 Task: Develop a checklist for onboarding new clients in a virtual setting.
Action: Mouse moved to (108, 527)
Screenshot: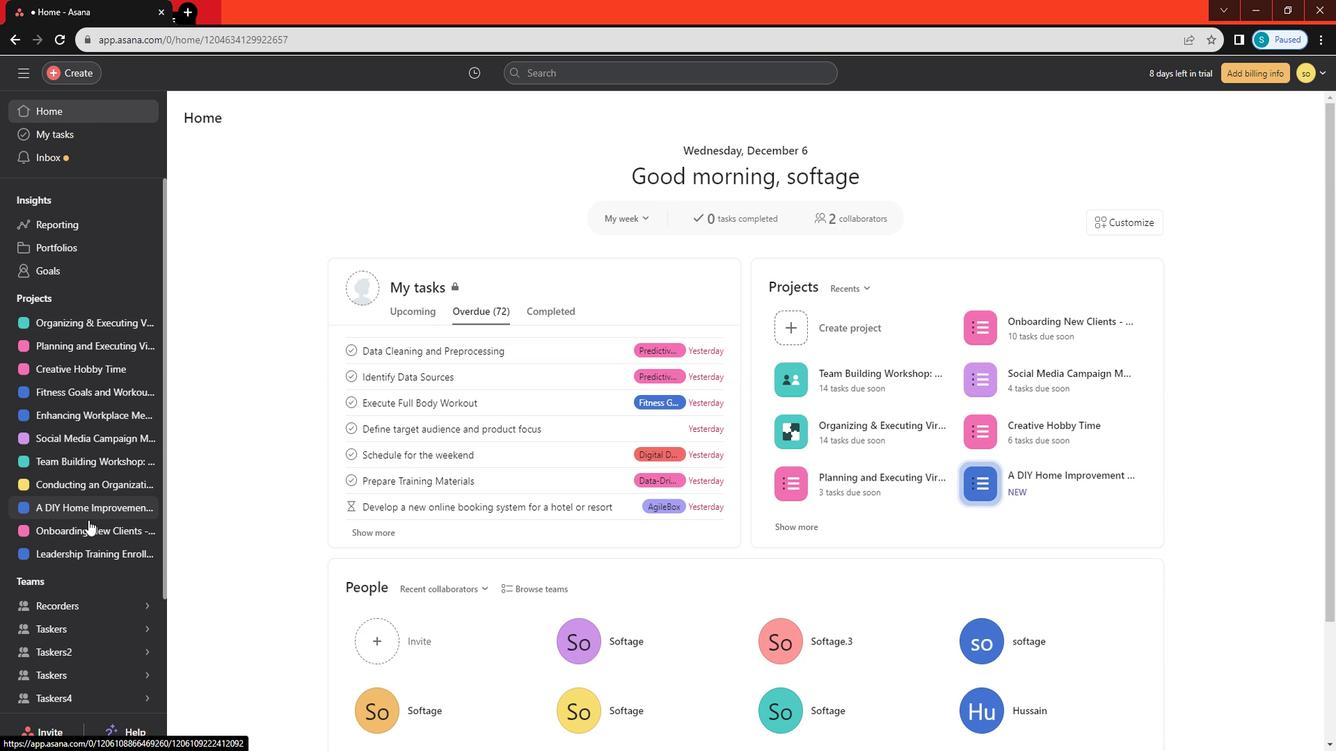 
Action: Mouse pressed left at (108, 527)
Screenshot: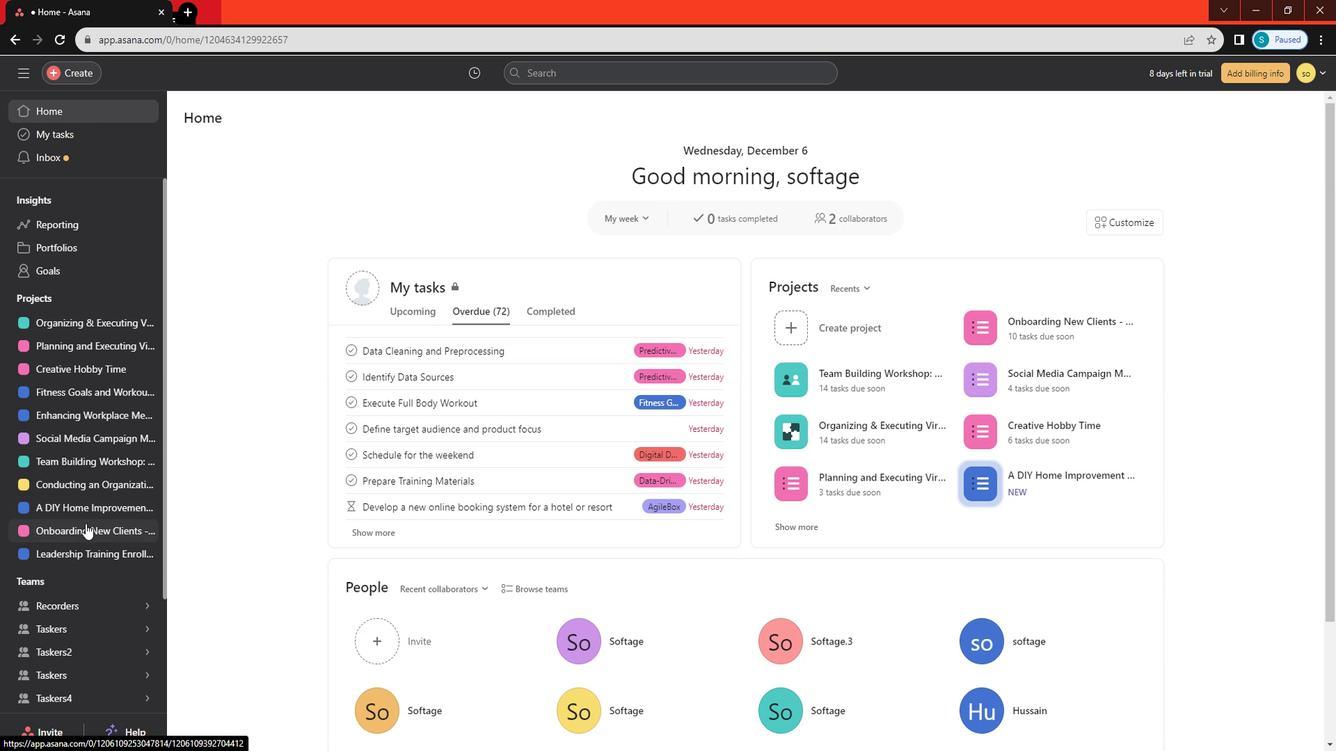 
Action: Mouse moved to (905, 236)
Screenshot: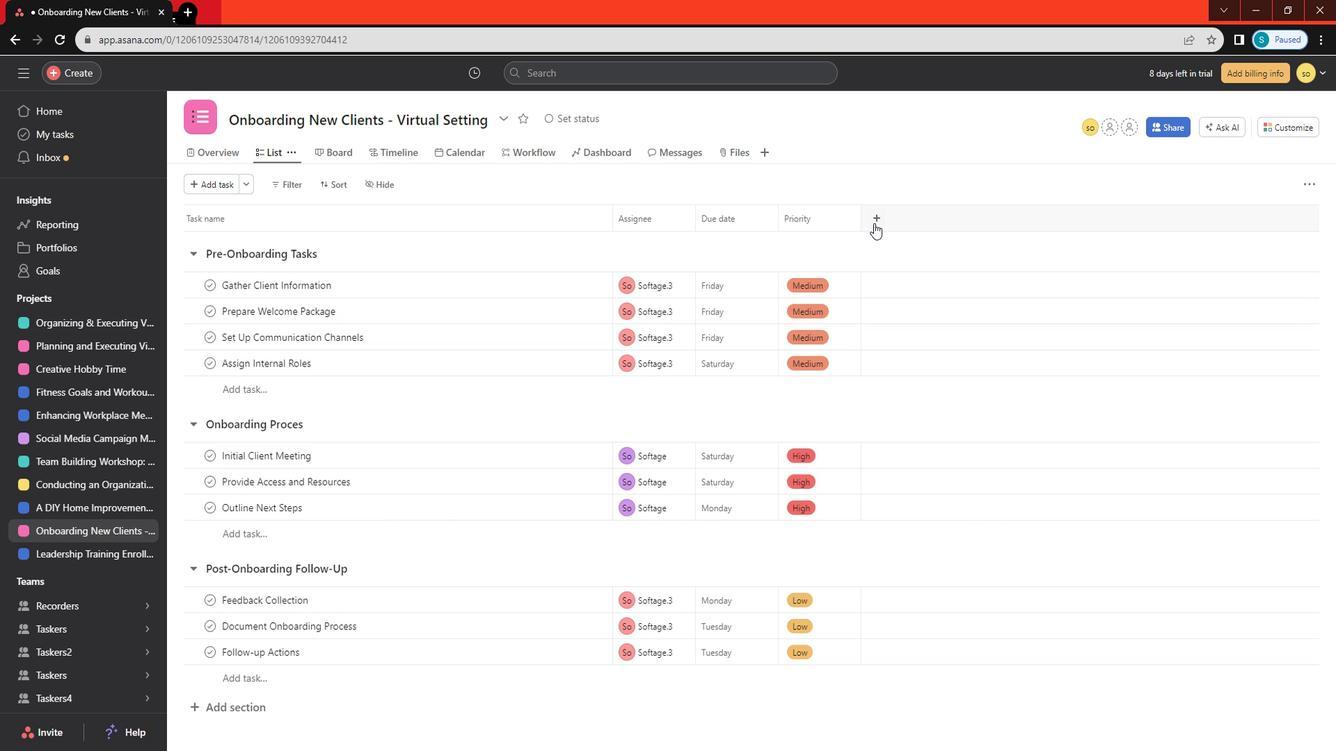 
Action: Mouse pressed left at (905, 236)
Screenshot: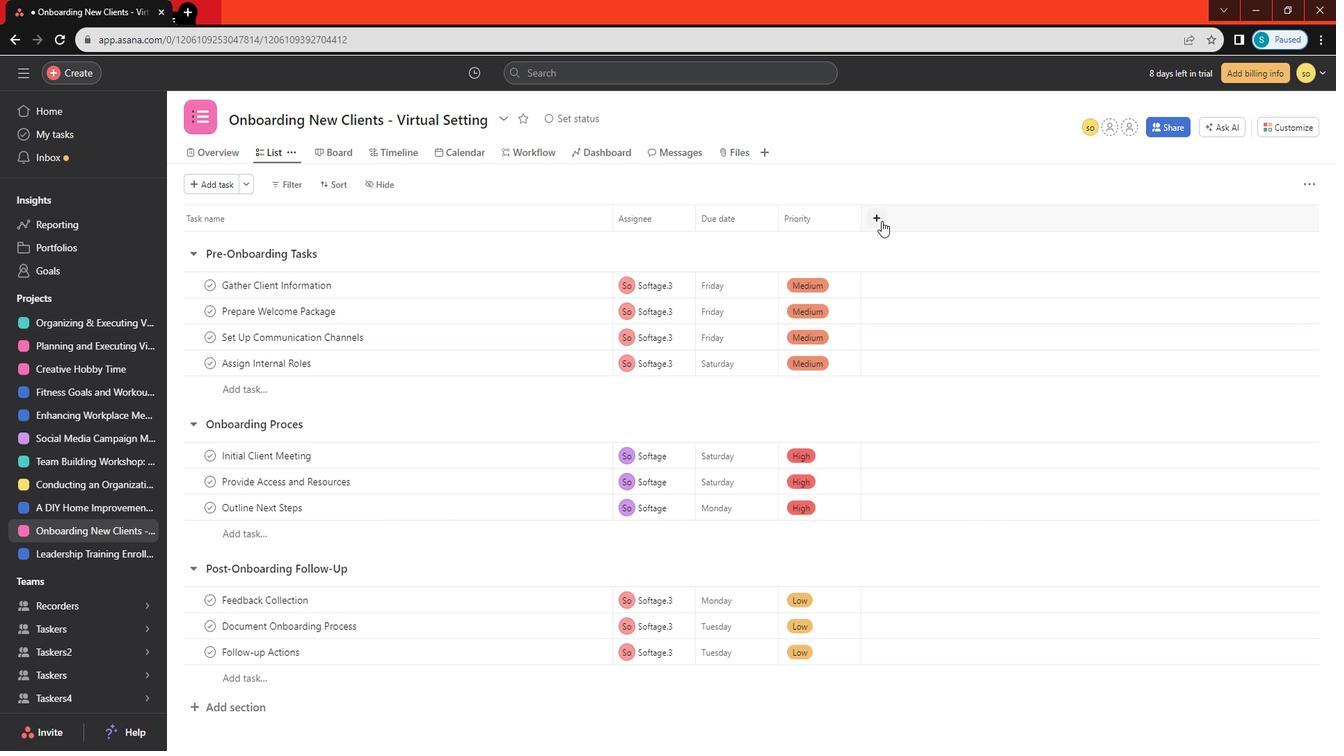 
Action: Mouse moved to (920, 409)
Screenshot: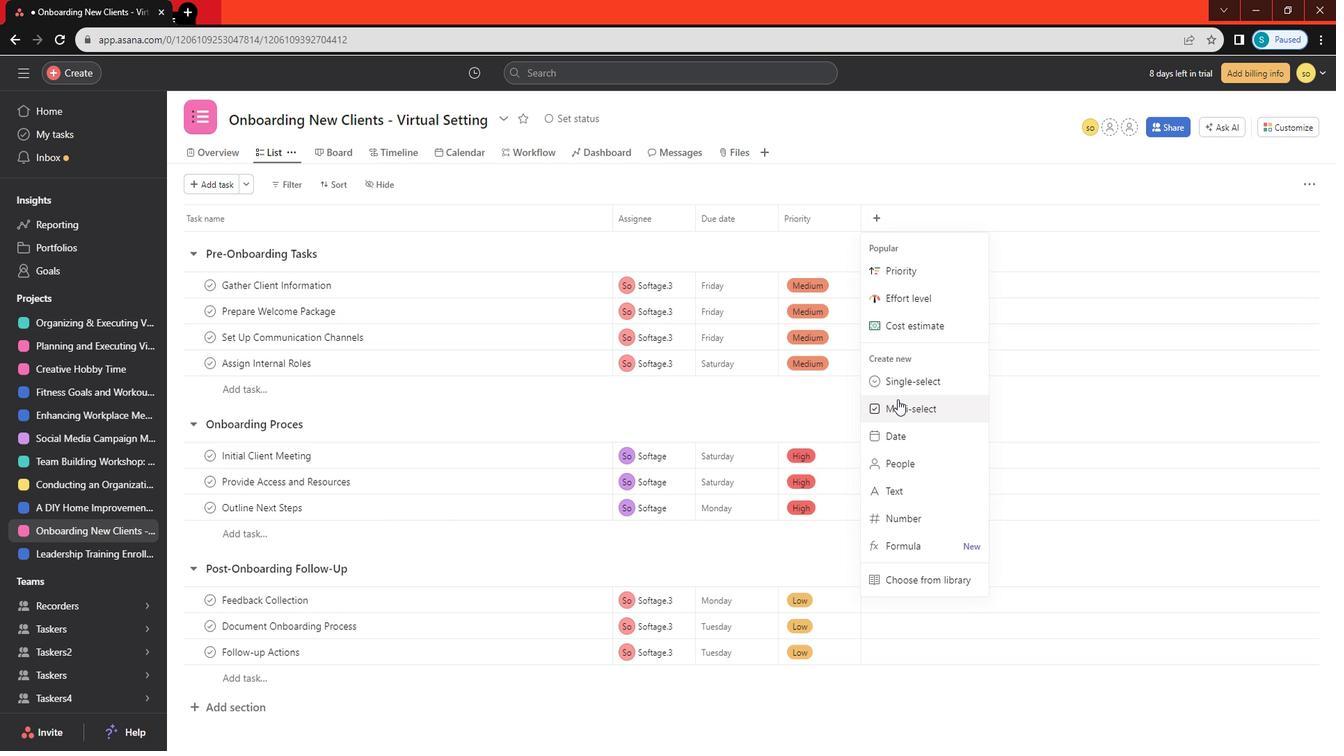 
Action: Mouse pressed left at (920, 409)
Screenshot: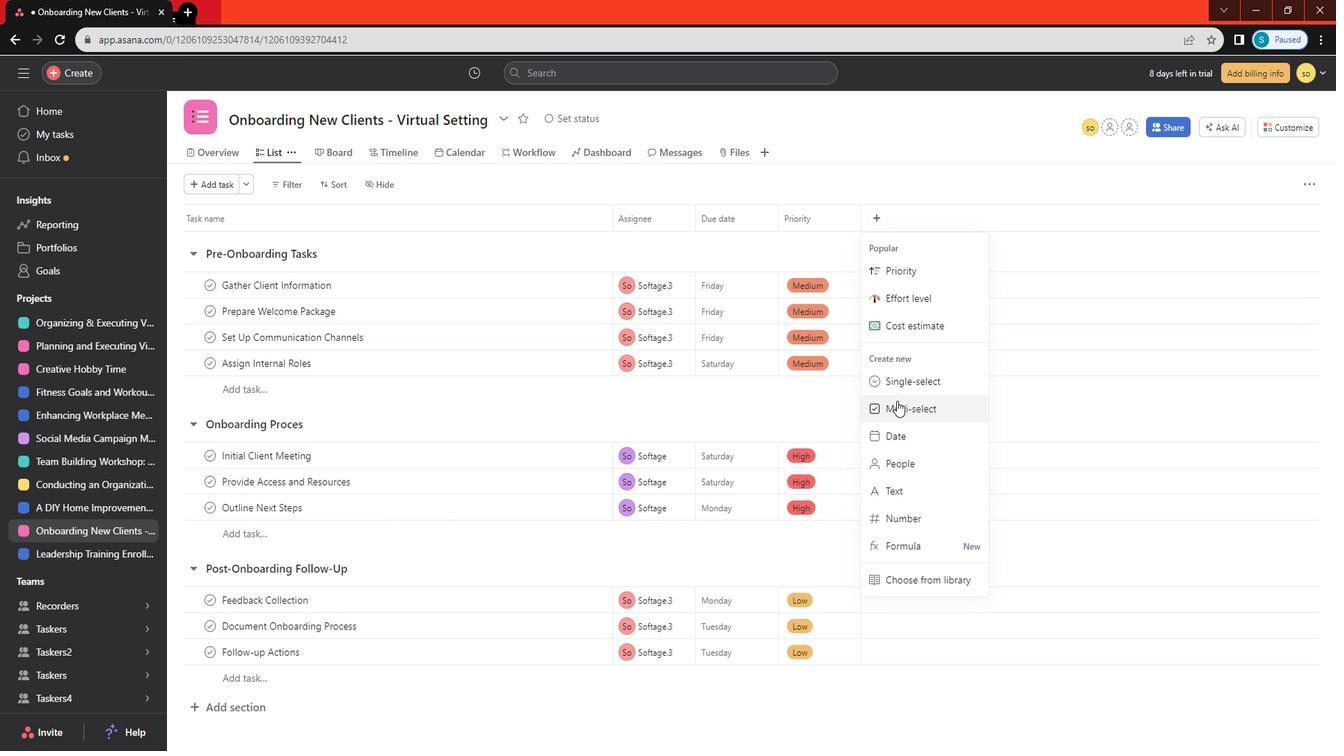 
Action: Mouse moved to (682, 306)
Screenshot: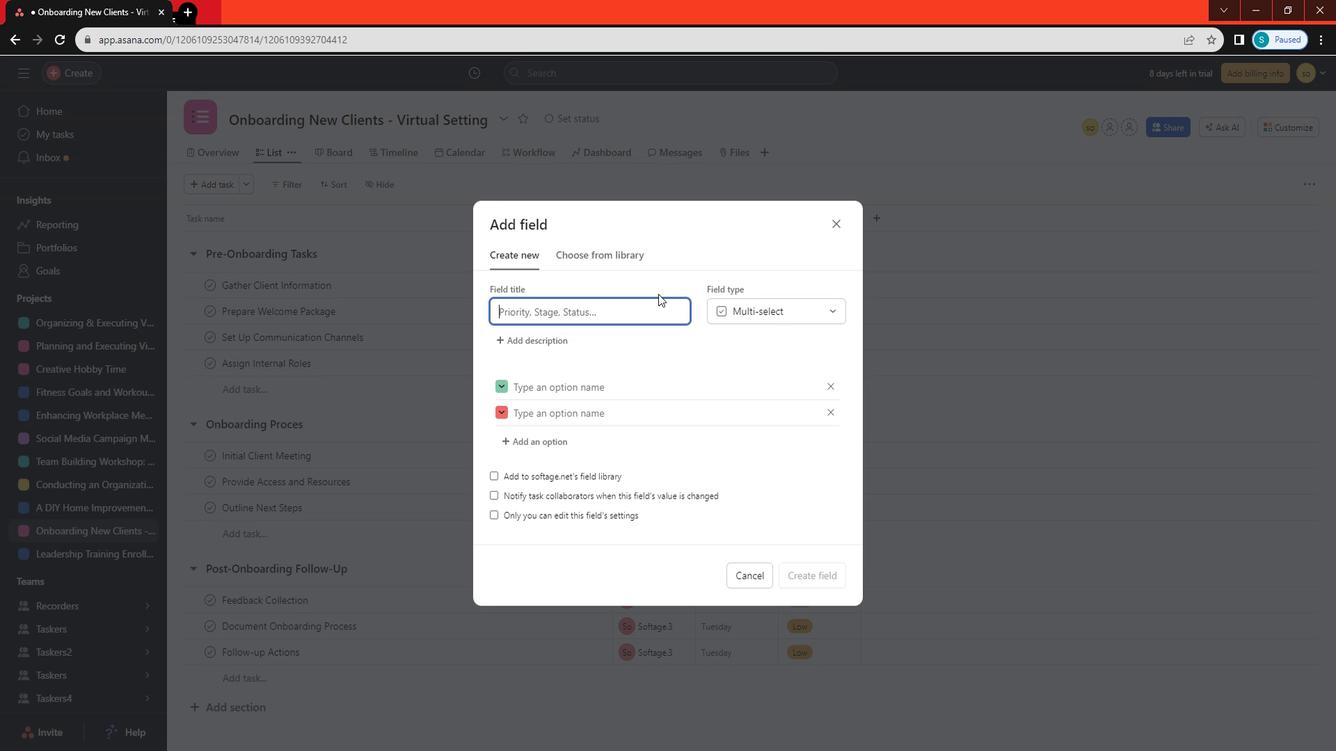 
Action: Key pressed <Key.caps_lock>O<Key.caps_lock>nboarding<Key.space>
Screenshot: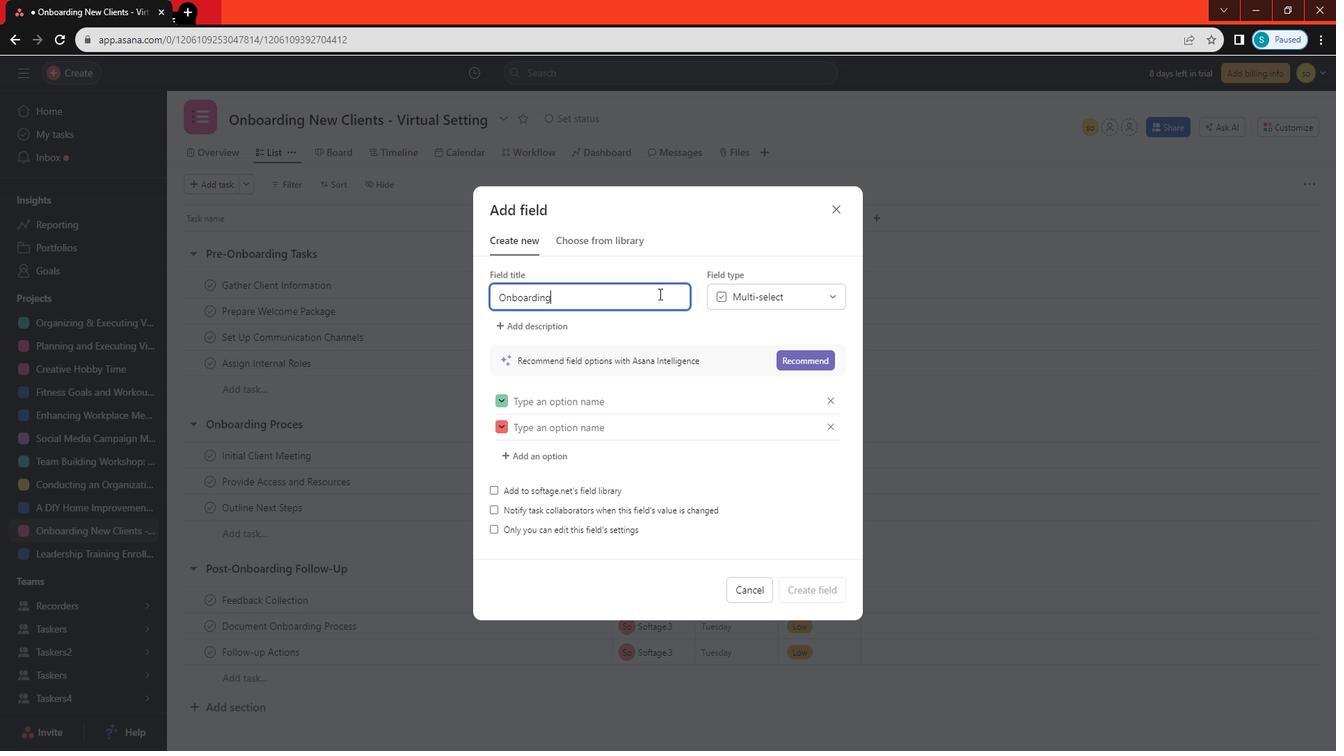 
Action: Mouse moved to (596, 312)
Screenshot: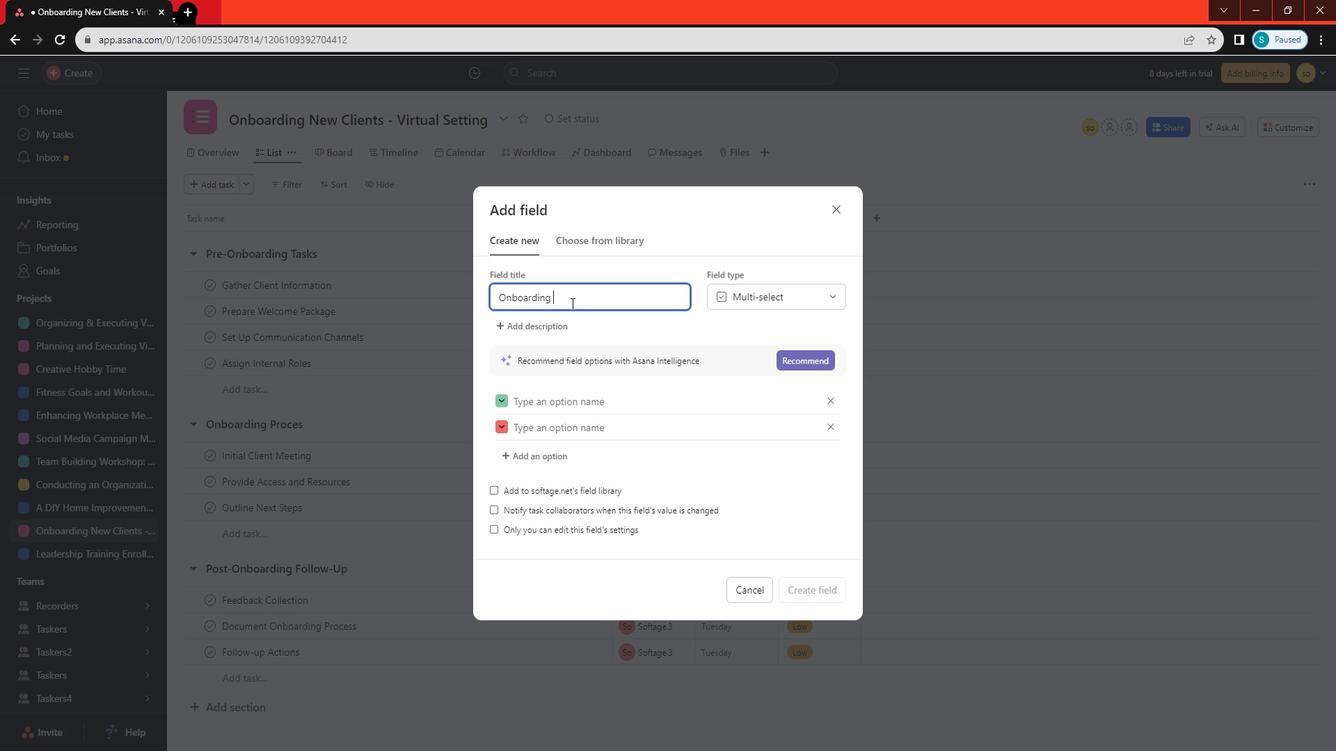 
Action: Key pressed of<Key.space>nw<Key.backspace>ew<Key.space>clients
Screenshot: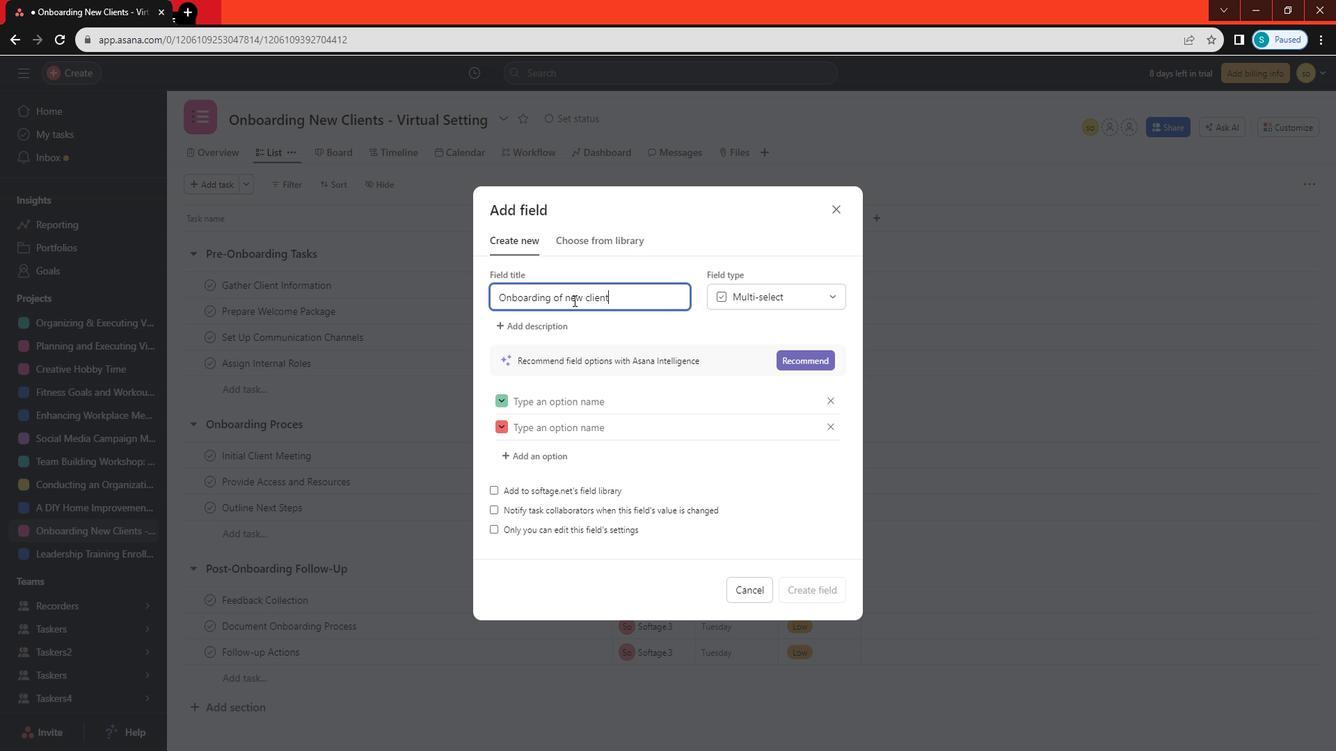 
Action: Mouse moved to (563, 408)
Screenshot: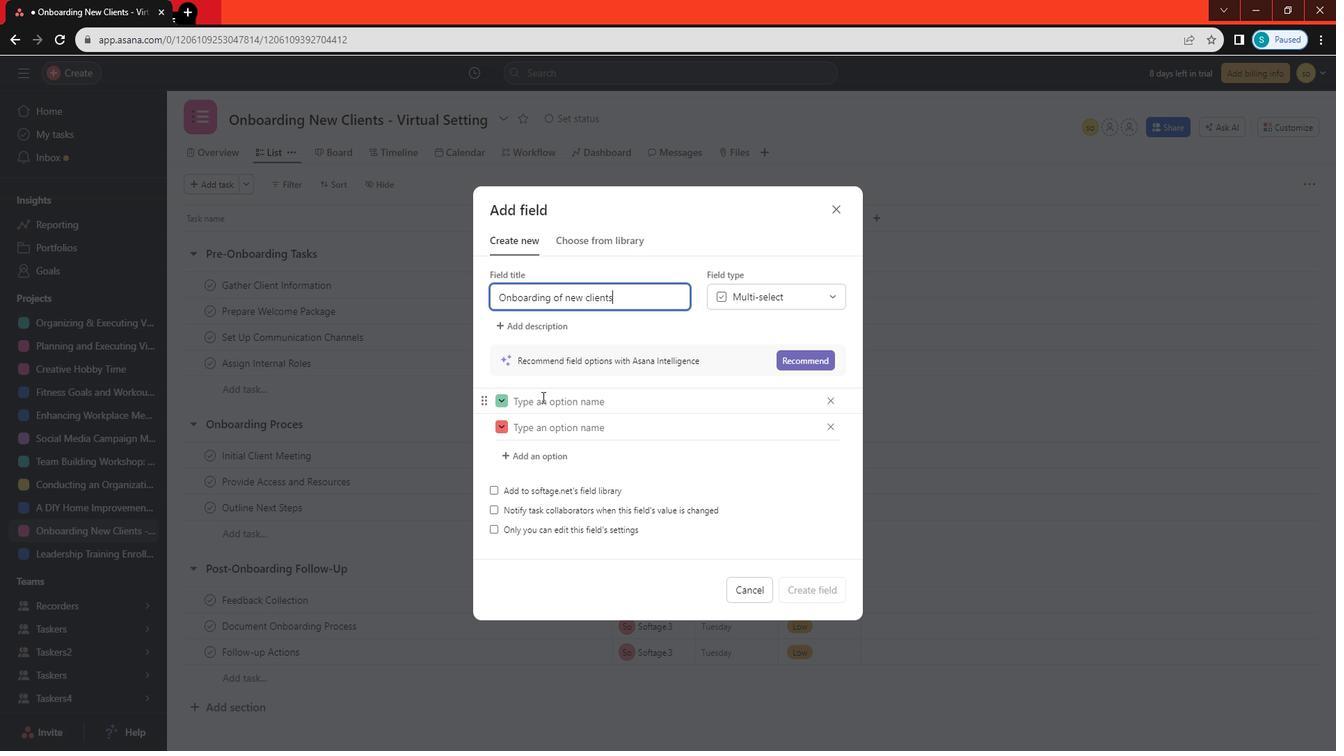 
Action: Mouse pressed left at (563, 408)
Screenshot: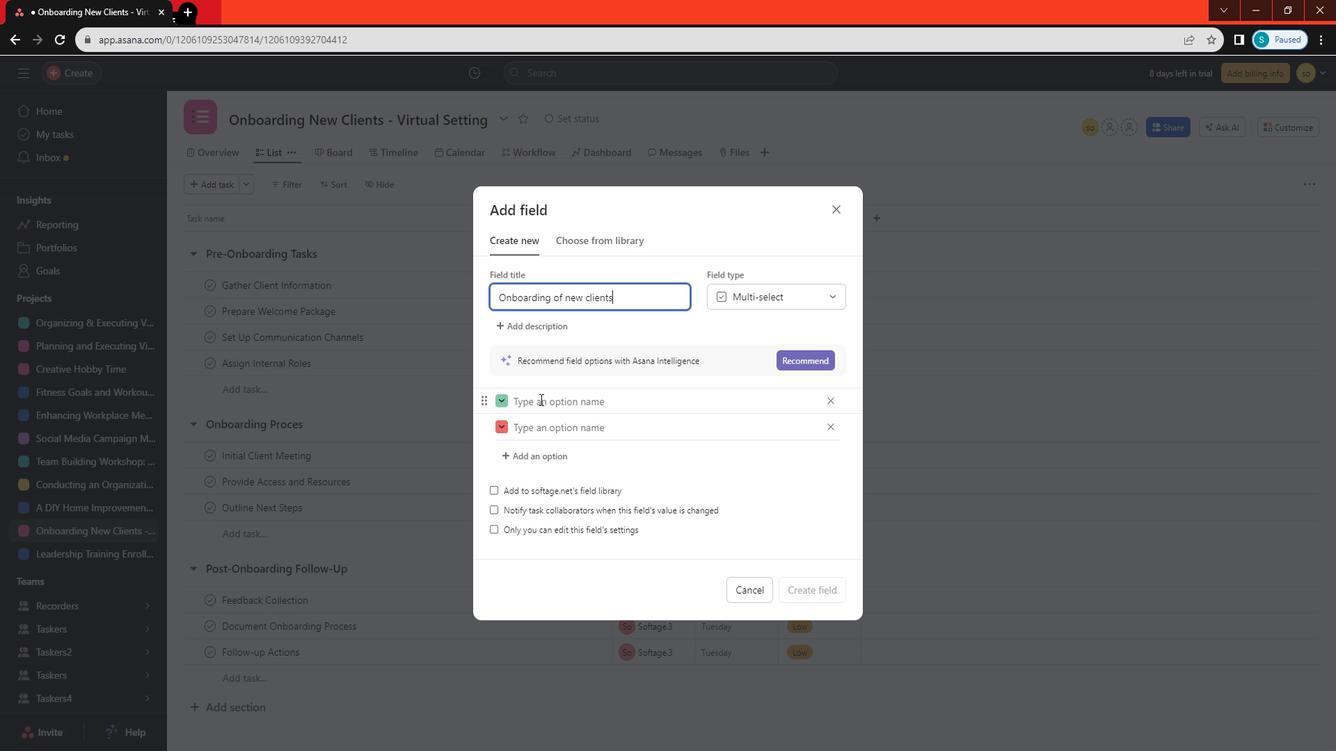 
Action: Key pressed <Key.caps_lock>Y<Key.caps_lock>es,<Key.space><Key.caps_lock>D<Key.caps_lock>one
Screenshot: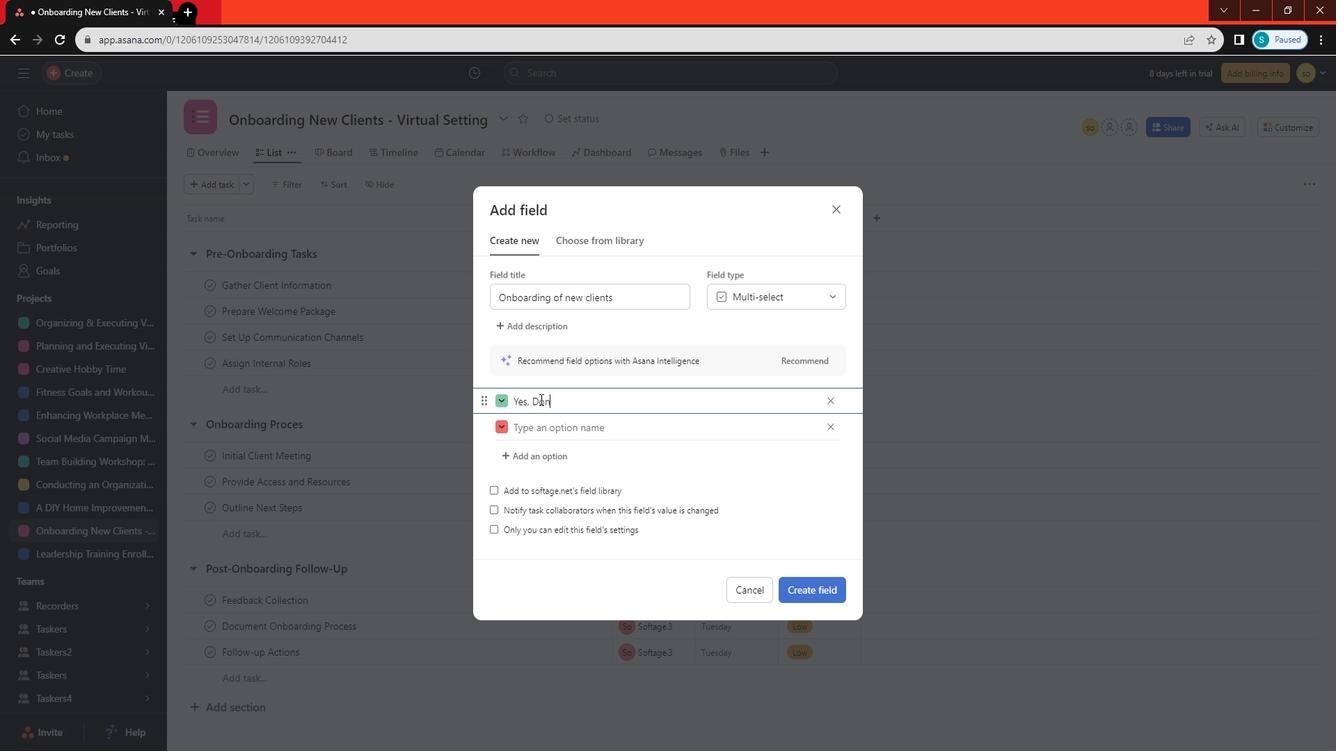 
Action: Mouse moved to (552, 434)
Screenshot: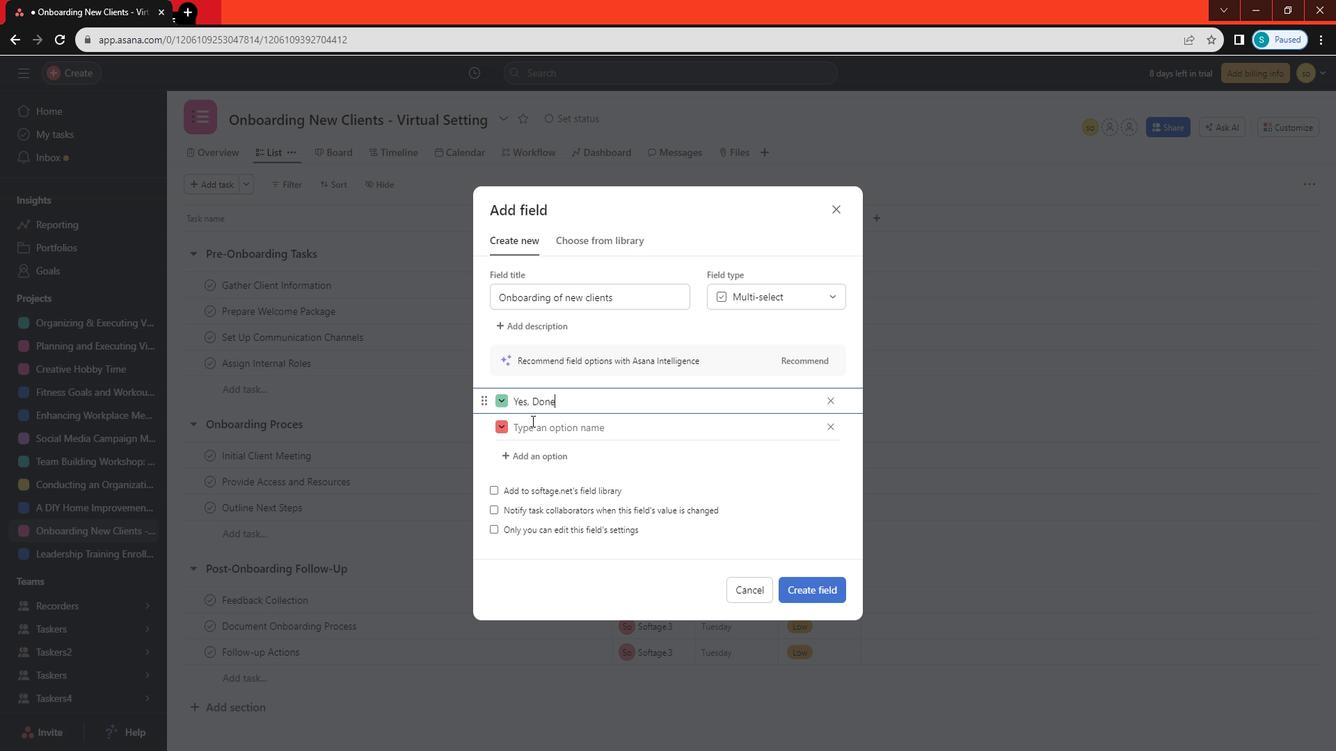 
Action: Mouse pressed left at (552, 434)
Screenshot: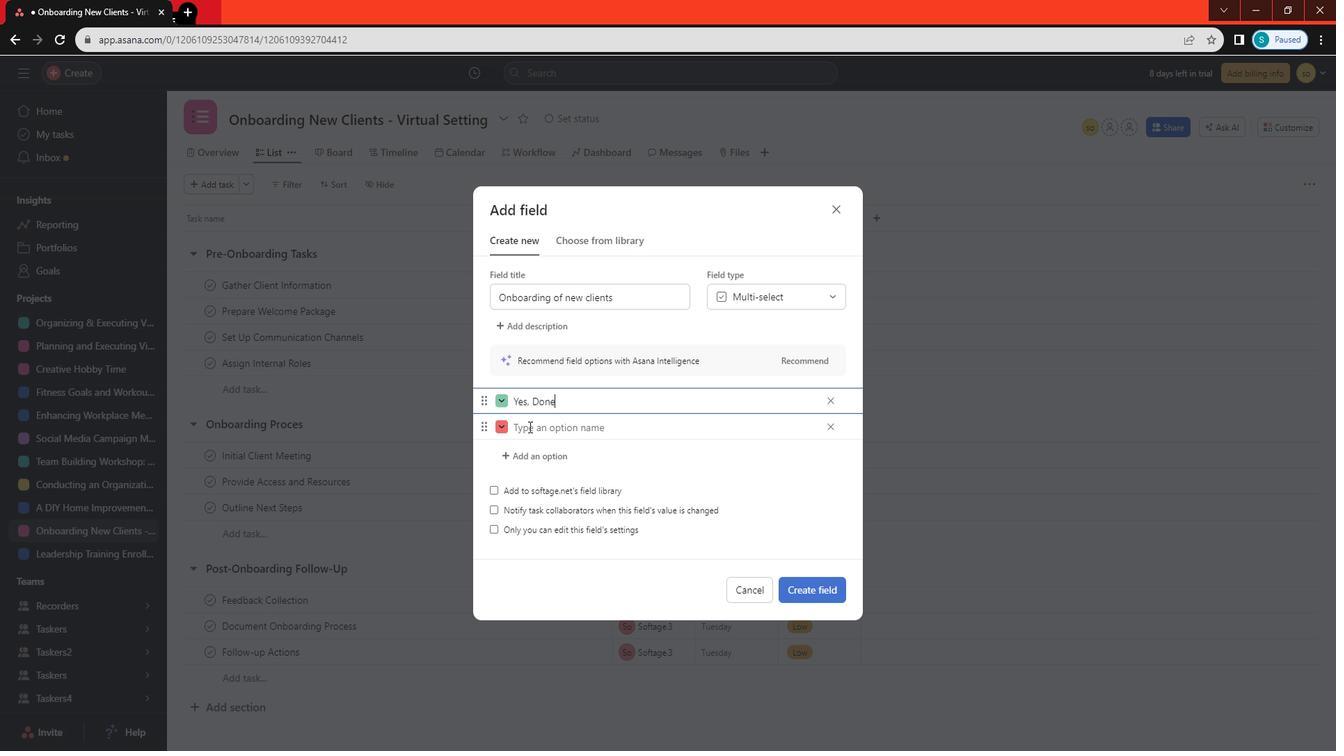 
Action: Key pressed <Key.caps_lock>N<Key.caps_lock>o,<Key.space><Key.caps_lock>N<Key.caps_lock>ot<Key.space><Key.caps_lock>D<Key.caps_lock>one
Screenshot: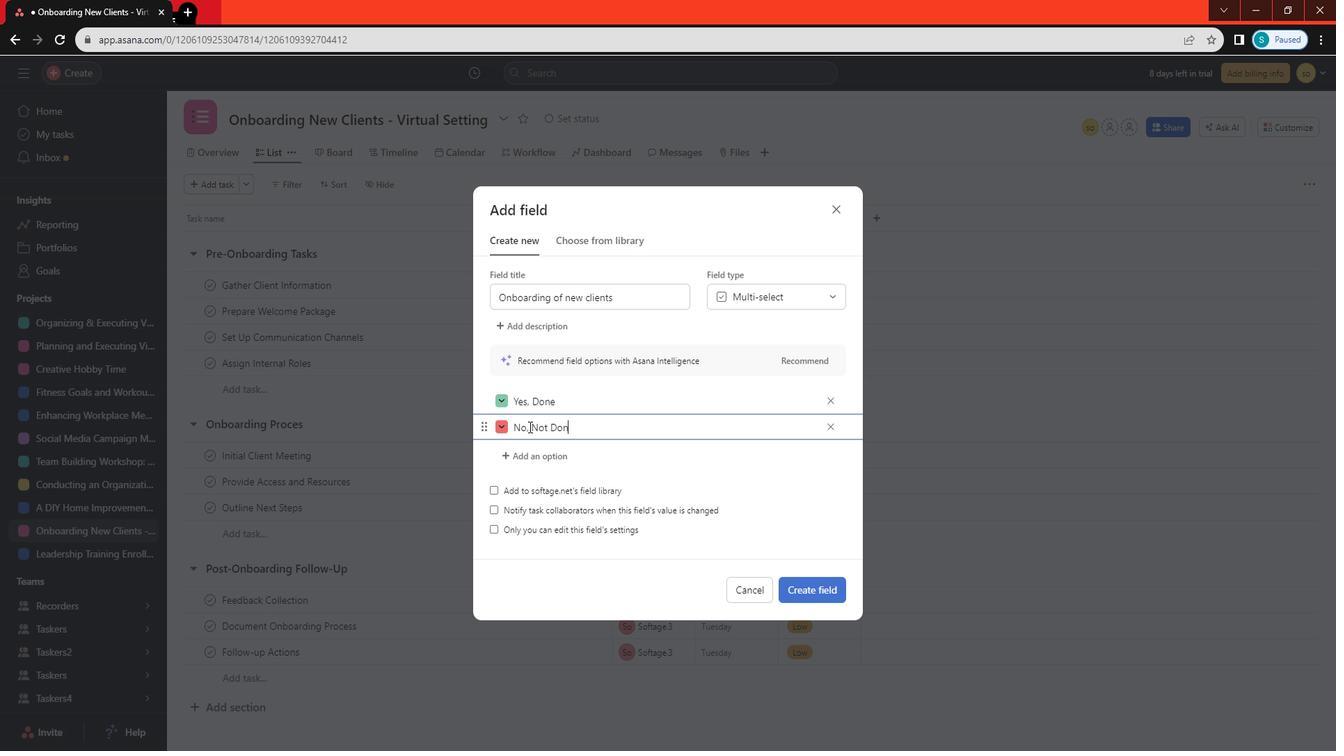 
Action: Mouse moved to (554, 435)
Screenshot: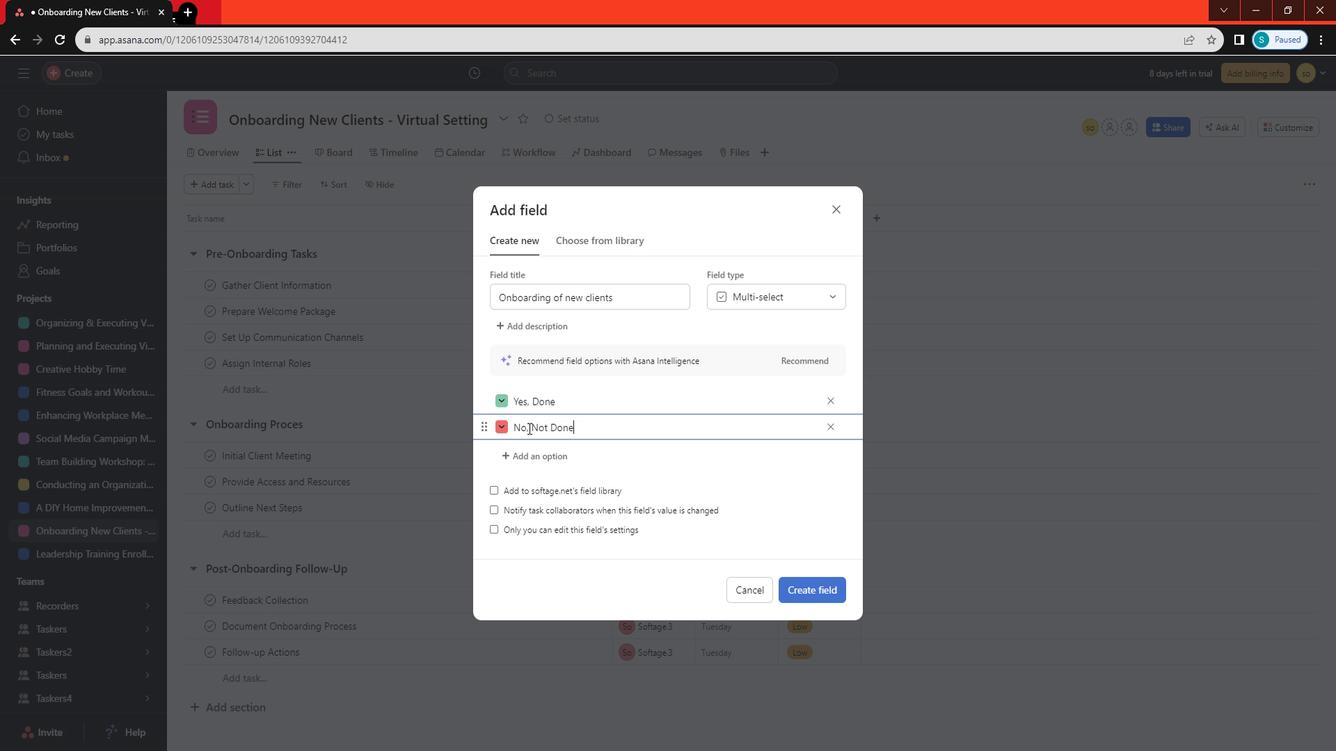 
Action: Key pressed <Key.space><Key.caps_lock>Y<Key.caps_lock>et
Screenshot: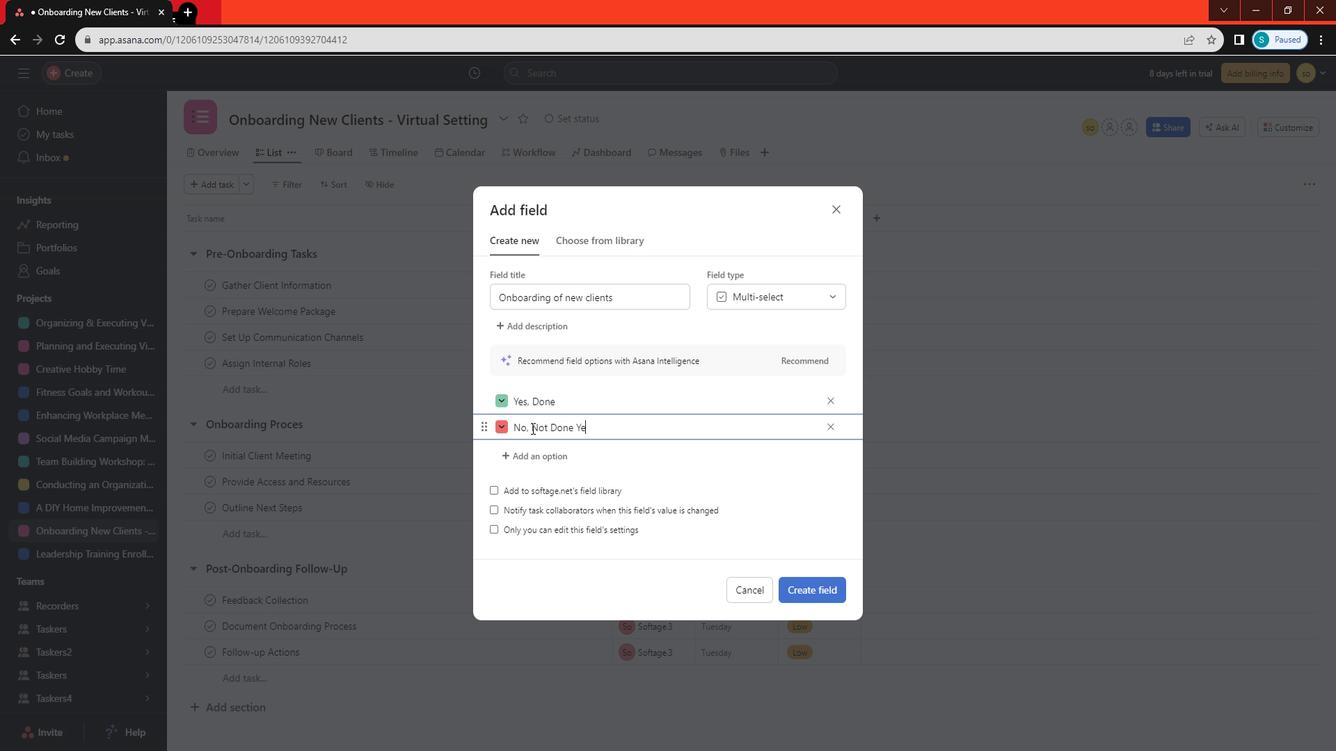 
Action: Mouse moved to (662, 465)
Screenshot: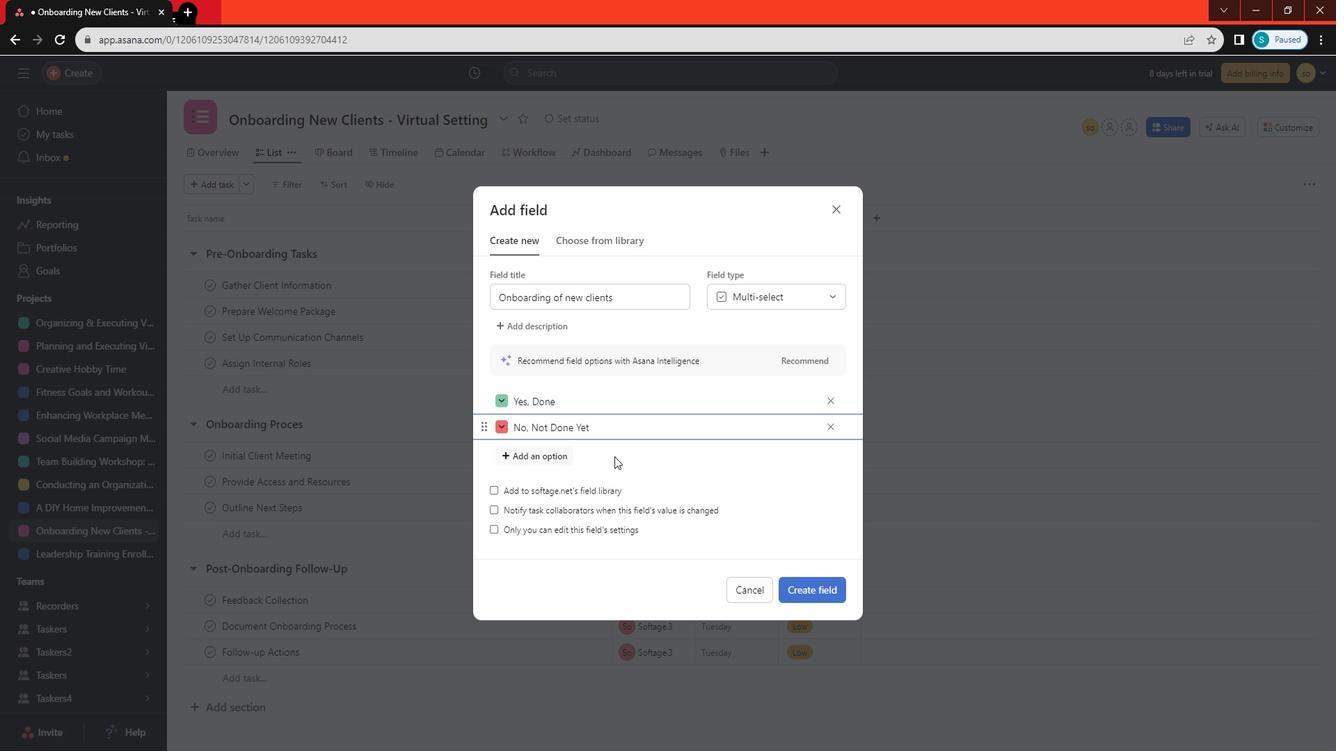 
Action: Mouse pressed left at (662, 465)
Screenshot: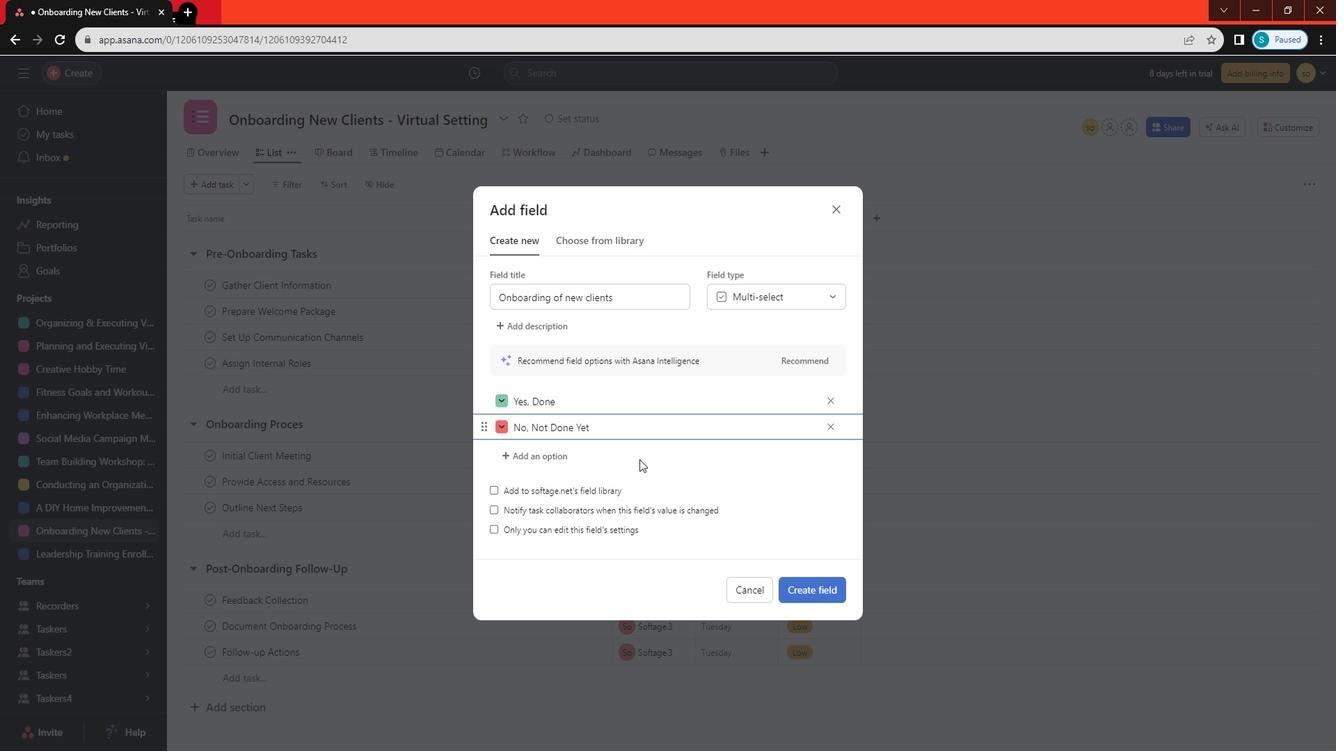 
Action: Mouse moved to (576, 461)
Screenshot: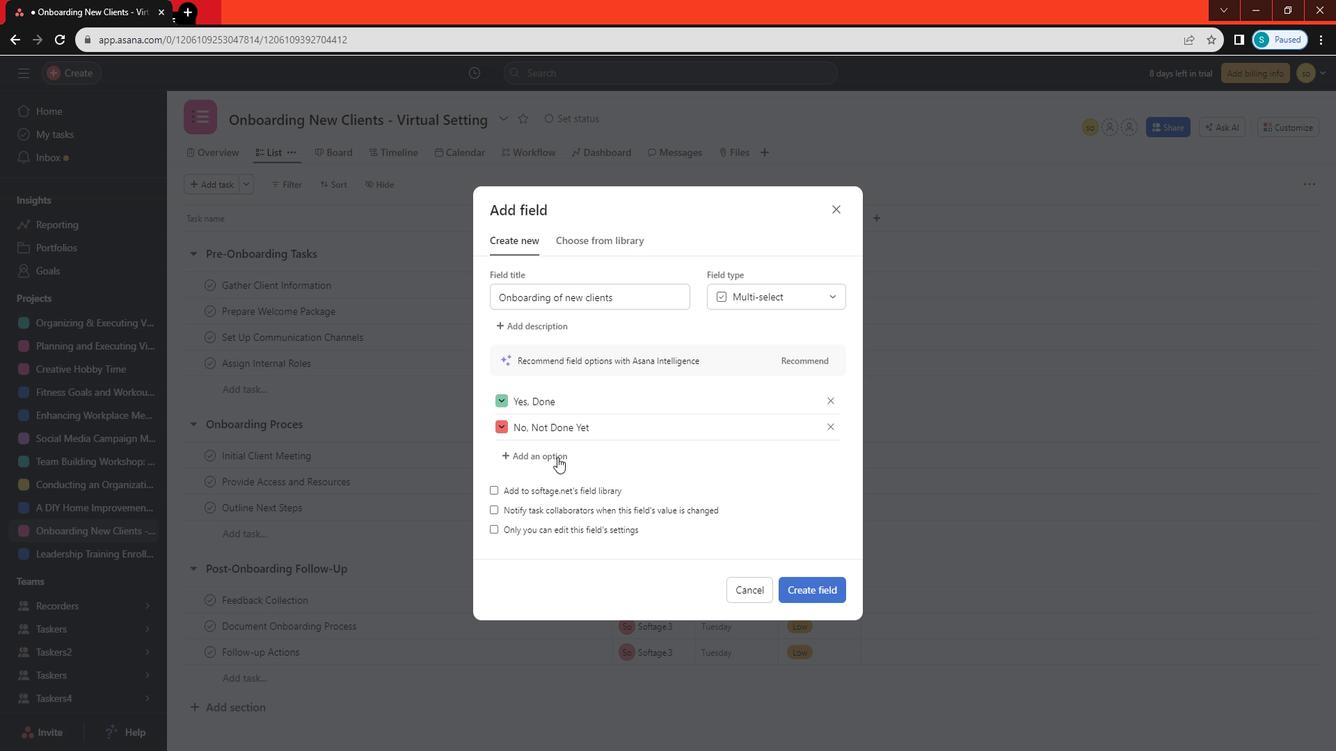 
Action: Mouse pressed left at (576, 461)
Screenshot: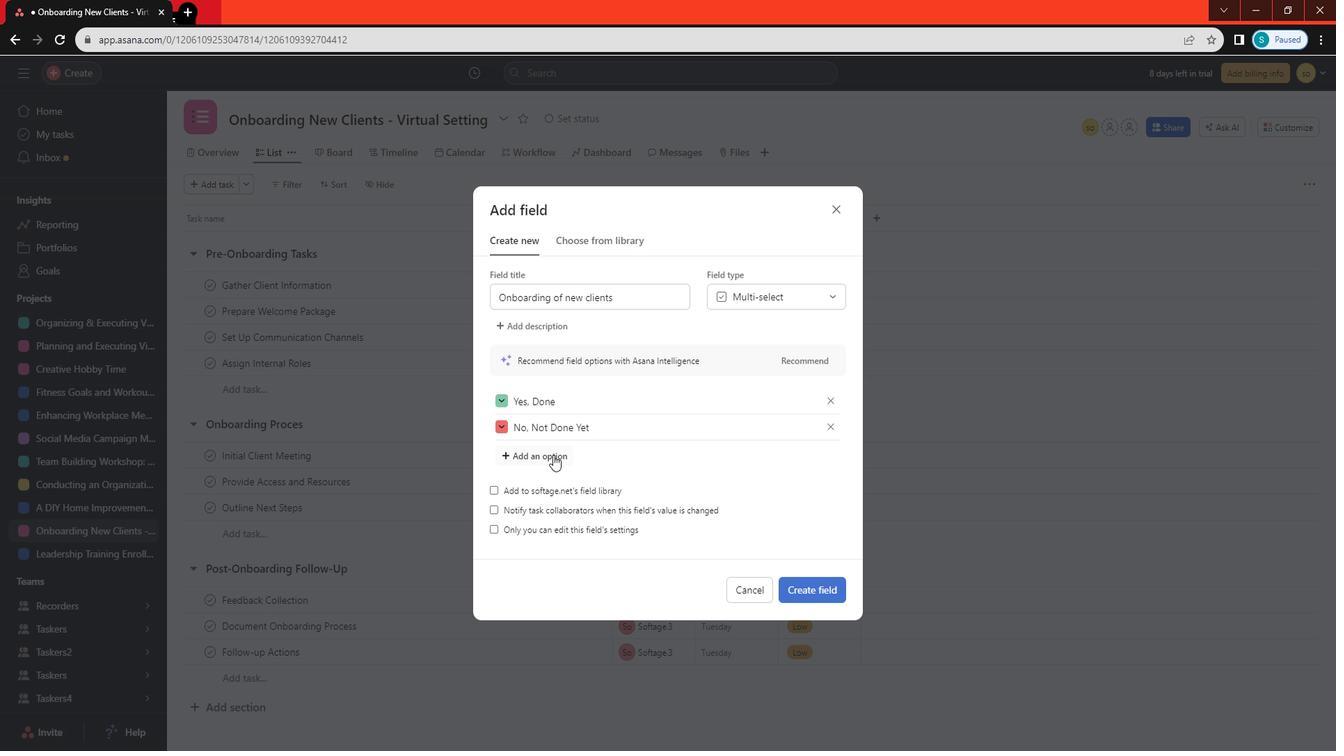 
Action: Mouse moved to (577, 449)
Screenshot: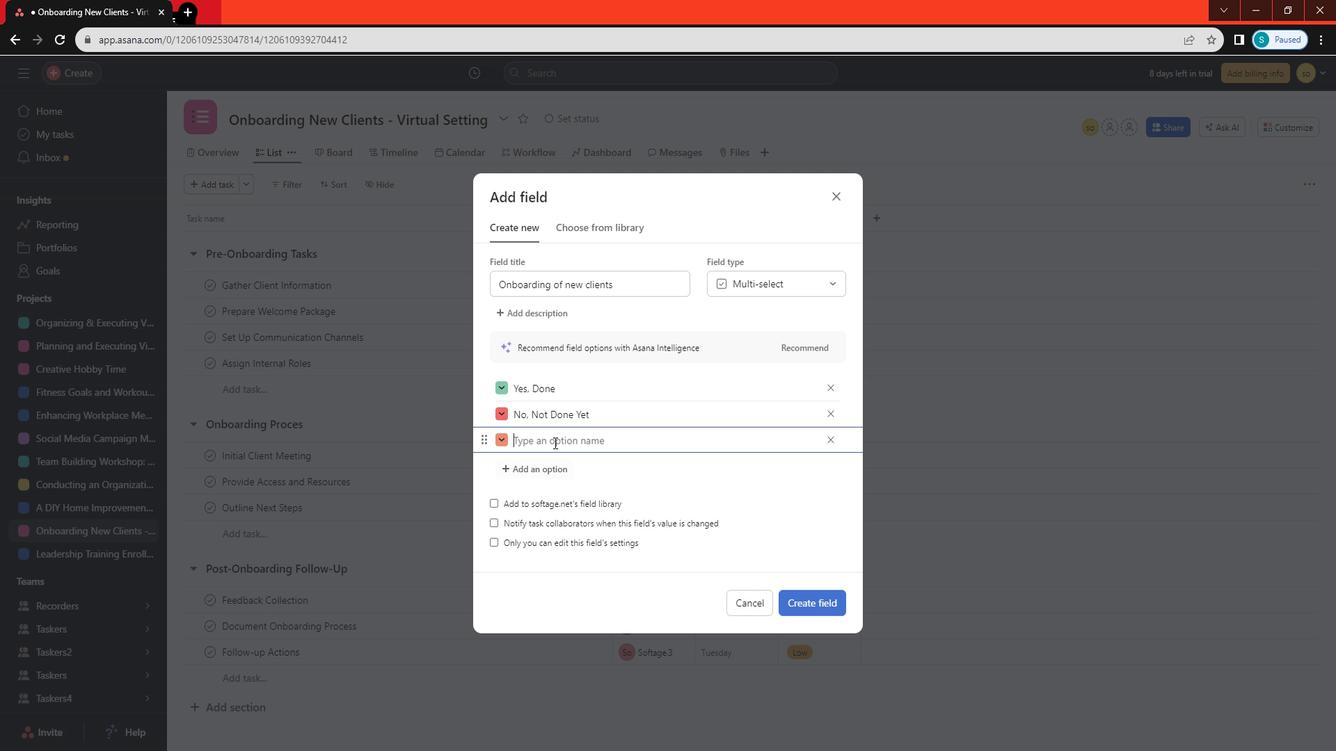 
Action: Key pressed <Key.caps_lock>I<Key.caps_lock>n<Key.space><Key.caps_lock>P<Key.caps_lock>roh<Key.backspace>gress
Screenshot: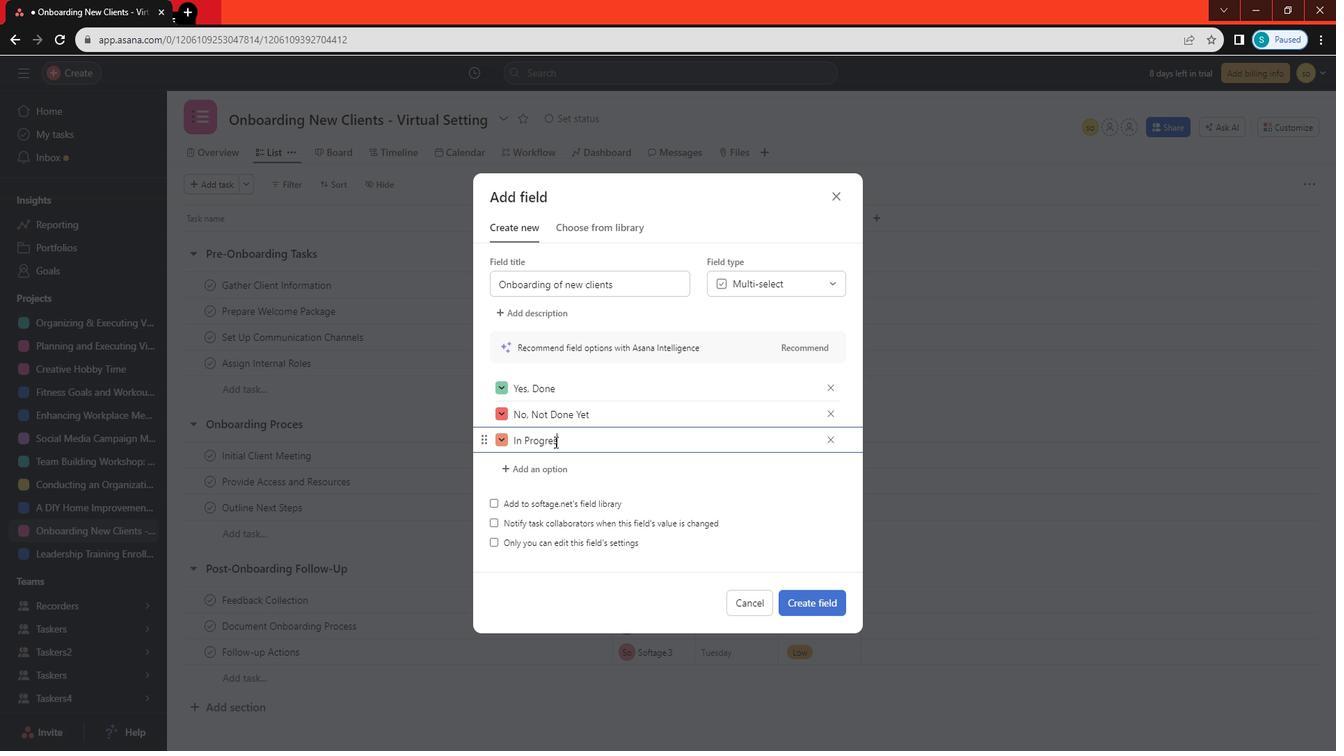 
Action: Mouse moved to (825, 603)
Screenshot: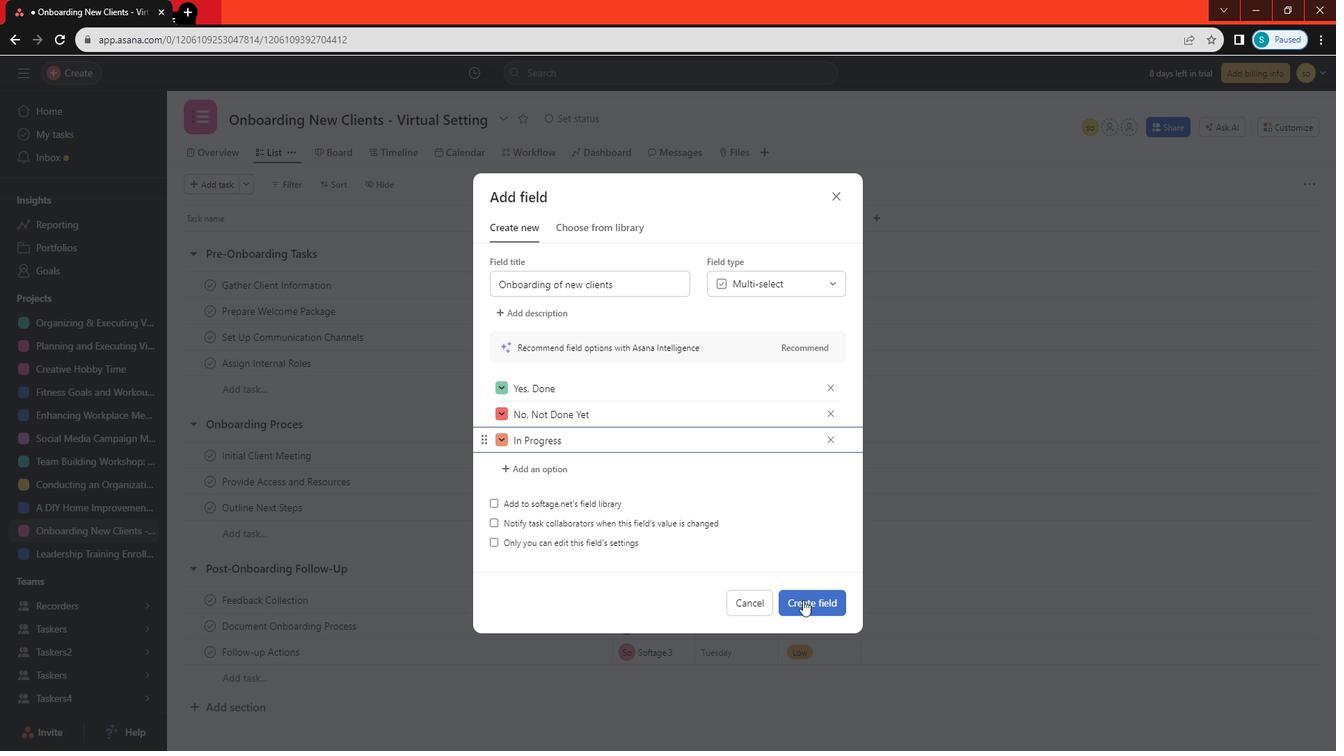
Action: Mouse pressed left at (825, 603)
Screenshot: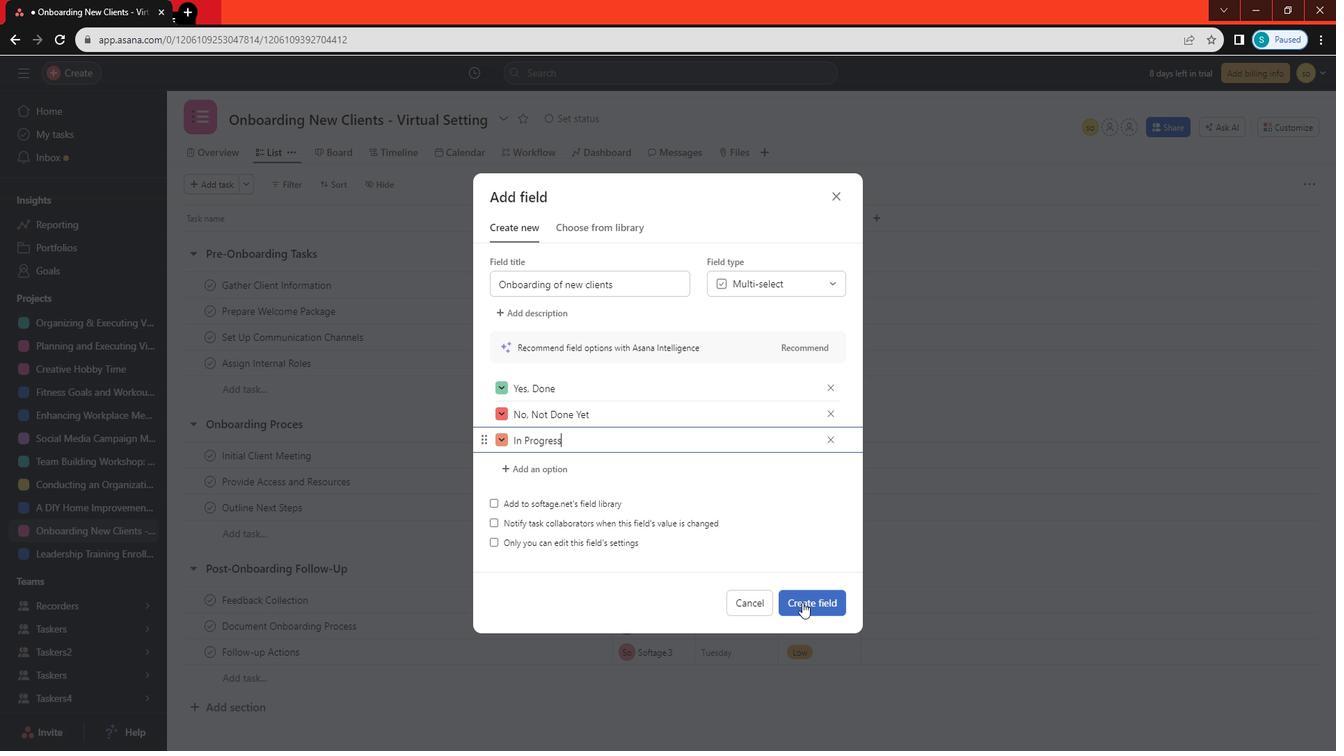 
Action: Mouse moved to (913, 286)
Screenshot: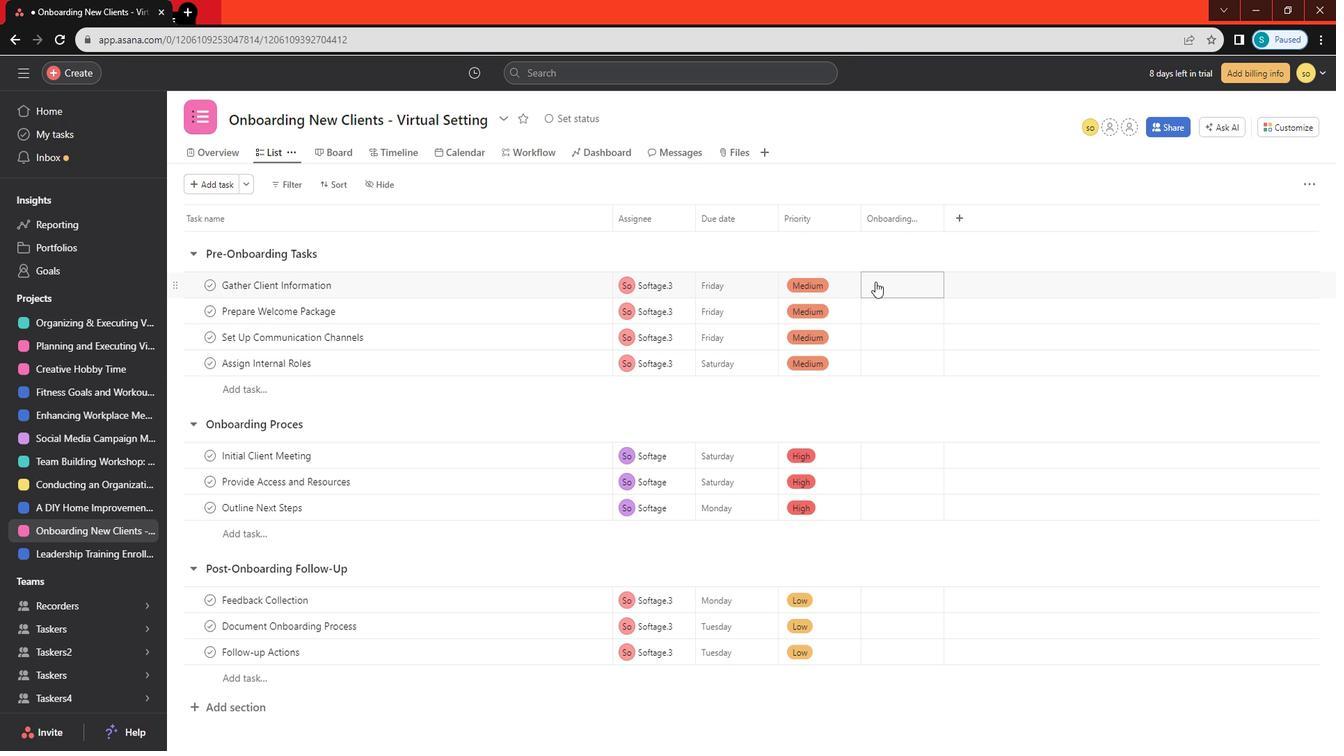 
Action: Mouse pressed left at (913, 286)
Screenshot: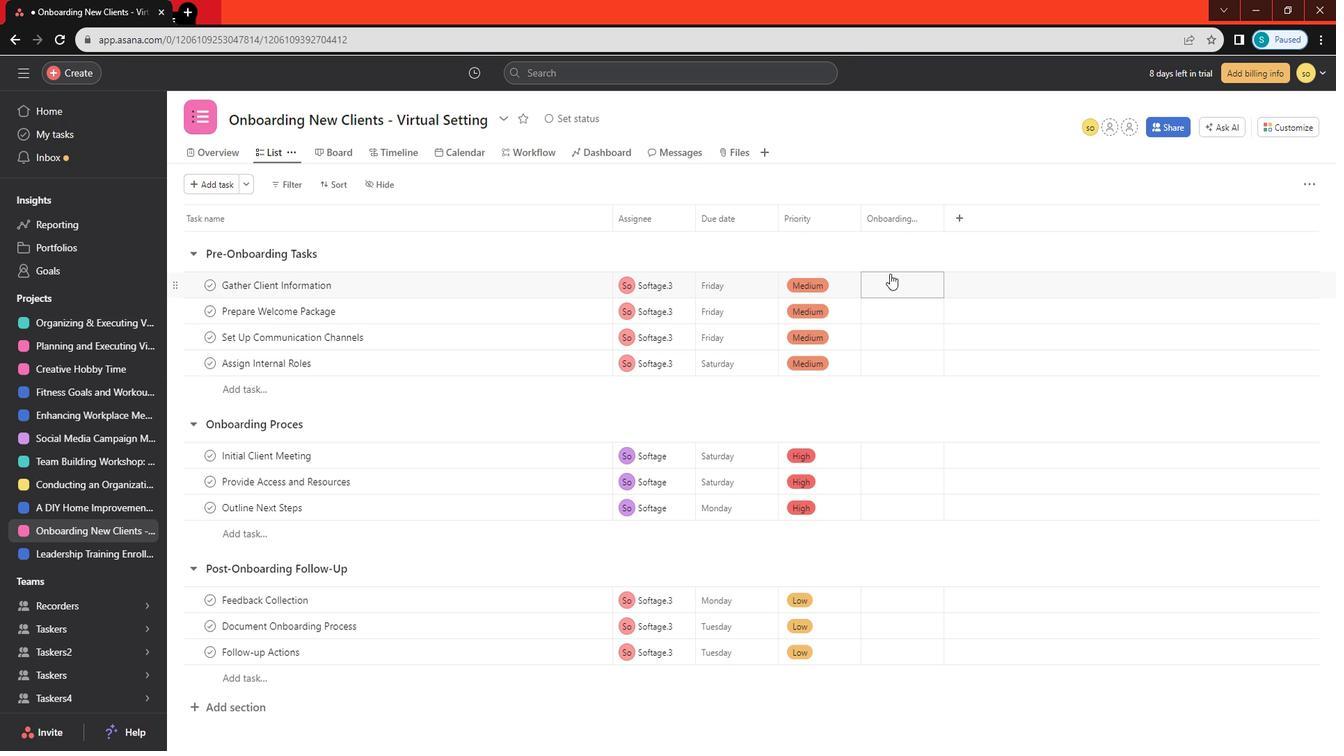 
Action: Mouse moved to (922, 346)
Screenshot: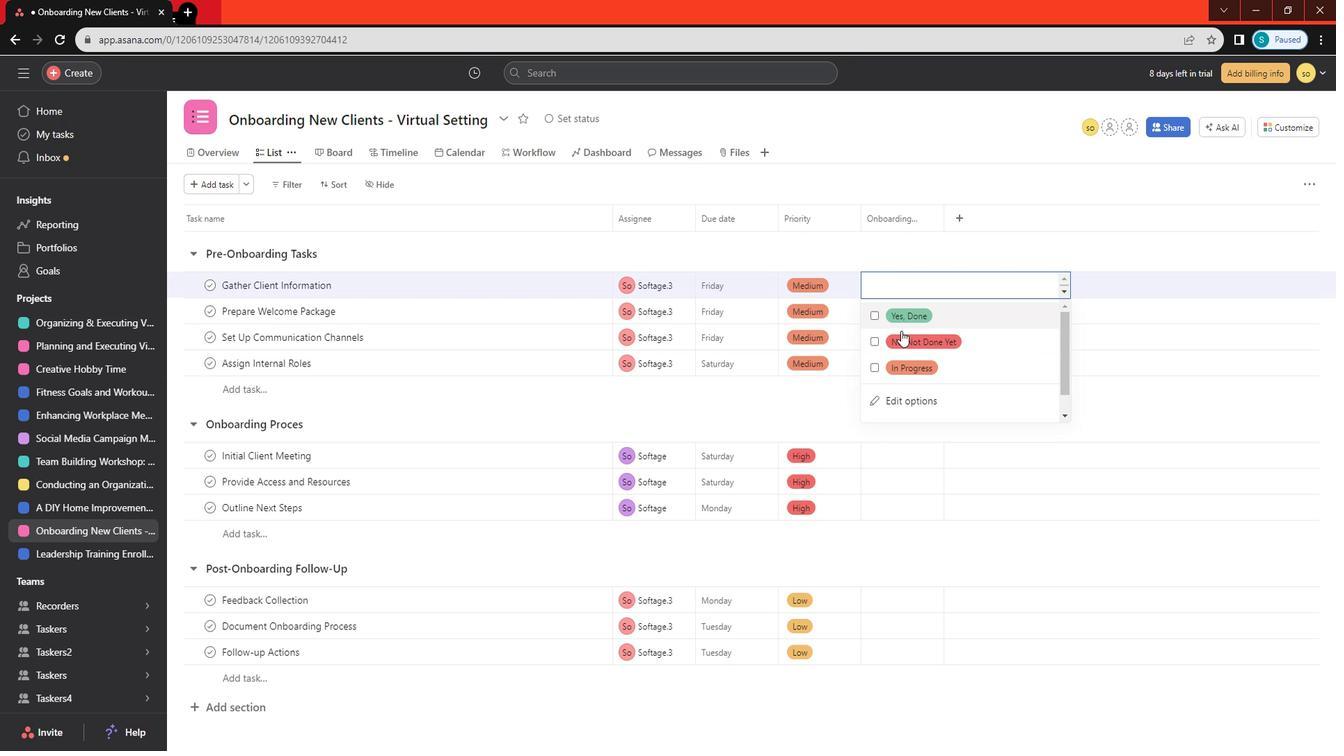 
Action: Mouse pressed left at (922, 346)
Screenshot: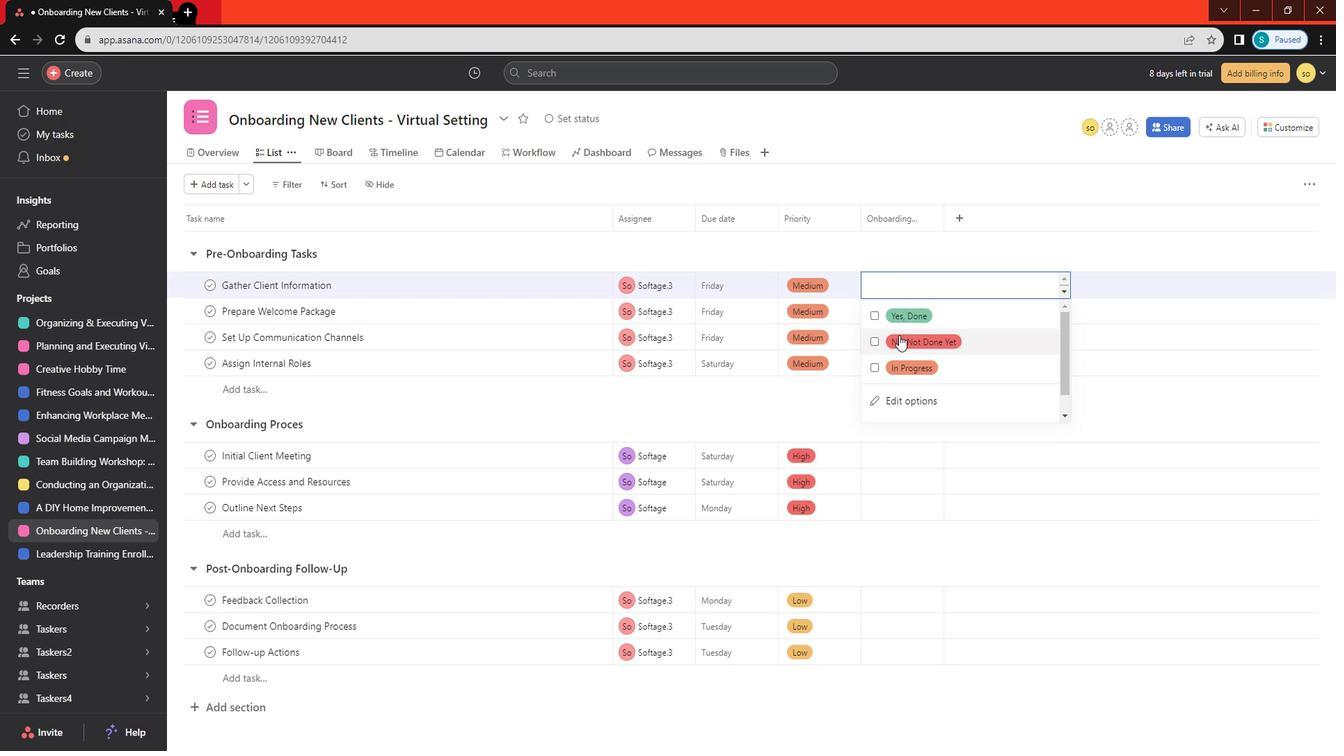 
Action: Mouse moved to (896, 273)
Screenshot: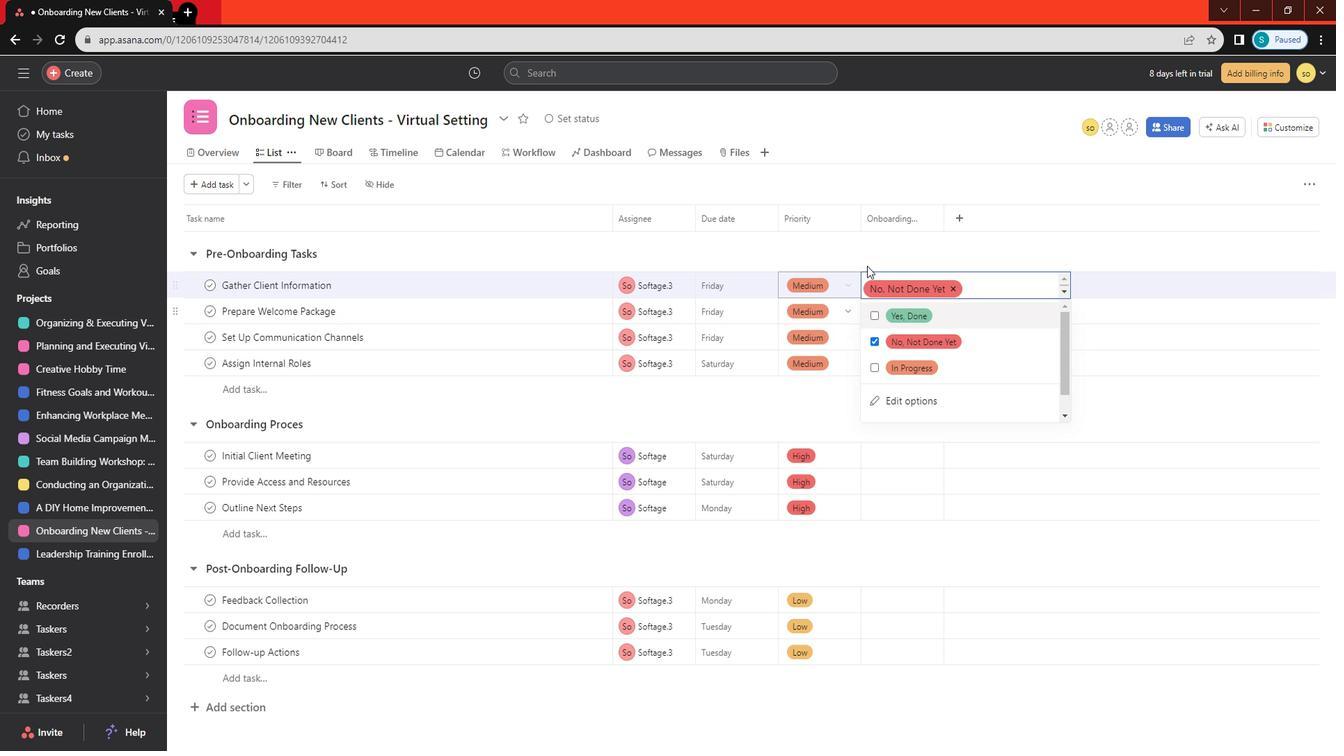 
Action: Mouse pressed left at (896, 273)
Screenshot: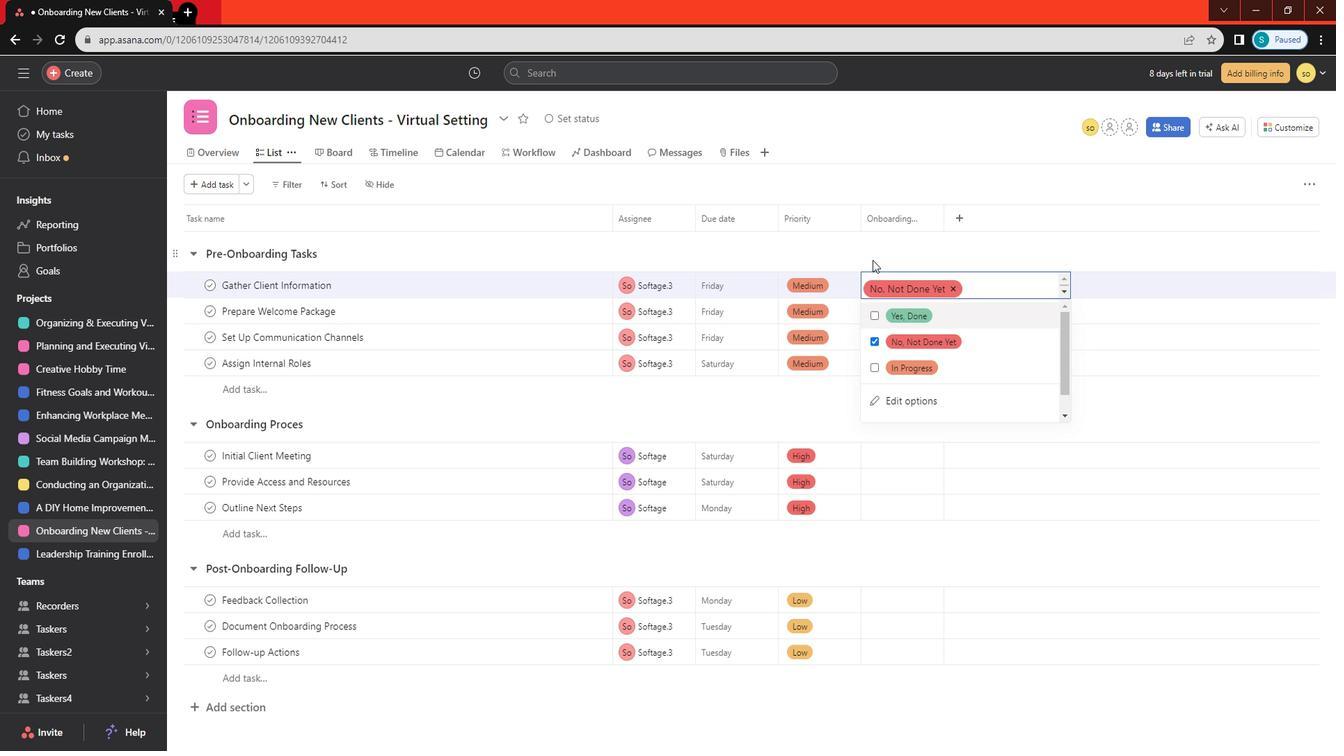 
Action: Mouse moved to (902, 318)
Screenshot: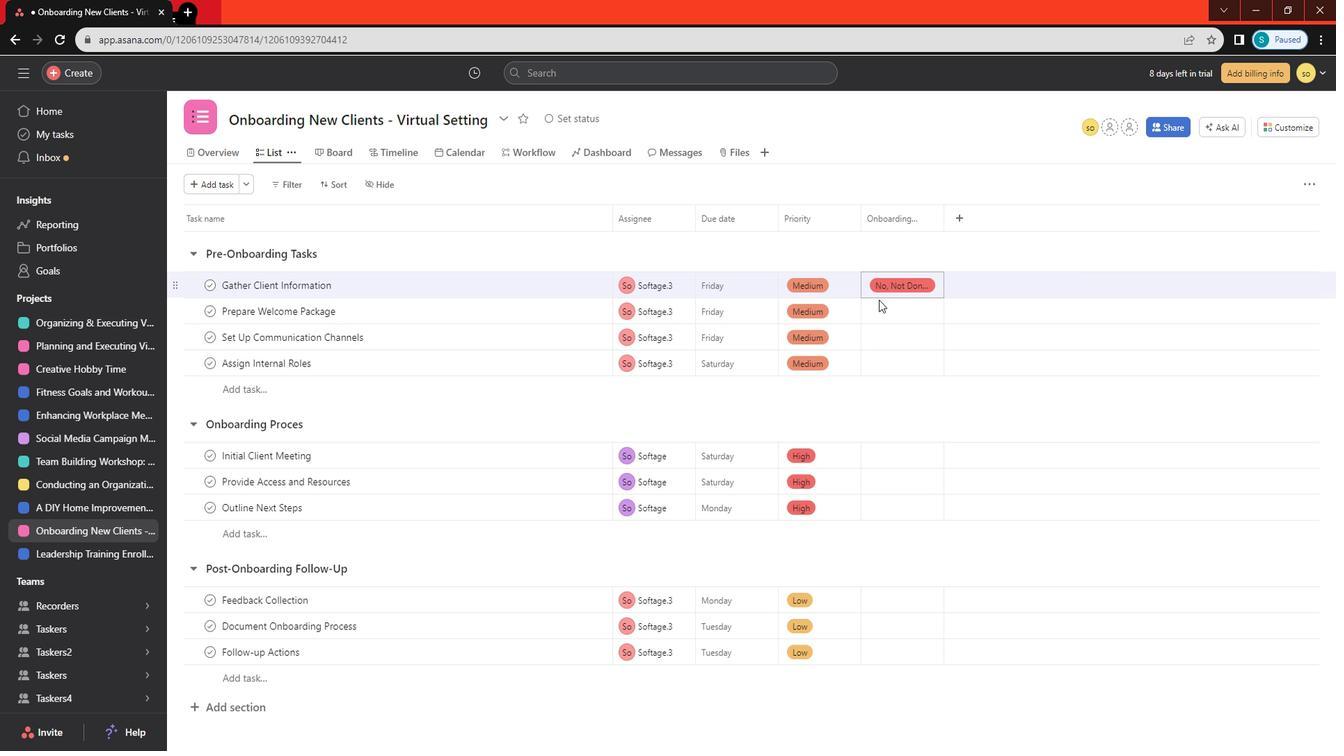 
Action: Mouse pressed left at (902, 318)
Screenshot: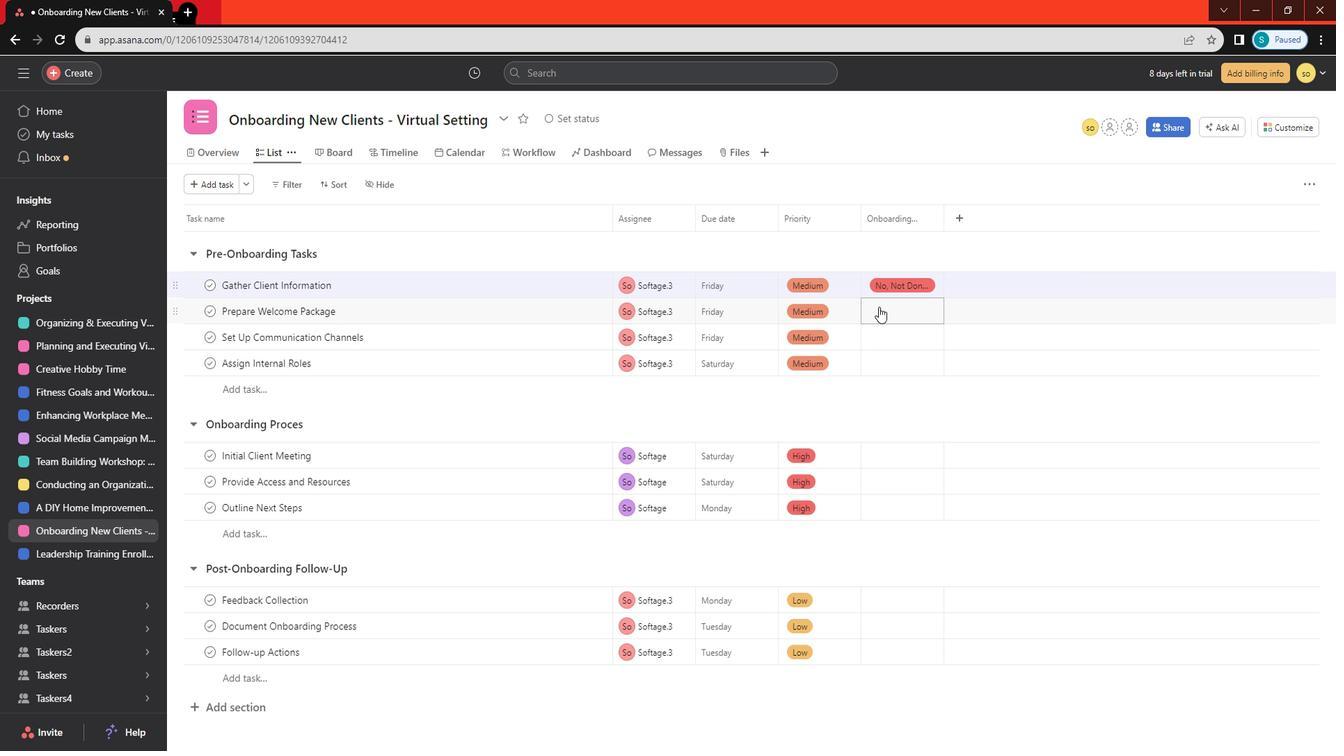 
Action: Mouse moved to (919, 403)
Screenshot: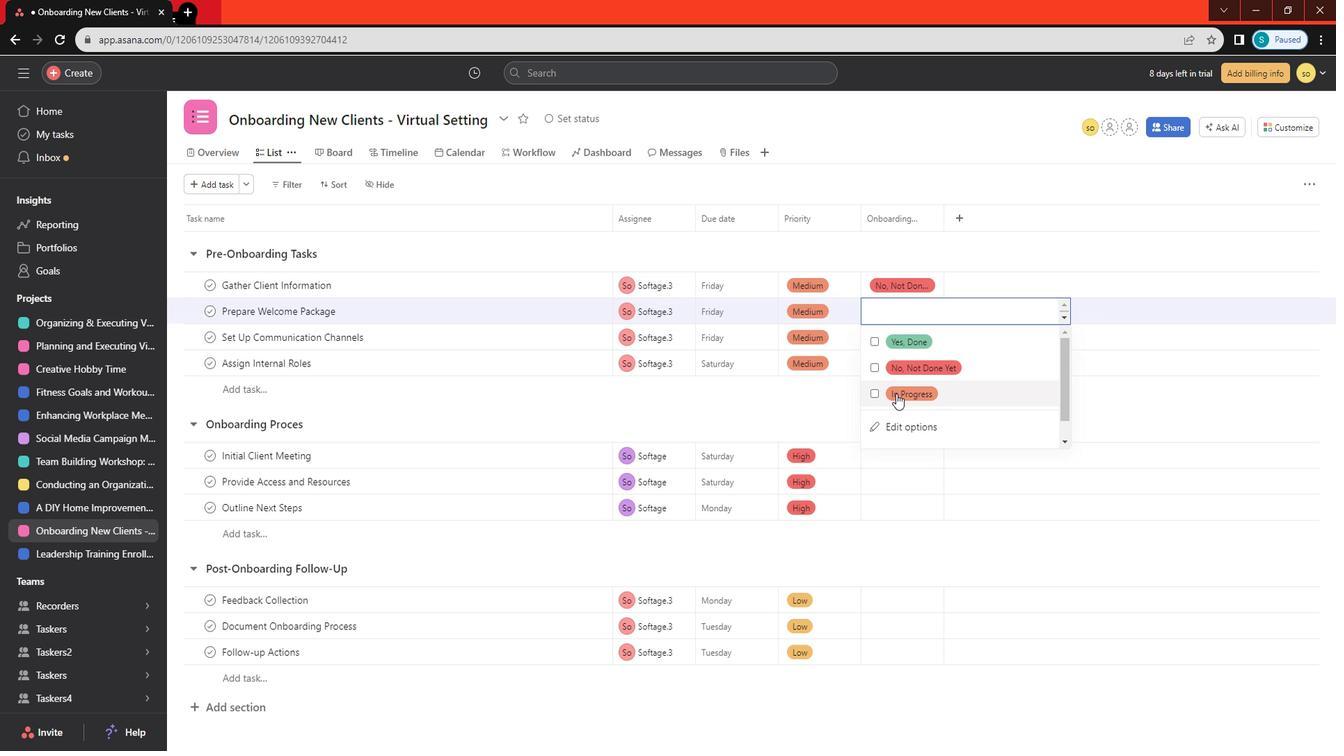 
Action: Mouse pressed left at (919, 403)
Screenshot: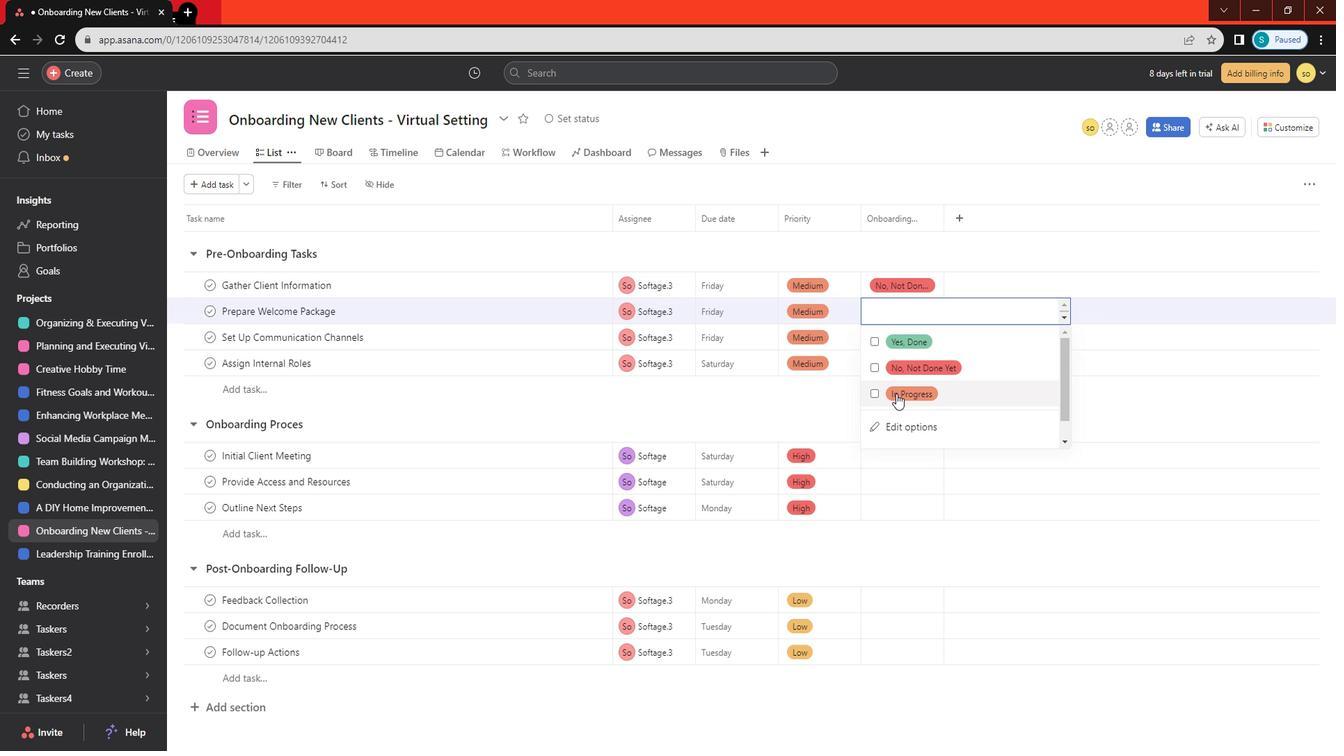 
Action: Mouse moved to (922, 259)
Screenshot: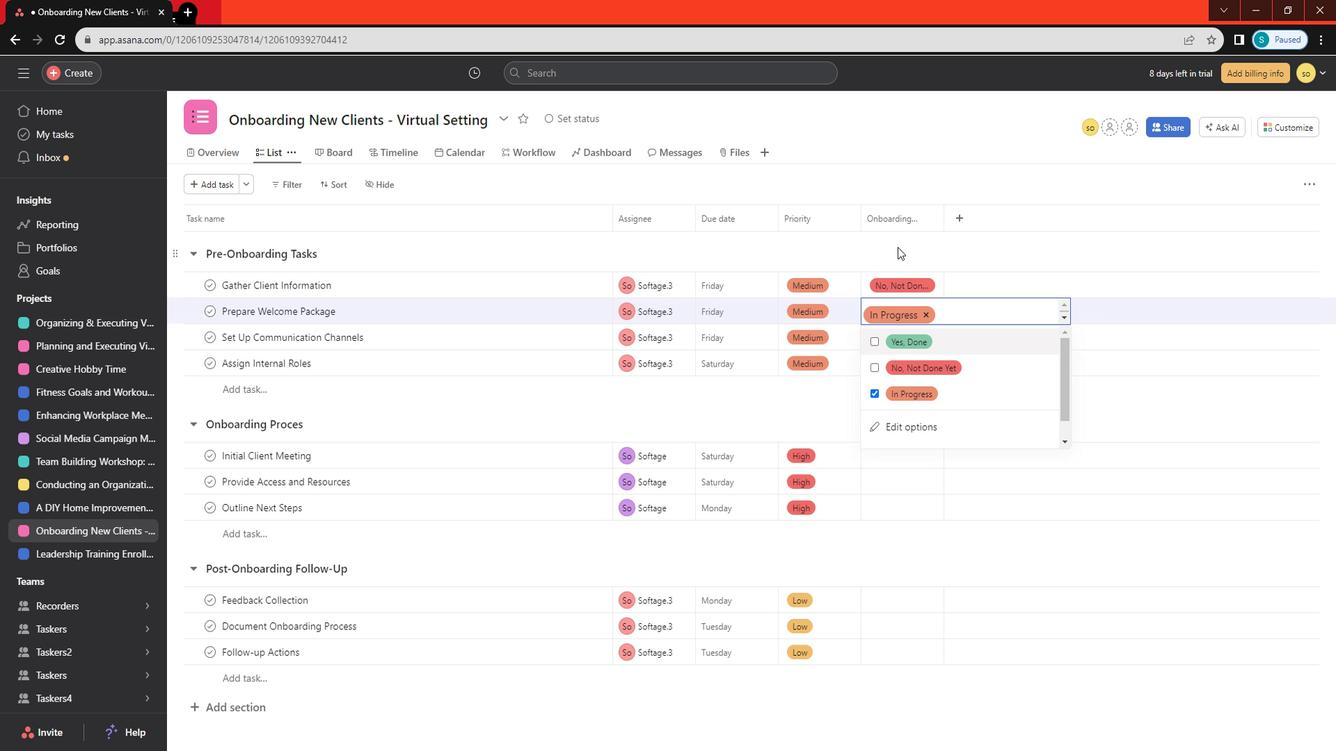 
Action: Mouse pressed left at (922, 259)
Screenshot: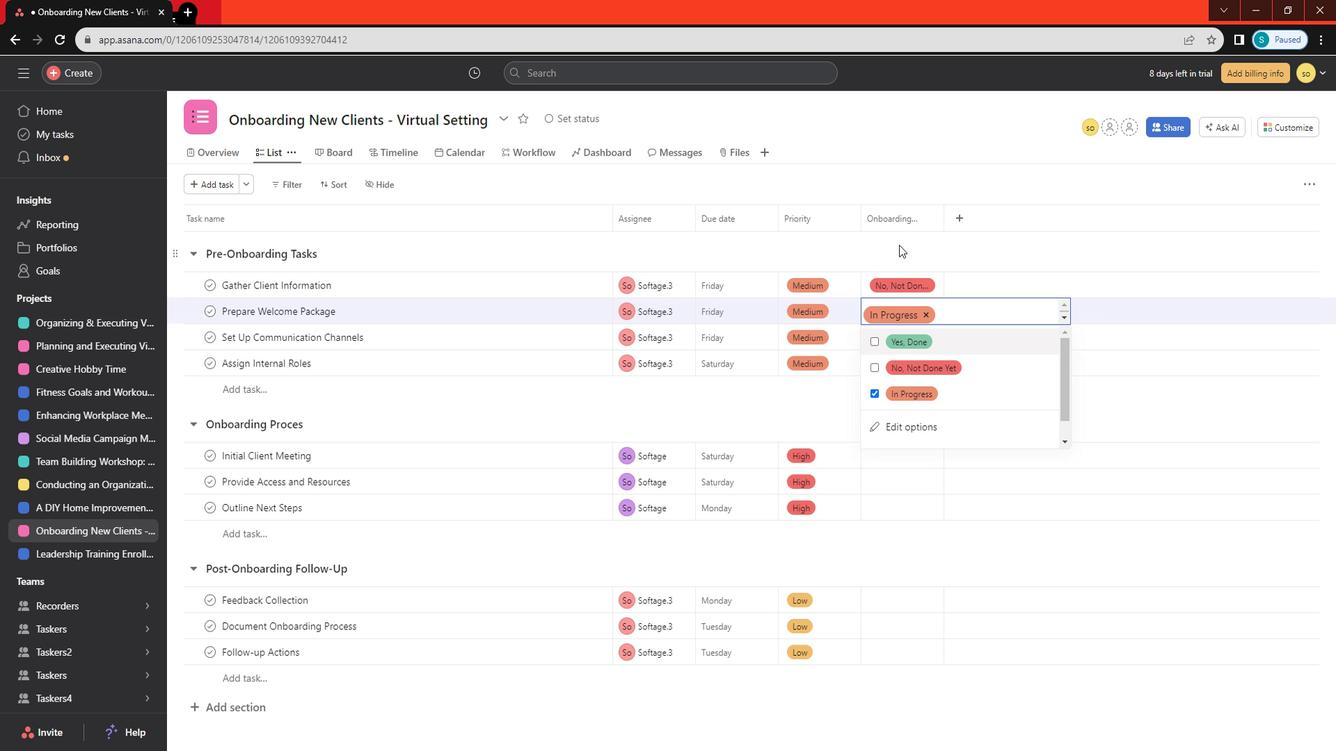 
Action: Mouse moved to (921, 343)
Screenshot: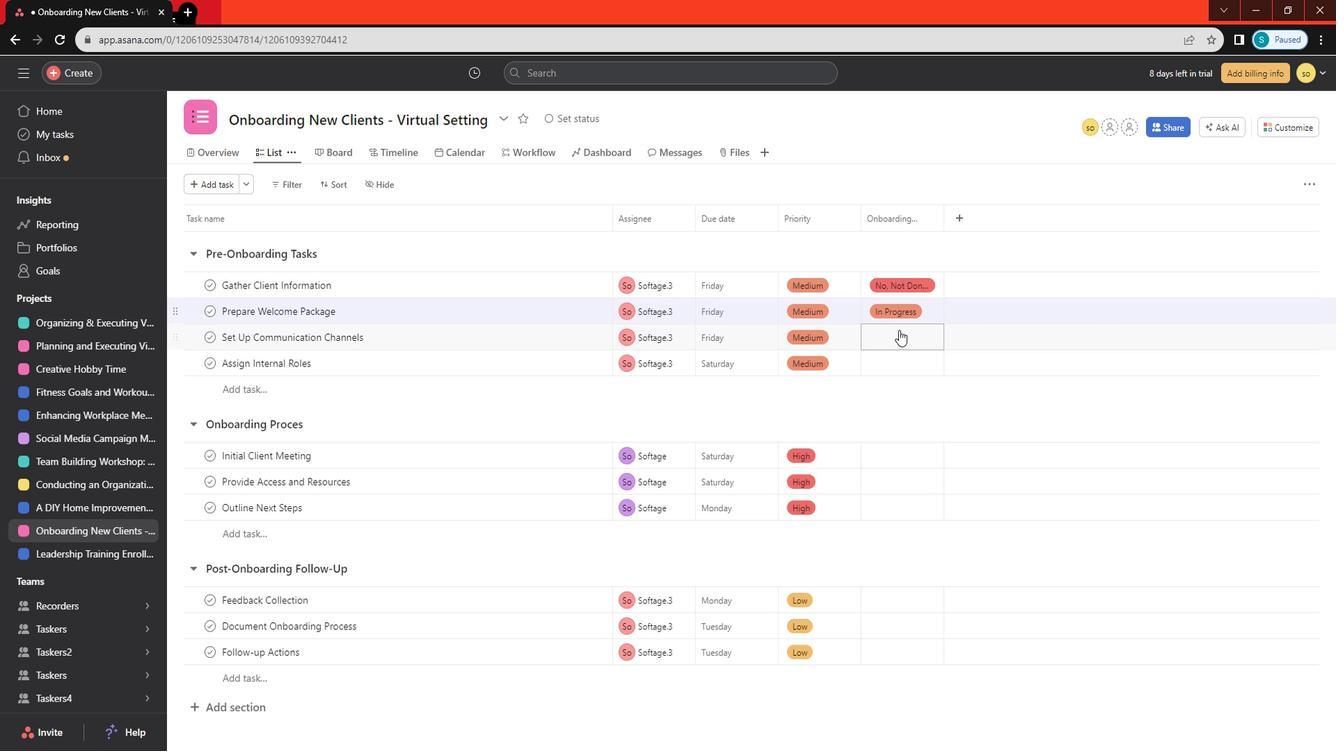 
Action: Mouse pressed left at (921, 343)
Screenshot: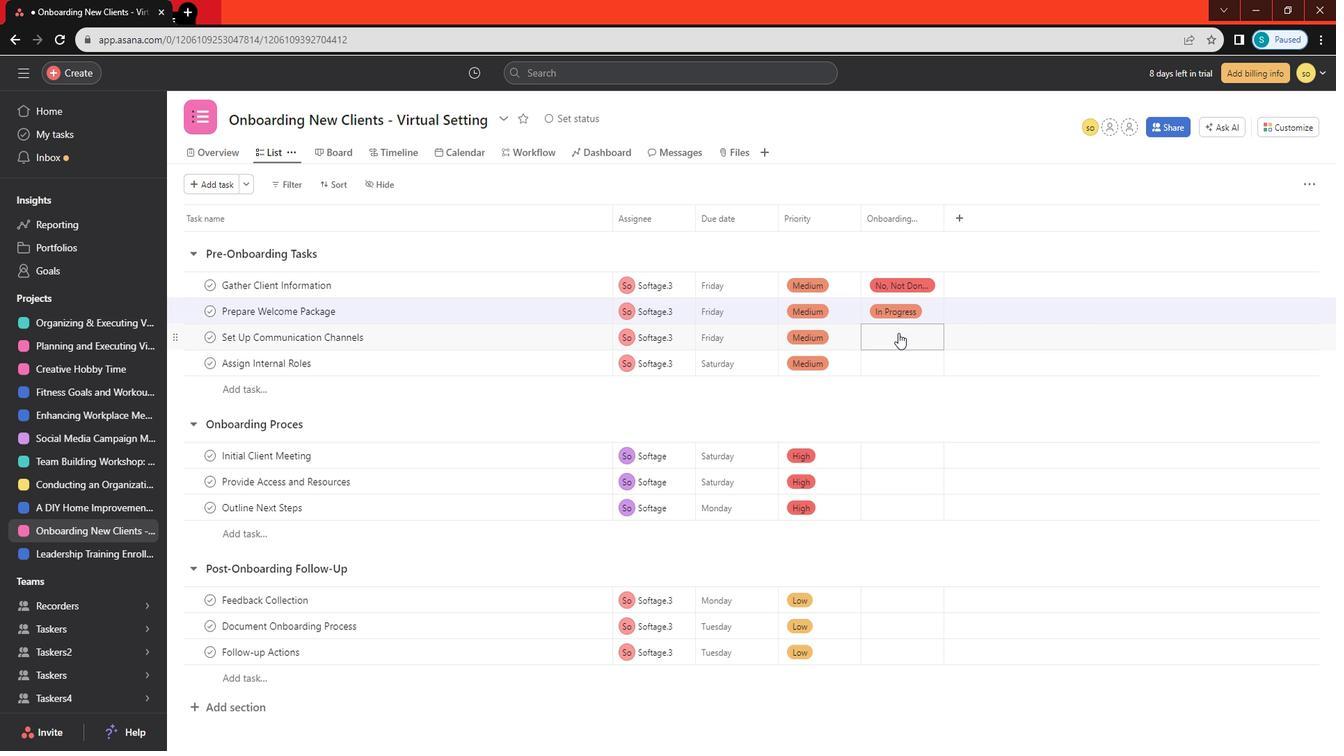 
Action: Mouse moved to (930, 379)
Screenshot: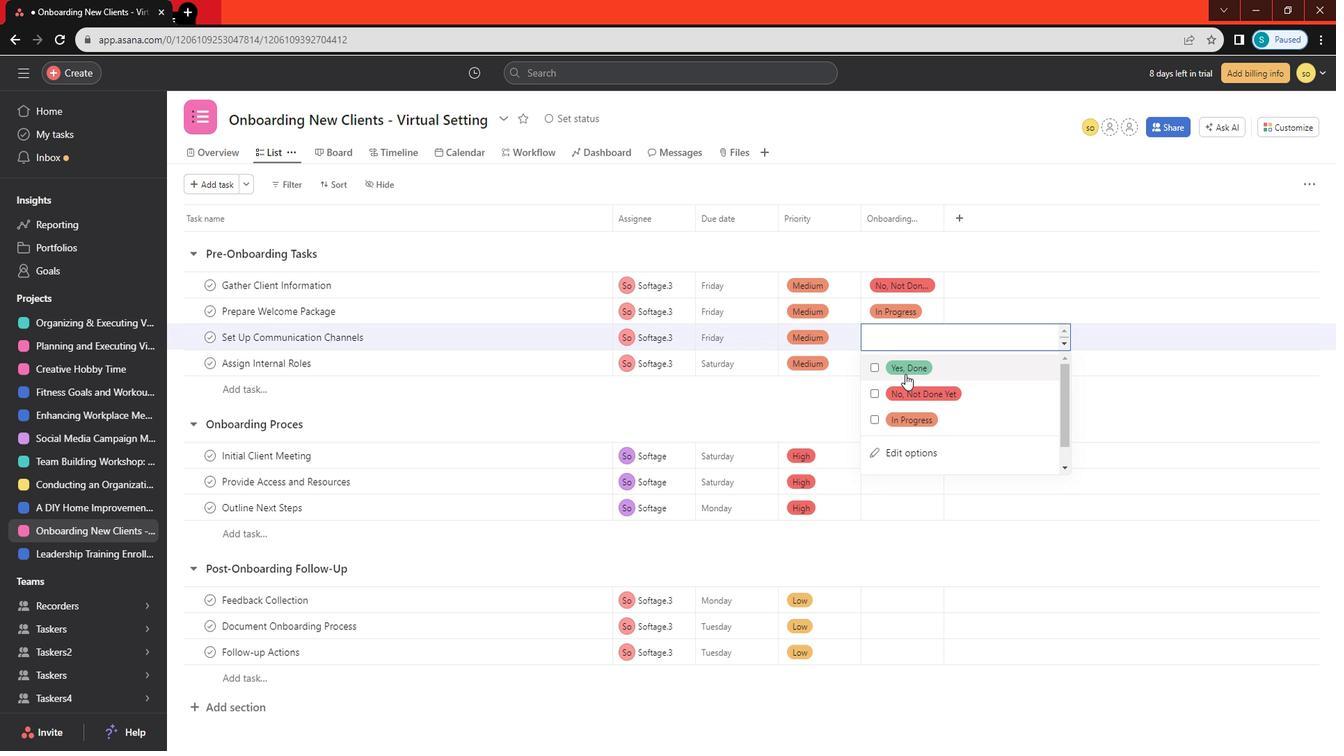
Action: Mouse pressed left at (930, 379)
Screenshot: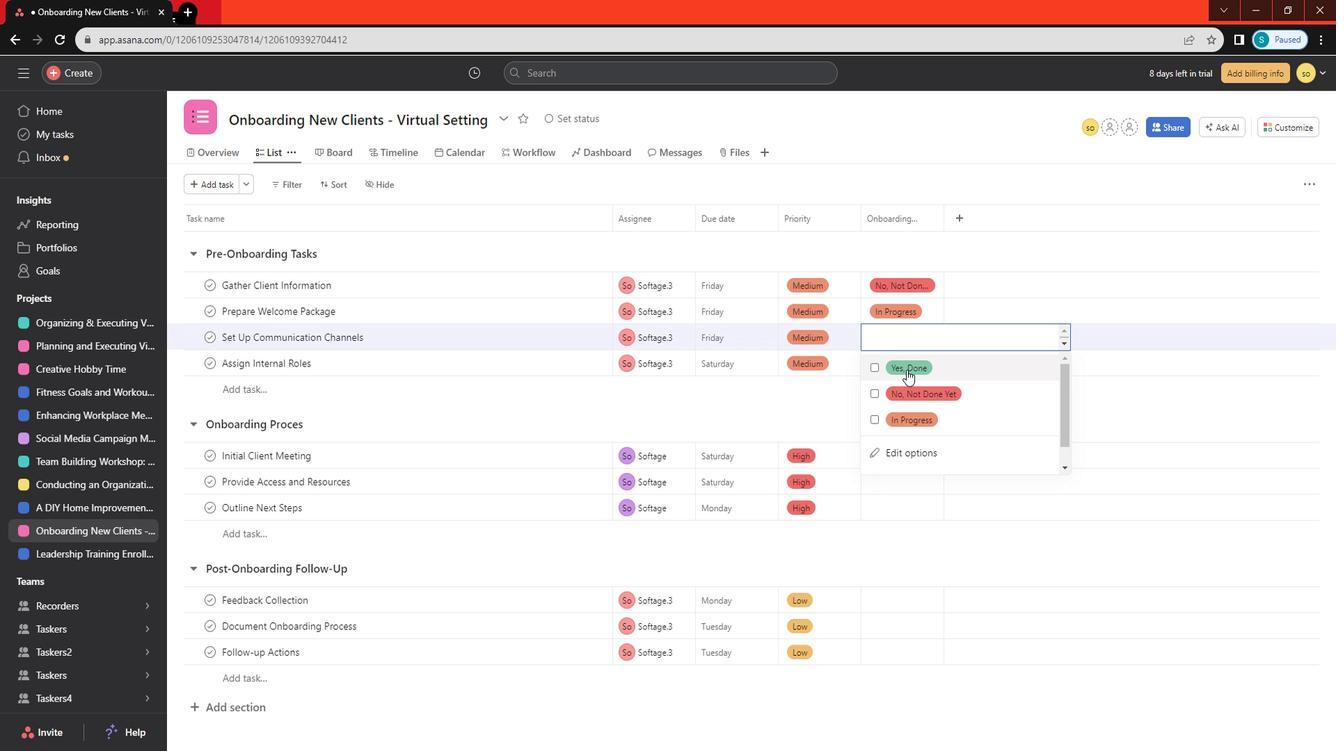 
Action: Mouse moved to (914, 265)
Screenshot: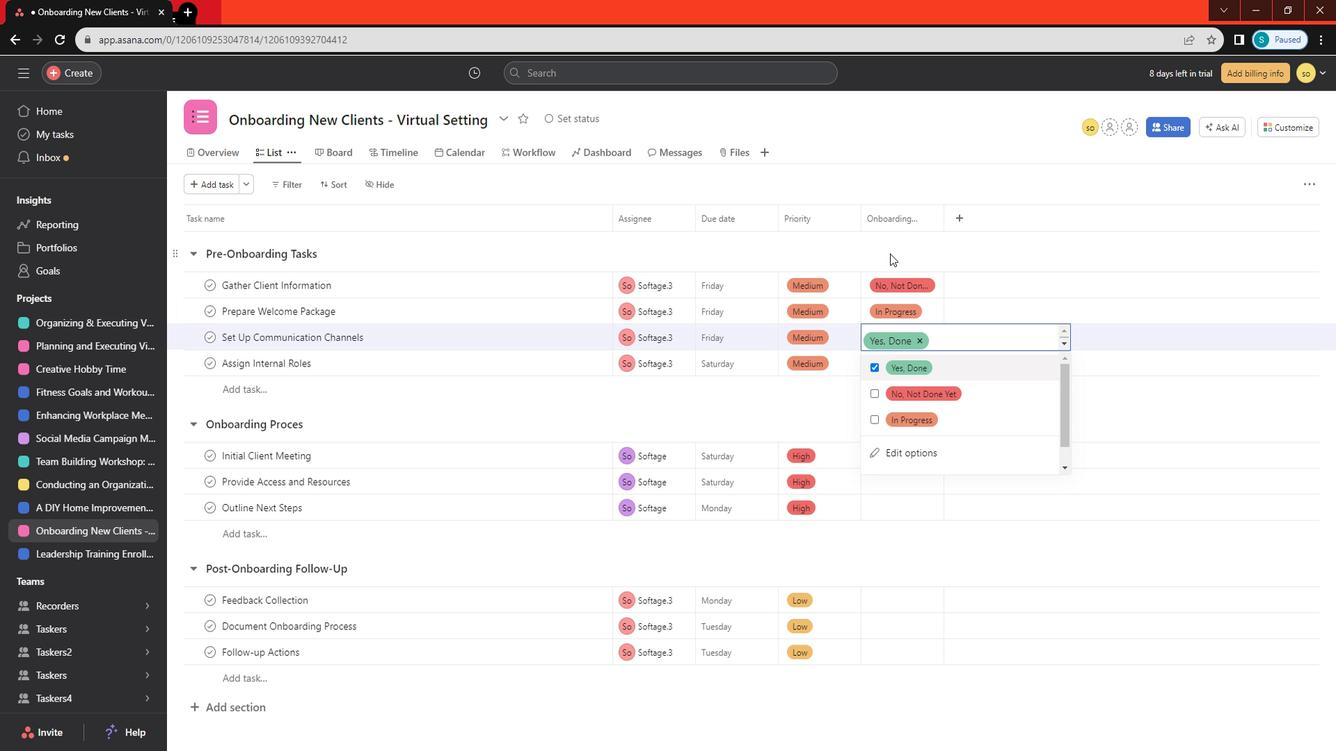 
Action: Mouse pressed left at (914, 265)
Screenshot: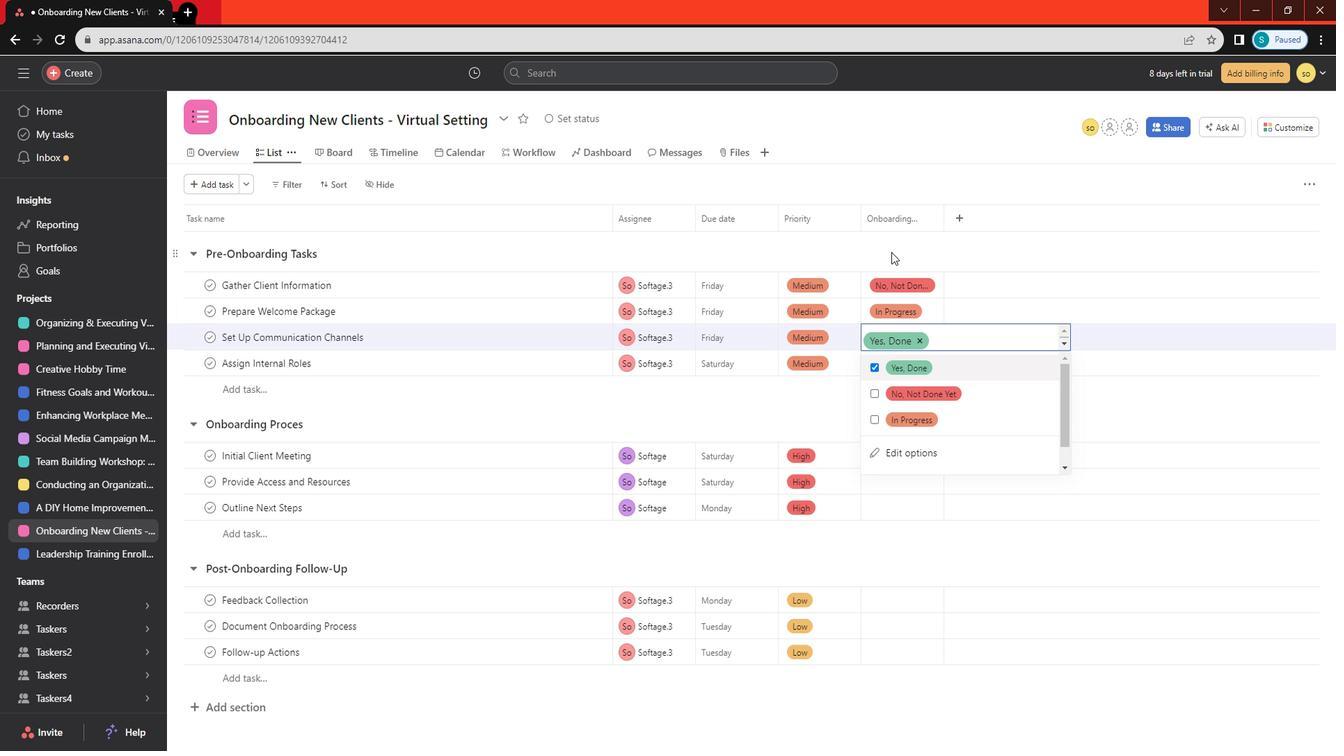 
Action: Mouse moved to (911, 380)
Screenshot: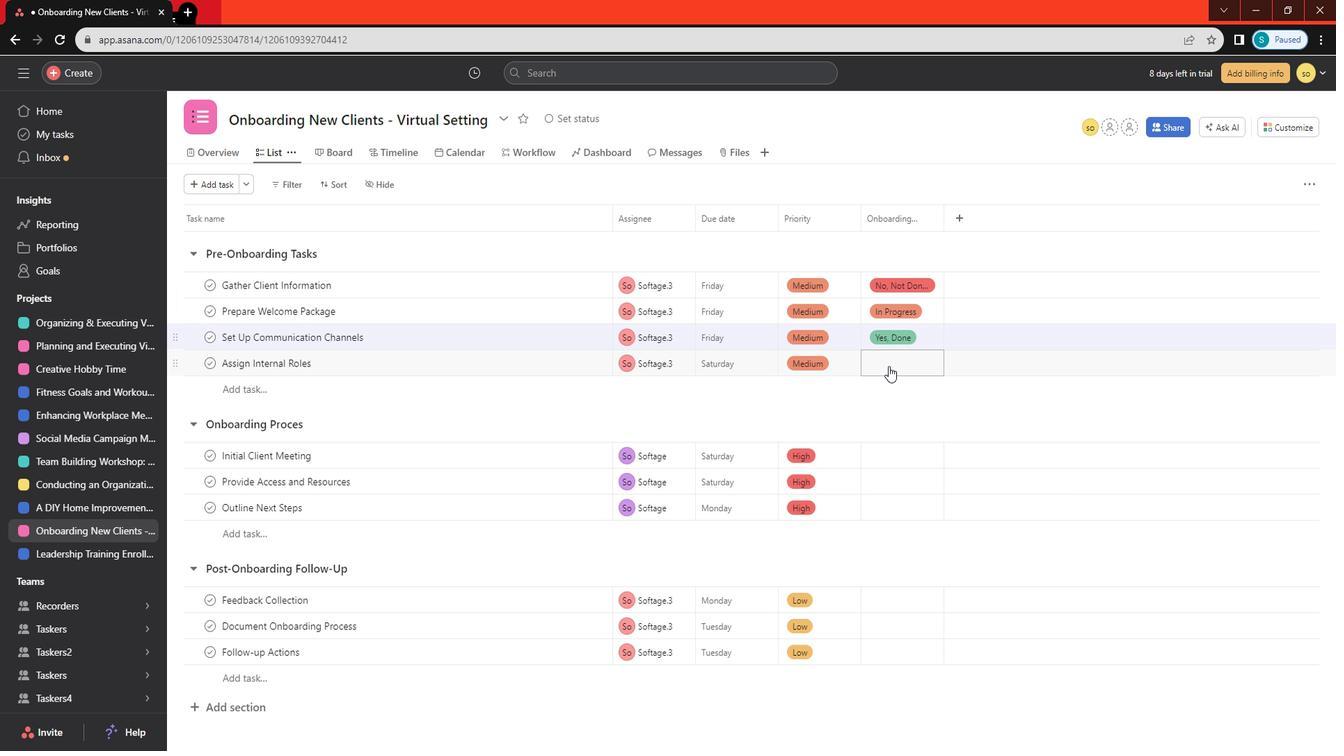 
Action: Mouse pressed left at (911, 380)
Screenshot: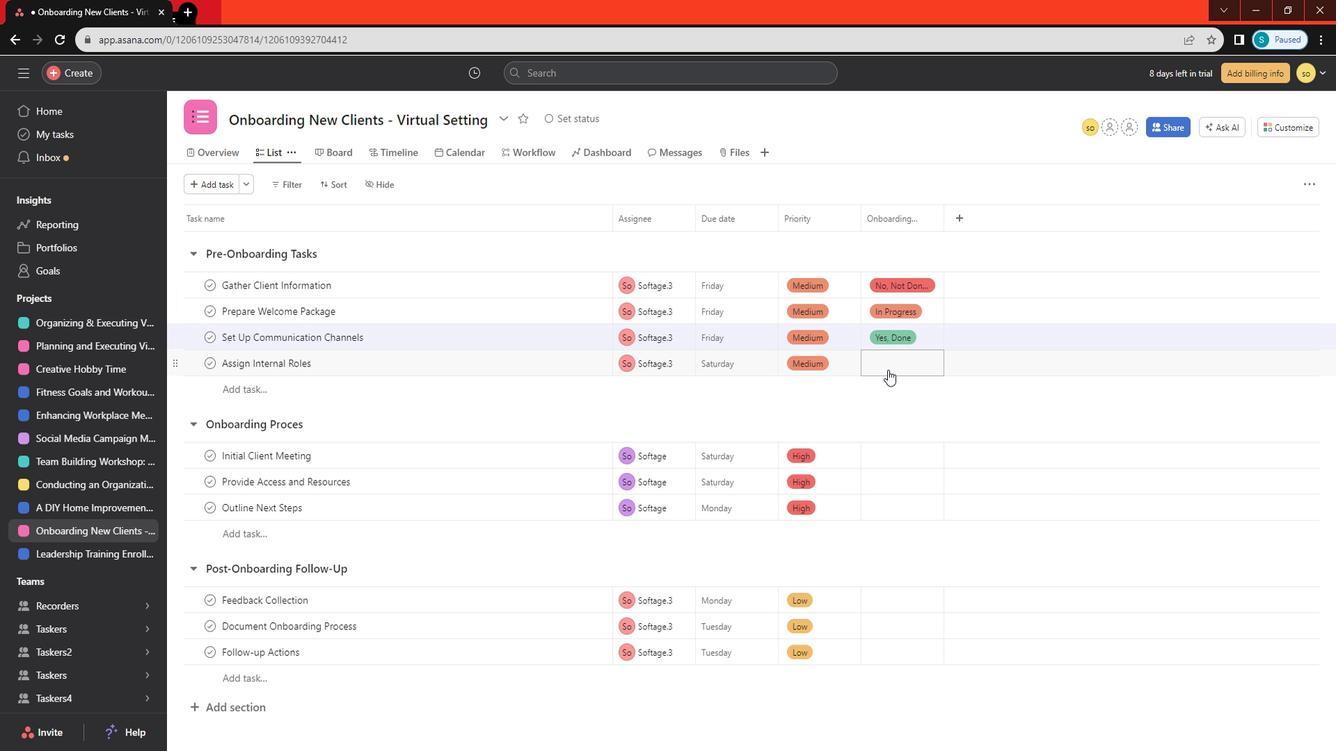 
Action: Mouse moved to (903, 403)
Screenshot: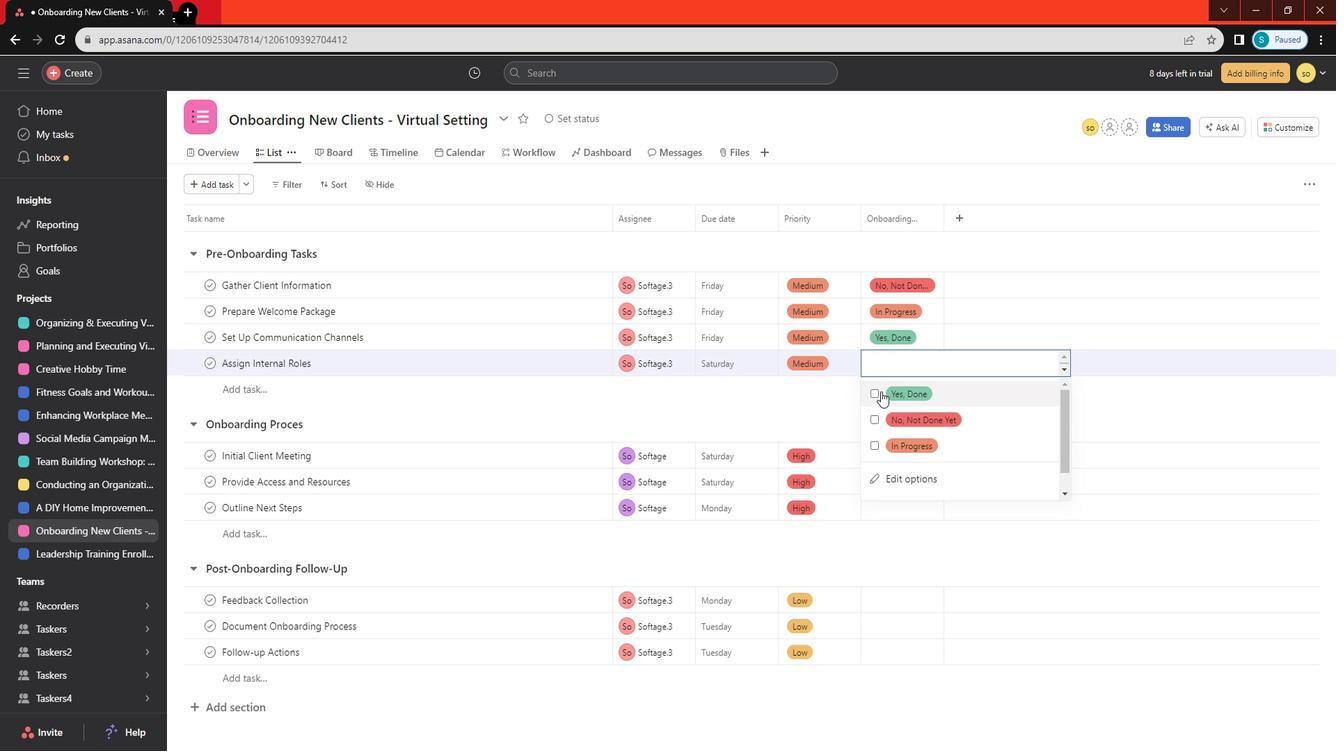 
Action: Mouse pressed left at (903, 403)
Screenshot: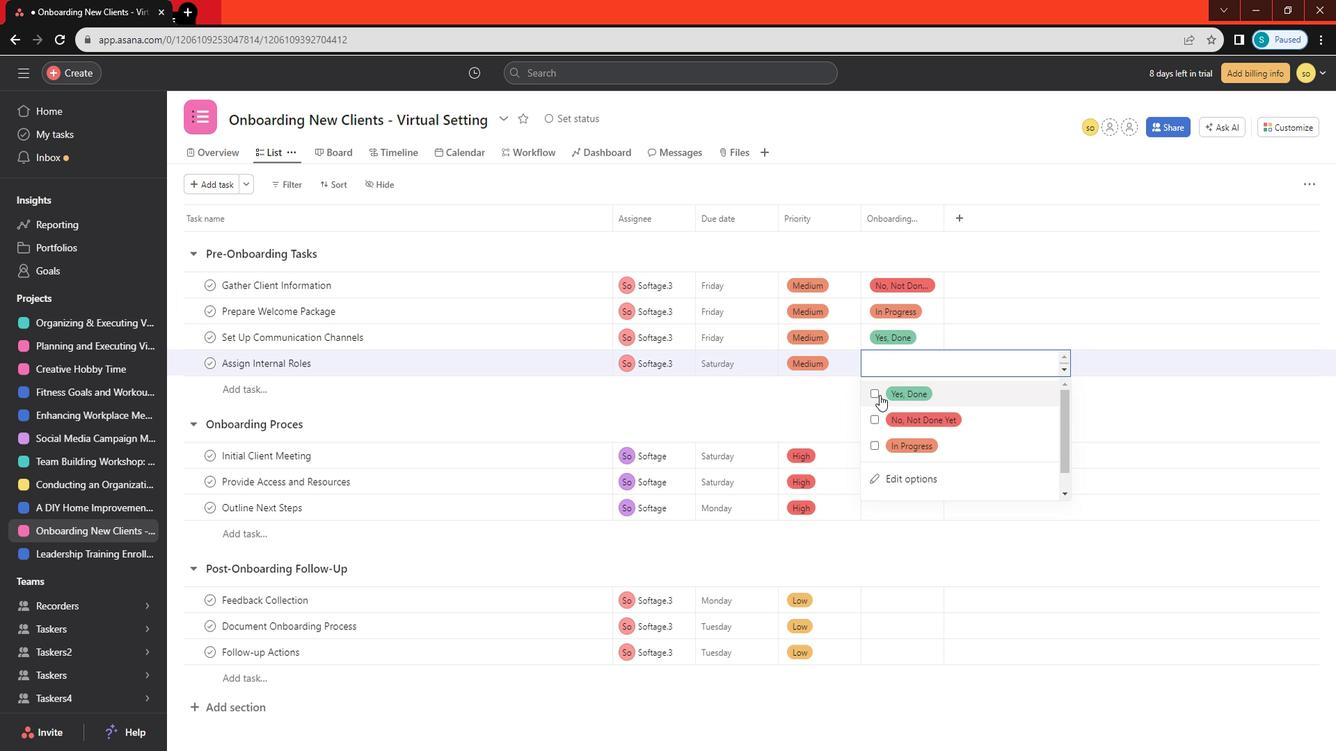 
Action: Mouse moved to (912, 268)
Screenshot: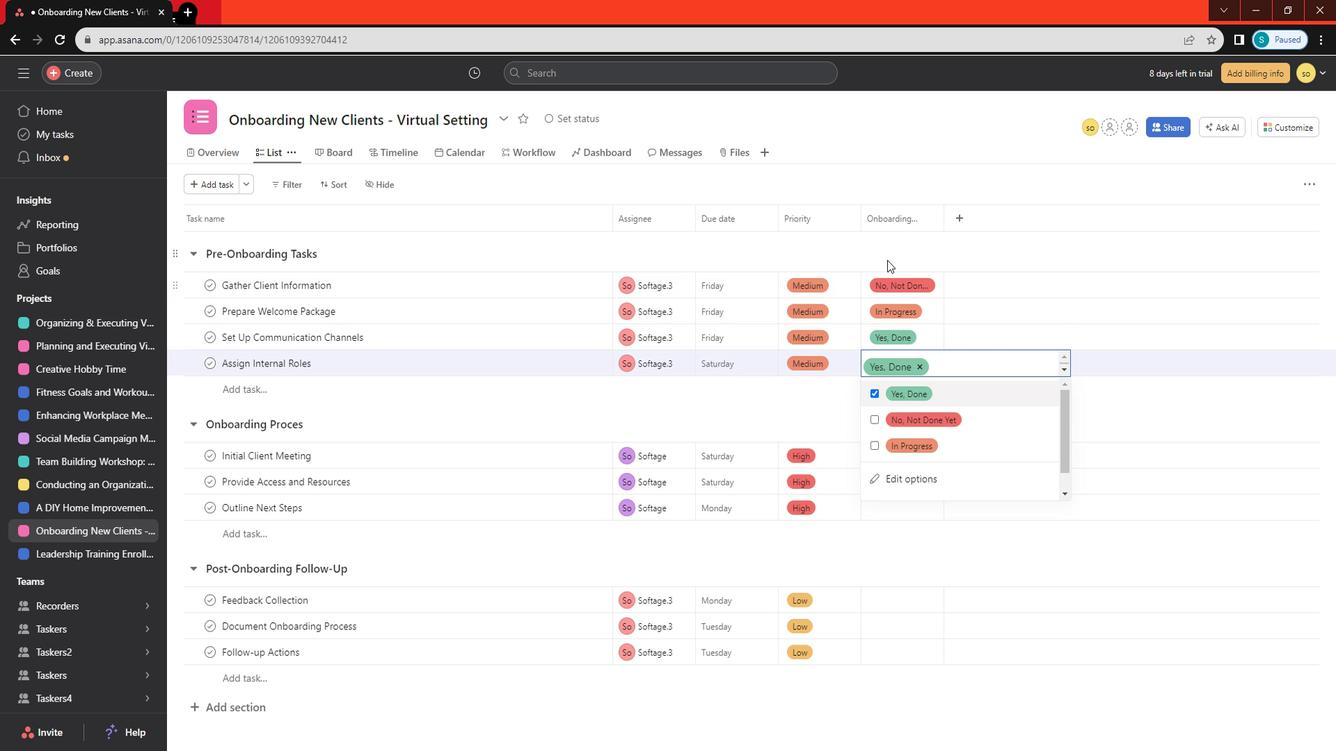 
Action: Mouse pressed left at (912, 268)
Screenshot: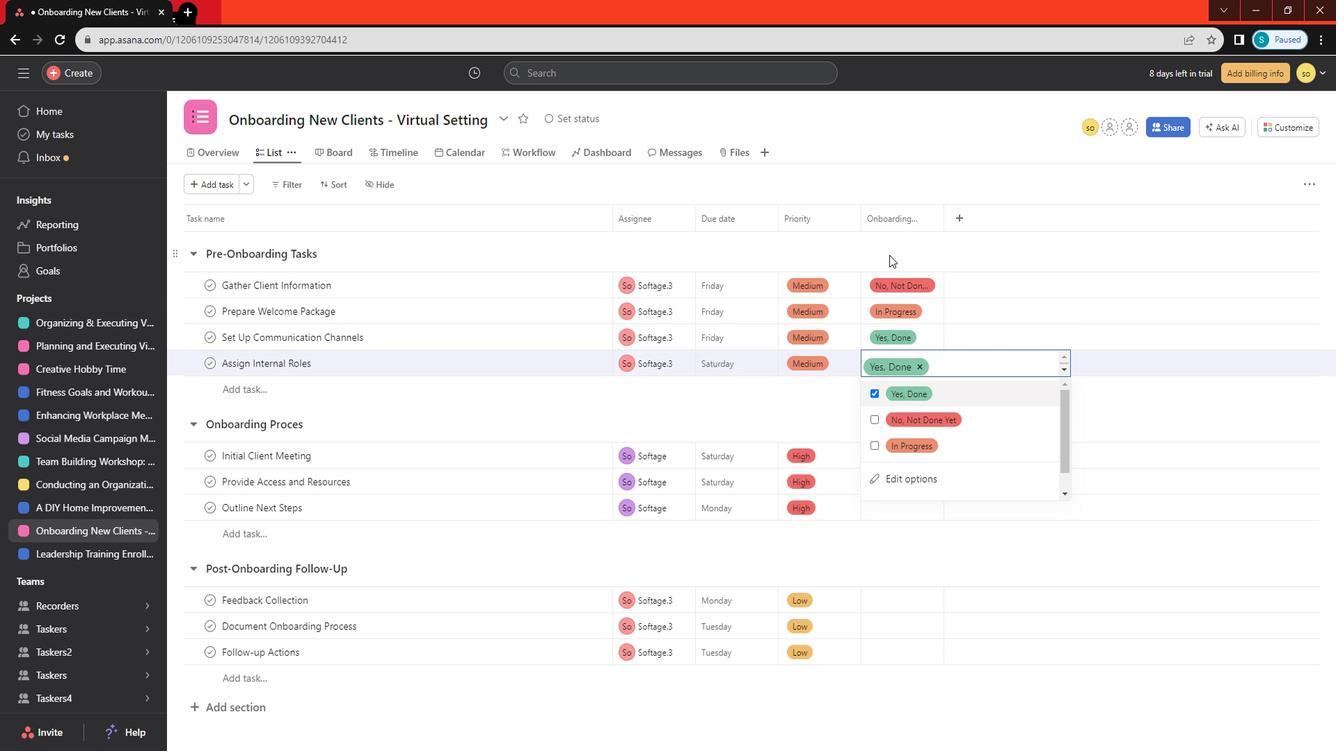 
Action: Mouse moved to (912, 456)
Screenshot: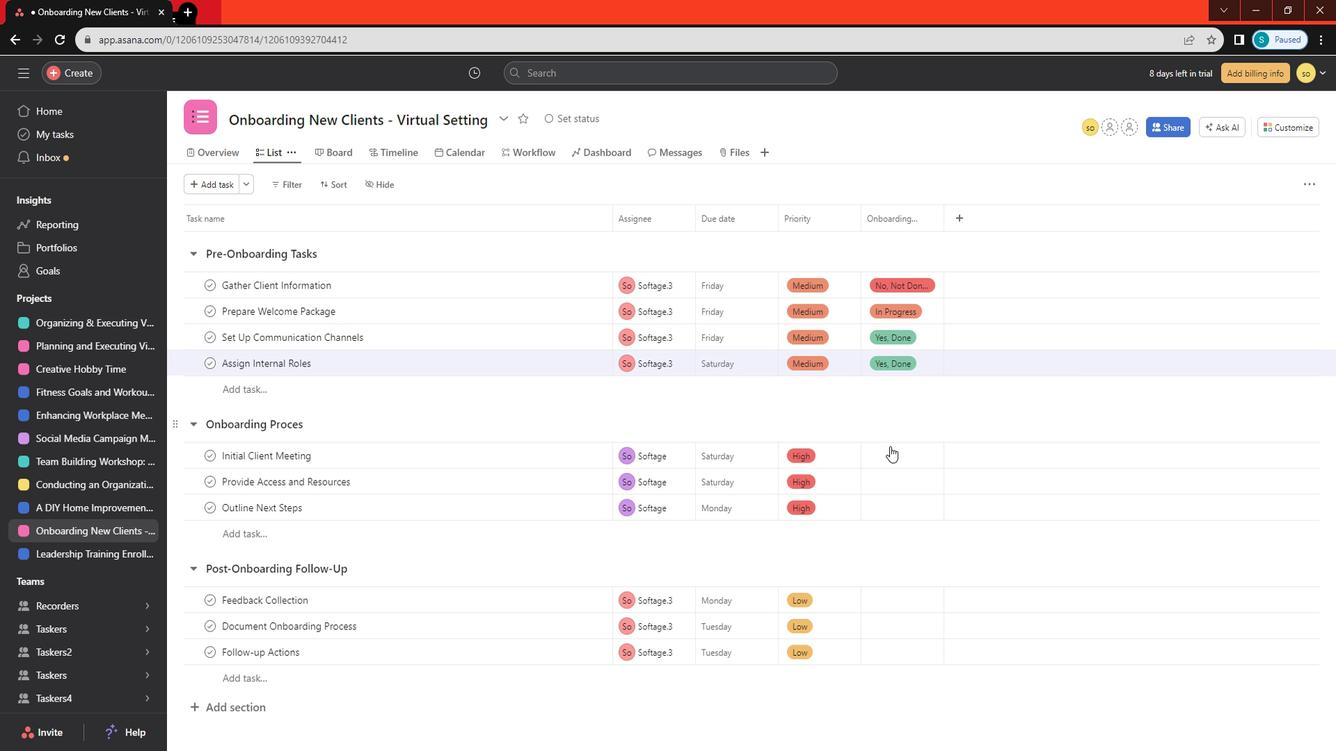 
Action: Mouse pressed left at (912, 456)
Screenshot: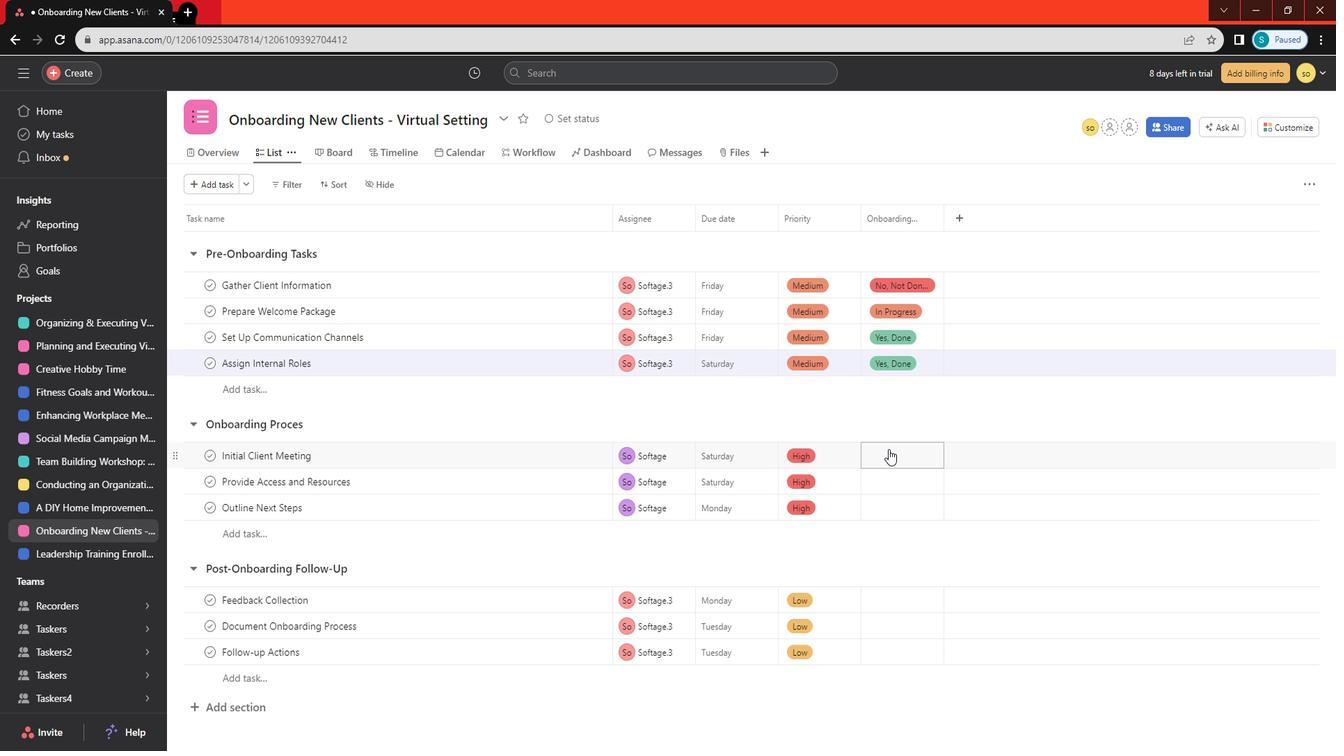
Action: Mouse moved to (910, 486)
Screenshot: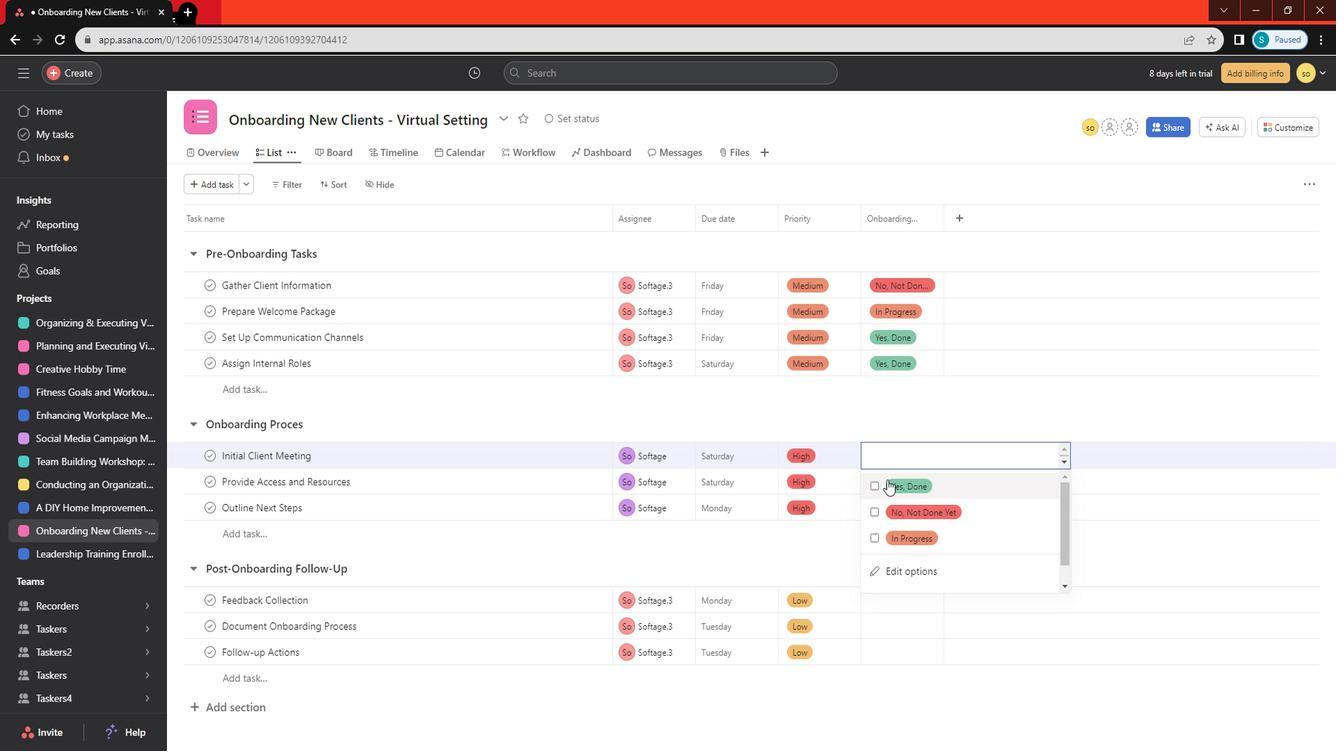
Action: Mouse pressed left at (910, 486)
Screenshot: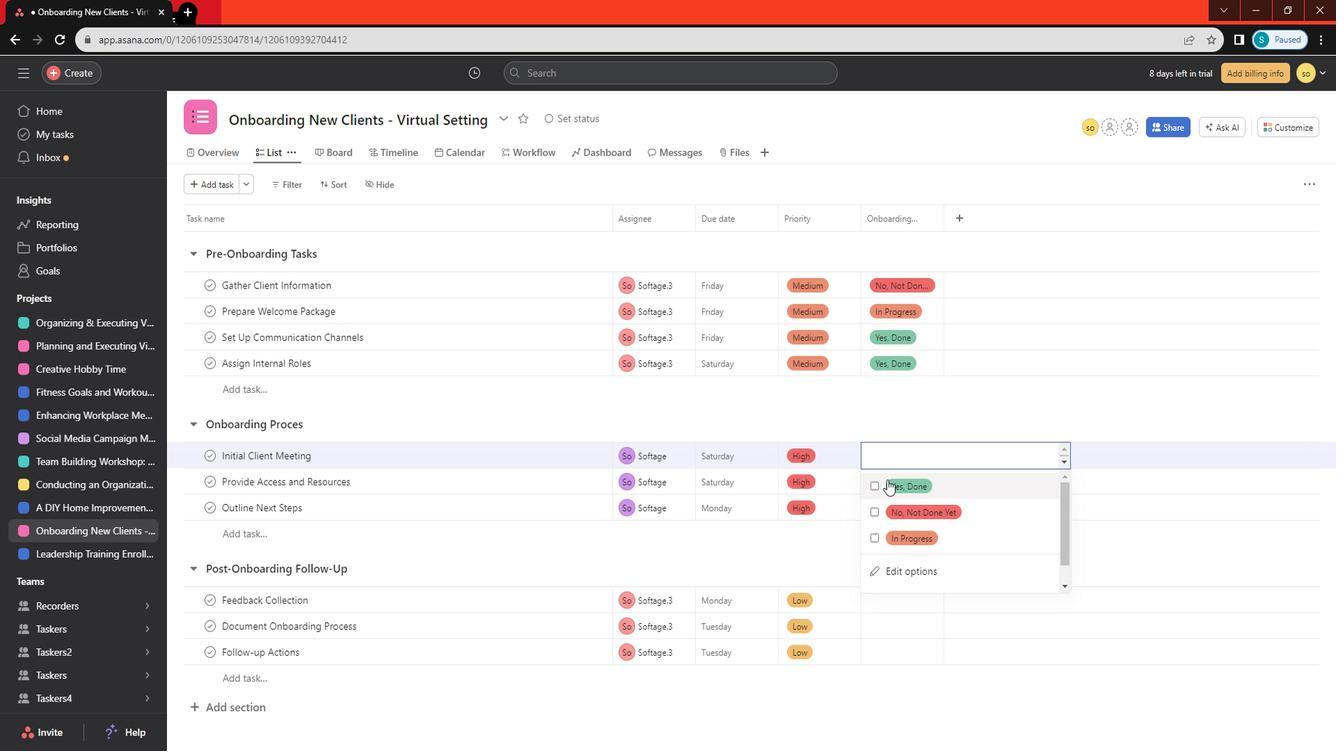 
Action: Mouse moved to (907, 424)
Screenshot: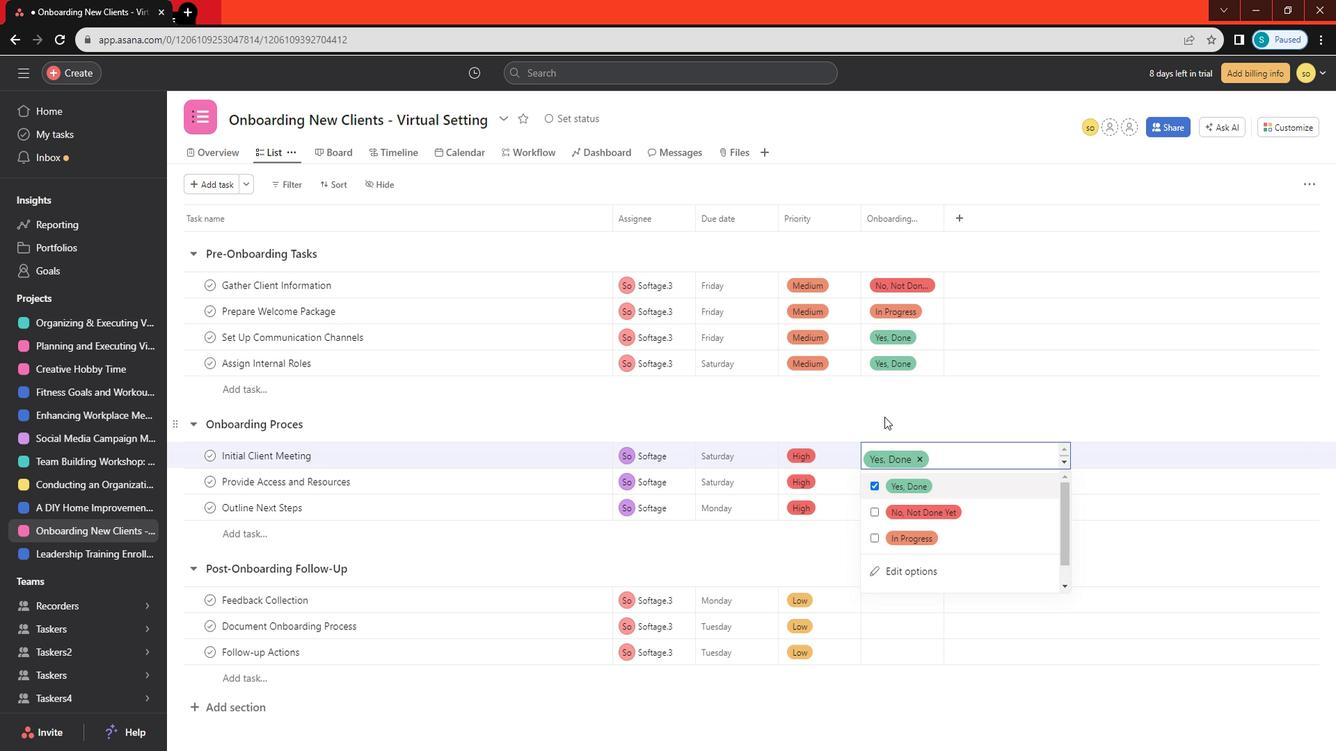 
Action: Mouse pressed left at (907, 424)
Screenshot: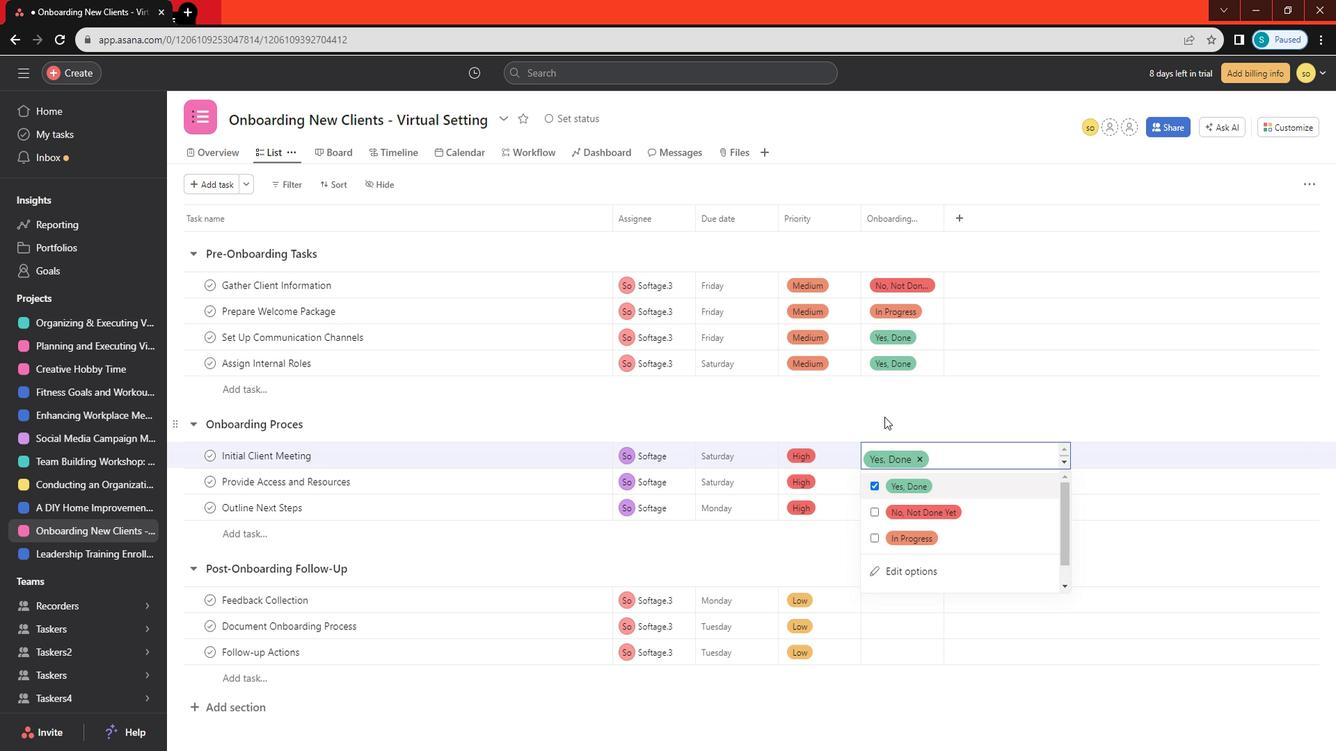 
Action: Mouse moved to (899, 493)
Screenshot: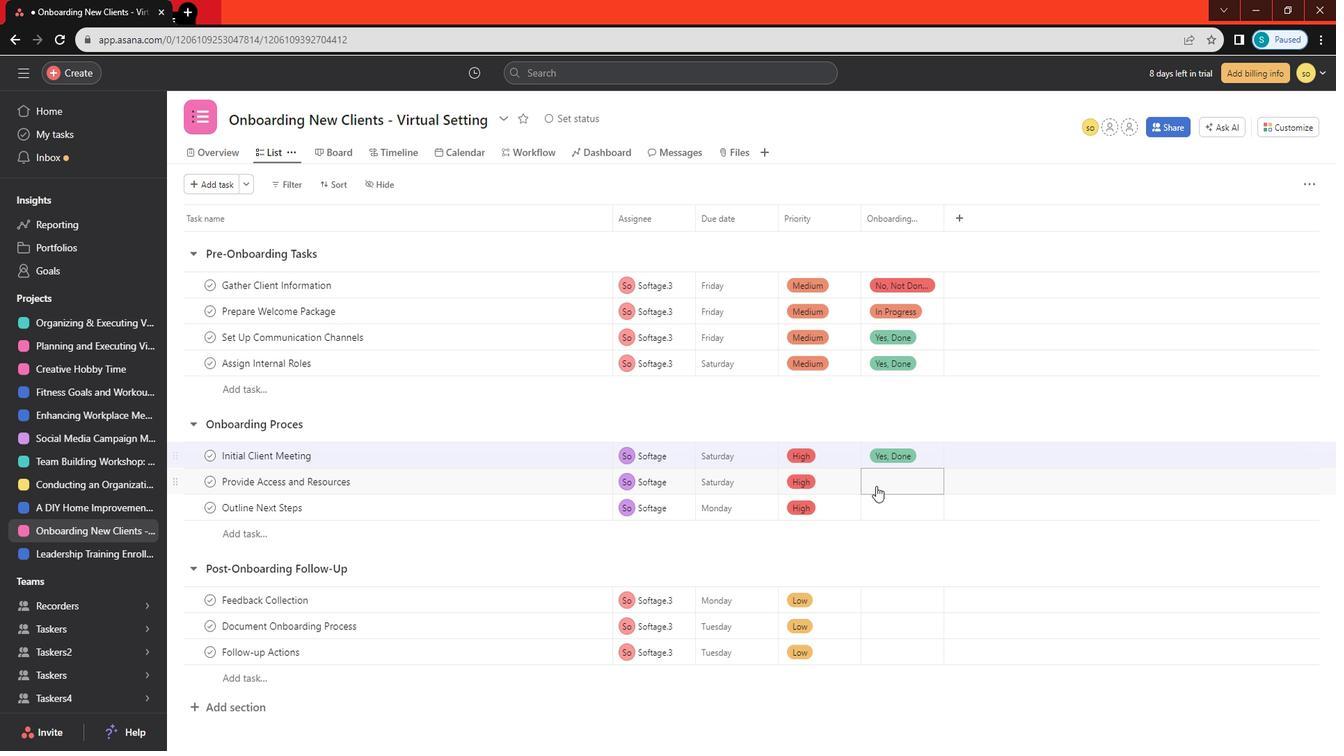 
Action: Mouse pressed left at (899, 493)
Screenshot: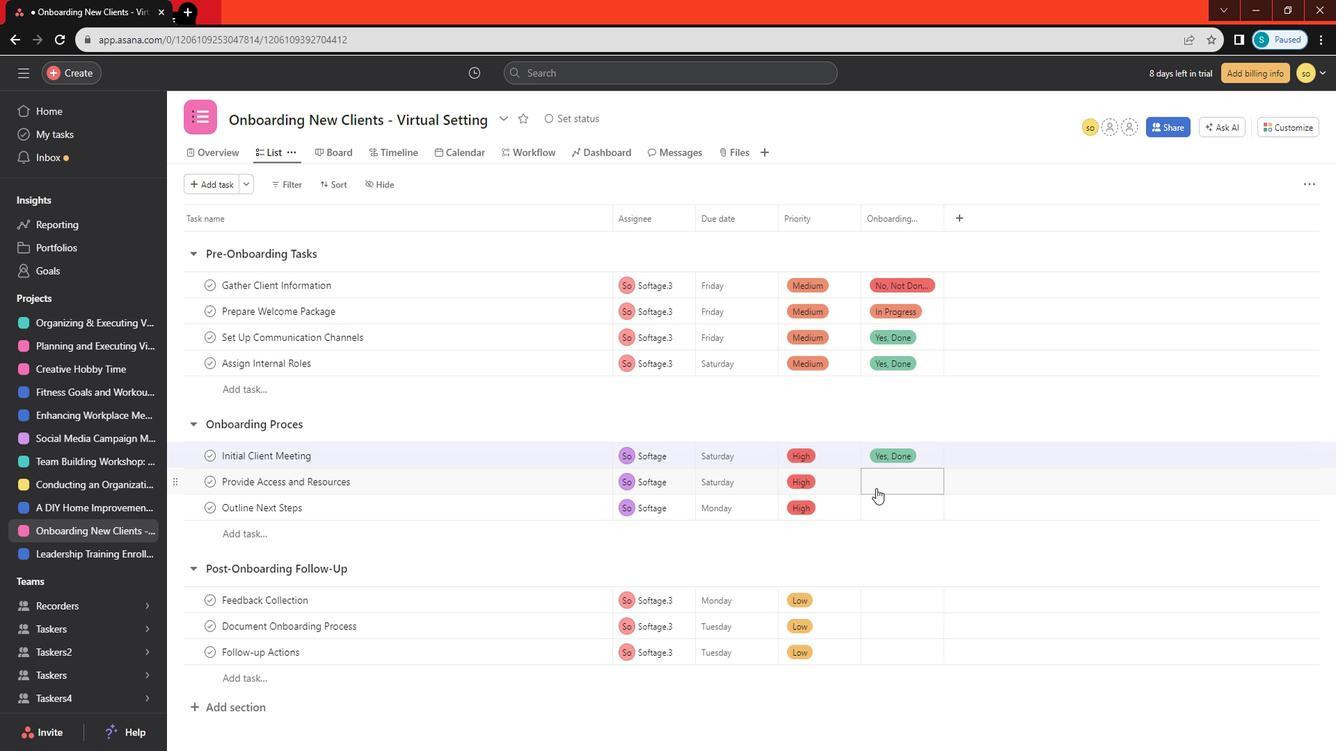 
Action: Mouse moved to (905, 543)
Screenshot: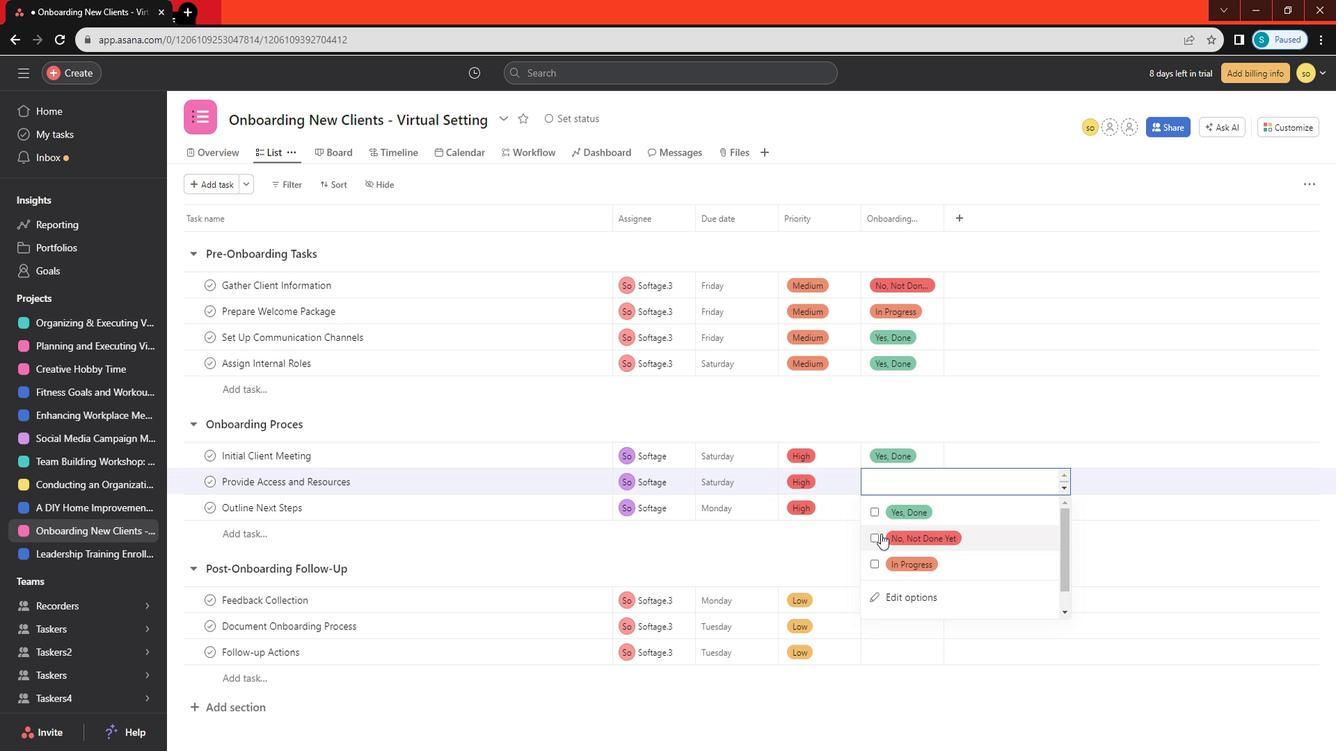 
Action: Mouse pressed left at (905, 543)
Screenshot: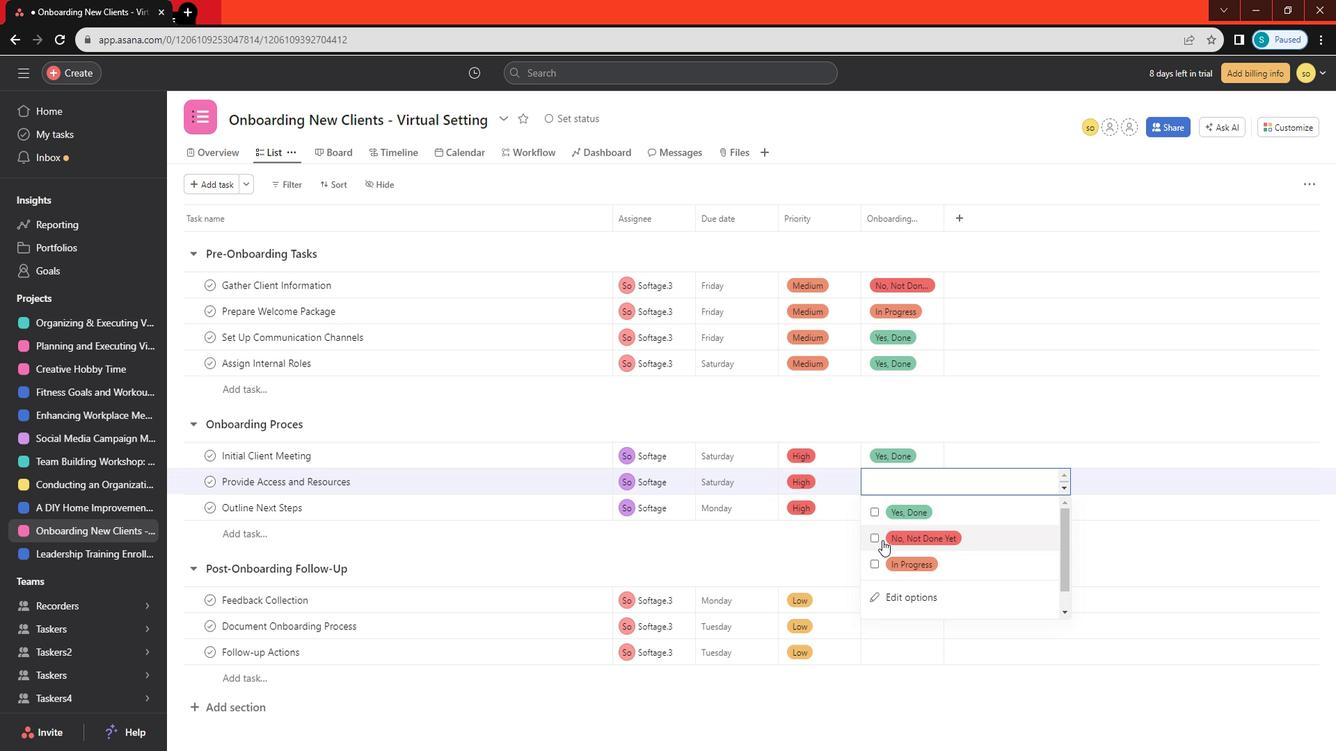 
Action: Mouse moved to (906, 429)
Screenshot: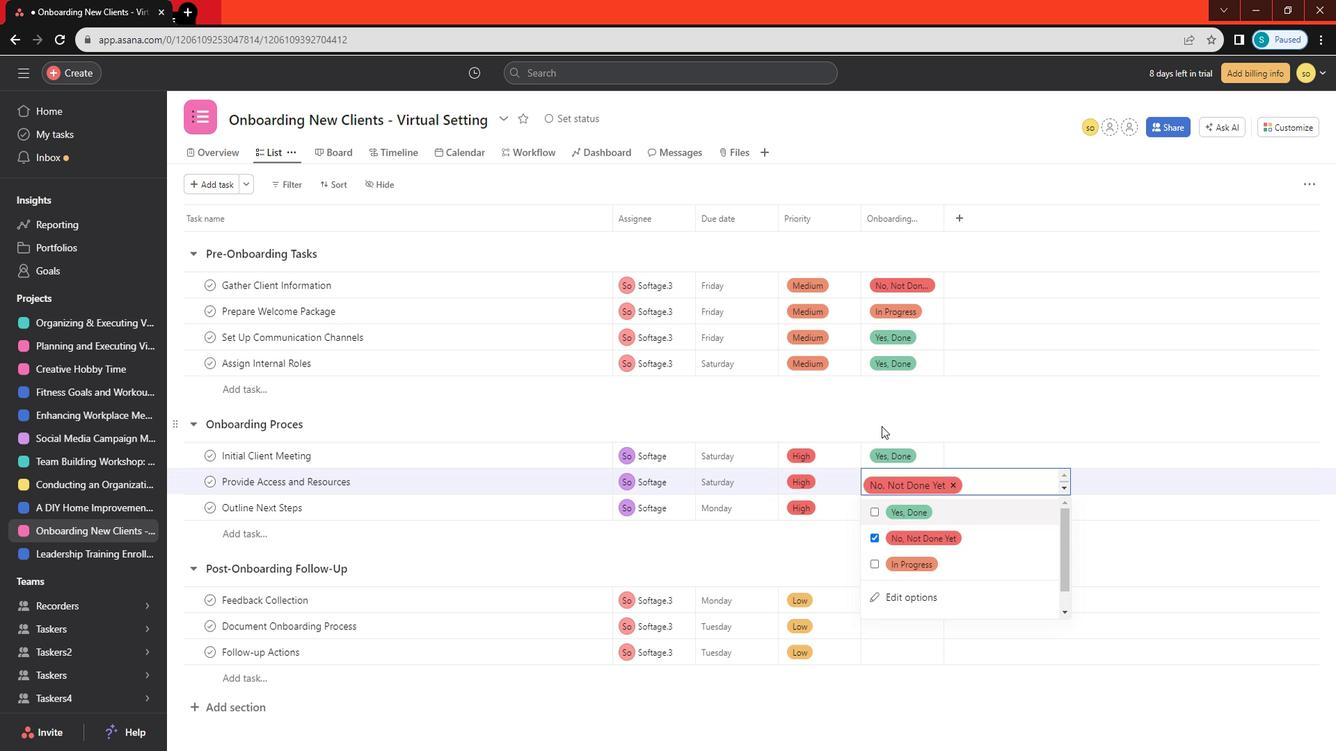 
Action: Mouse pressed left at (906, 429)
Screenshot: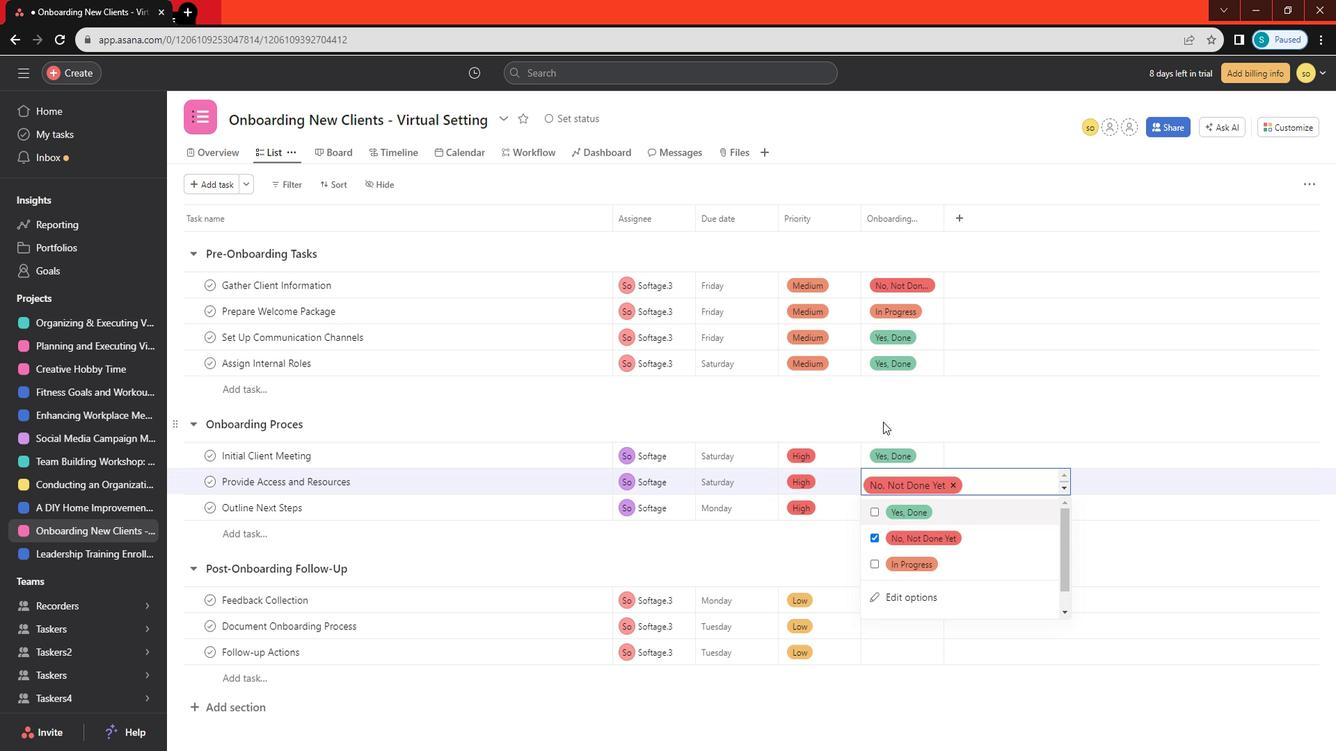 
Action: Mouse moved to (907, 519)
Screenshot: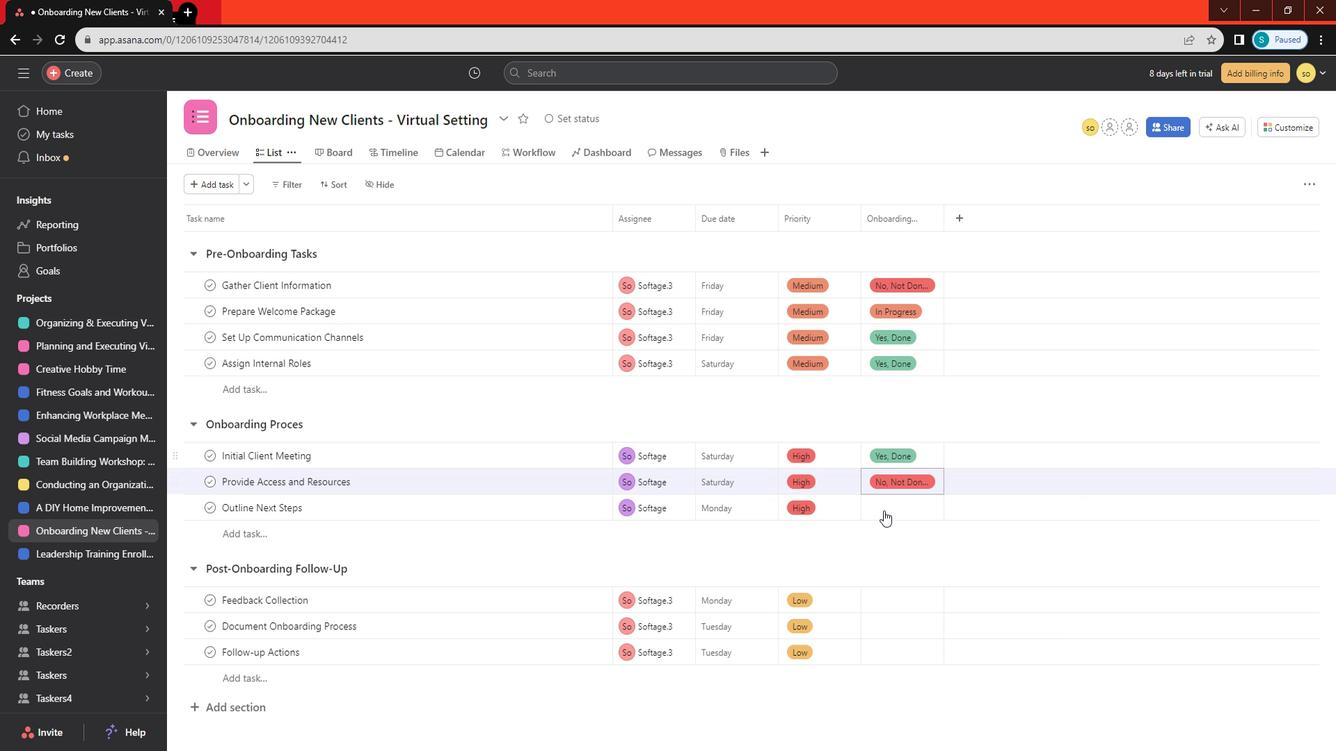 
Action: Mouse pressed left at (907, 519)
Screenshot: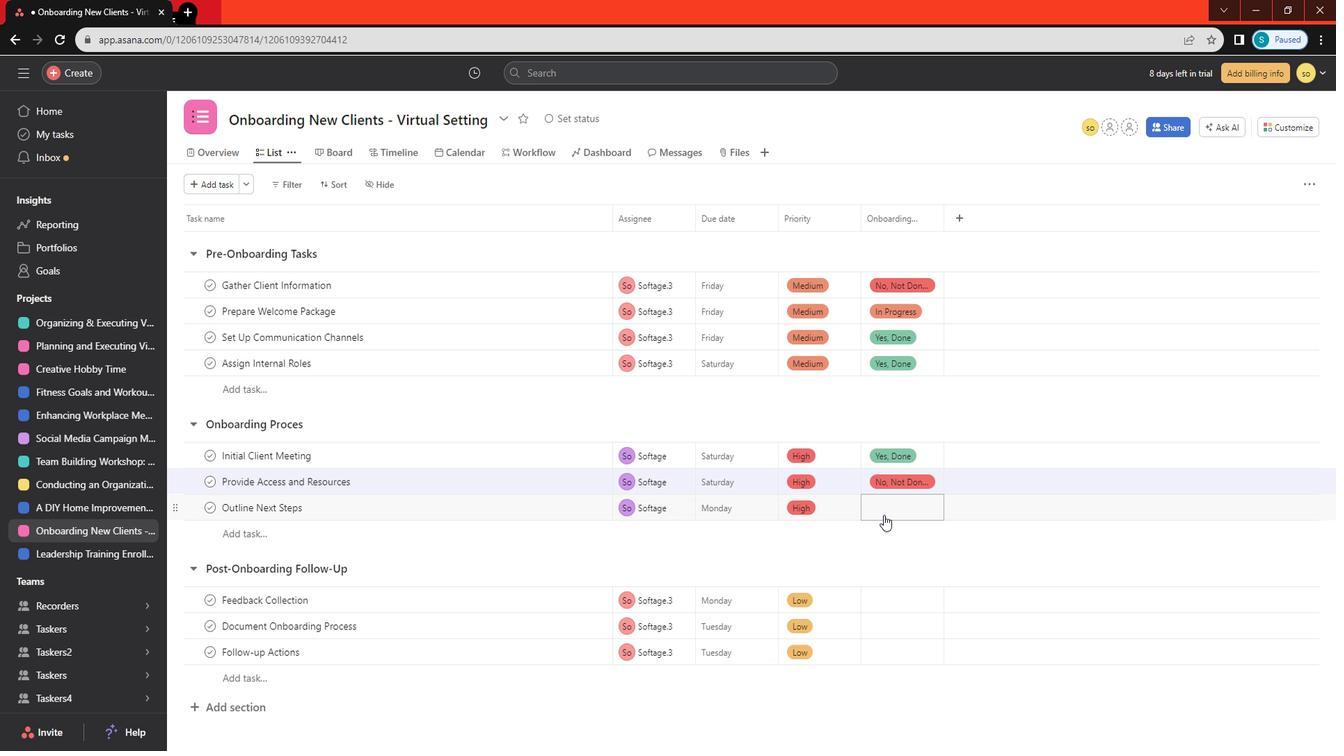 
Action: Mouse moved to (918, 573)
Screenshot: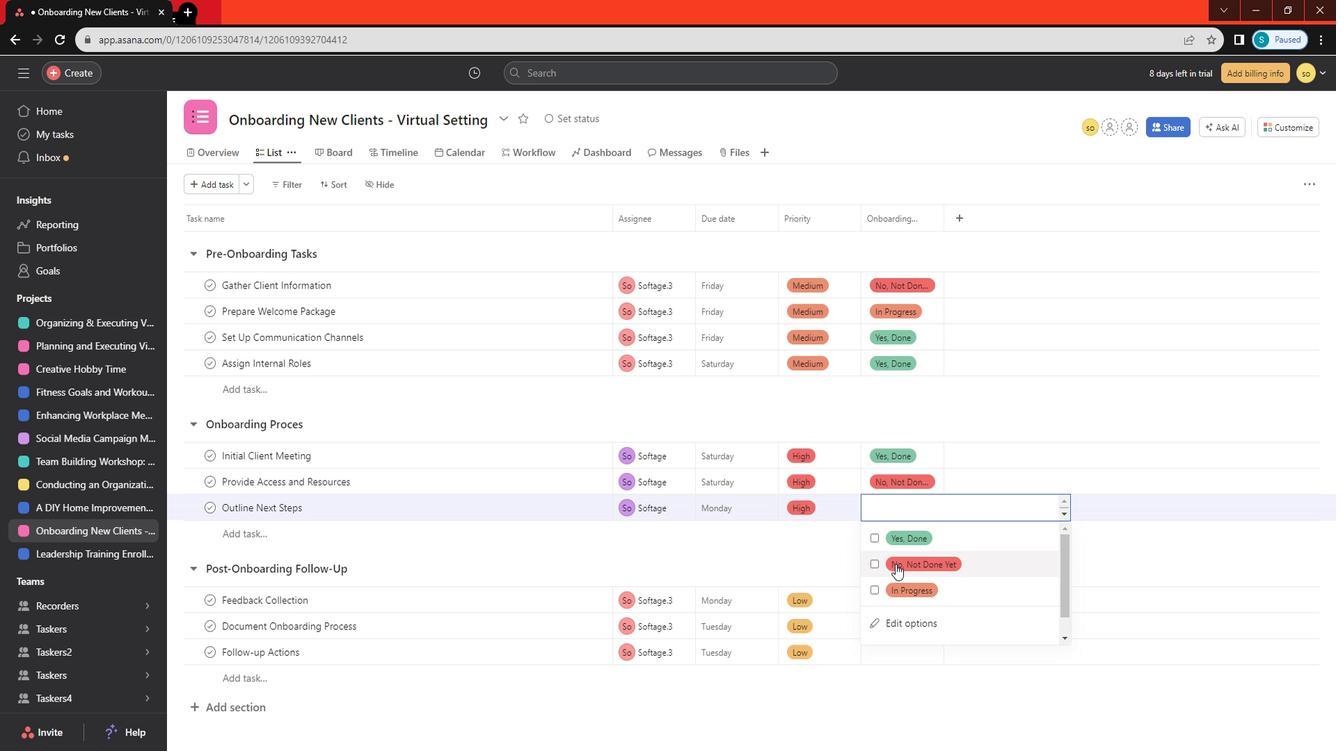 
Action: Mouse pressed left at (918, 573)
Screenshot: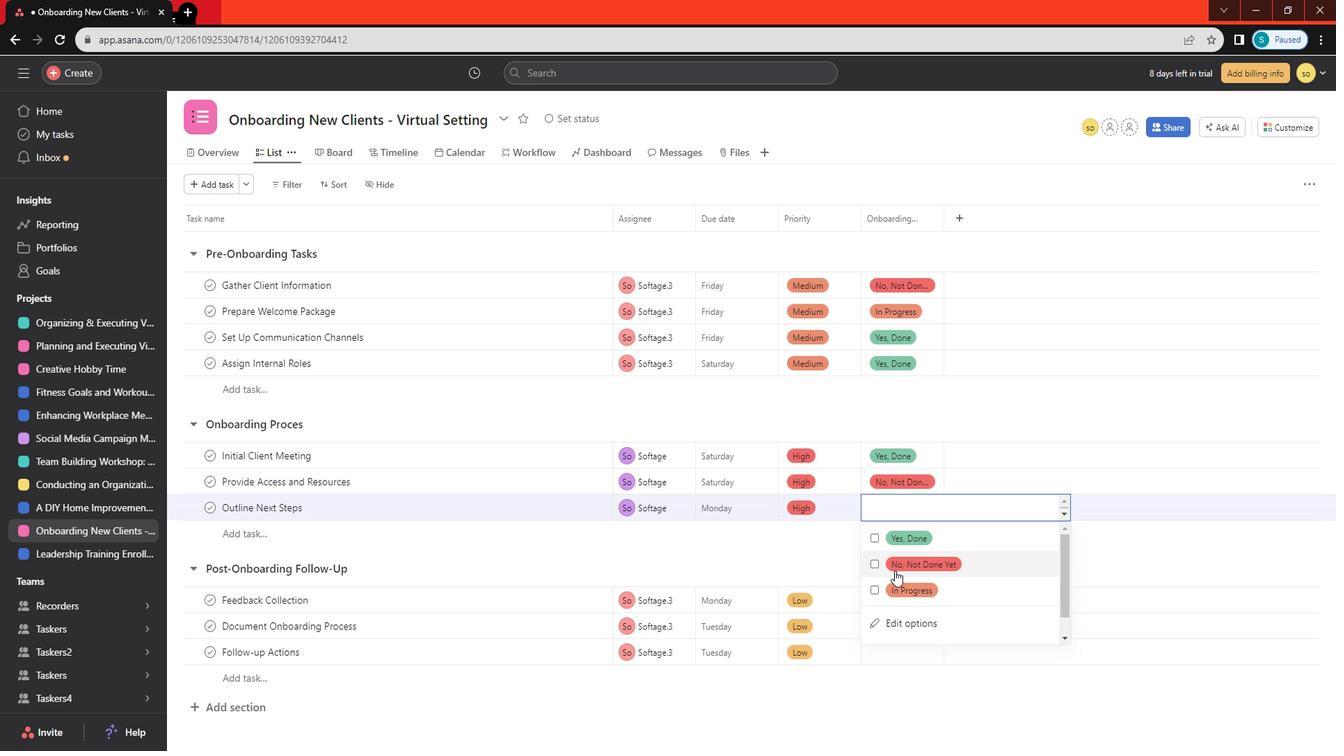 
Action: Mouse moved to (918, 591)
Screenshot: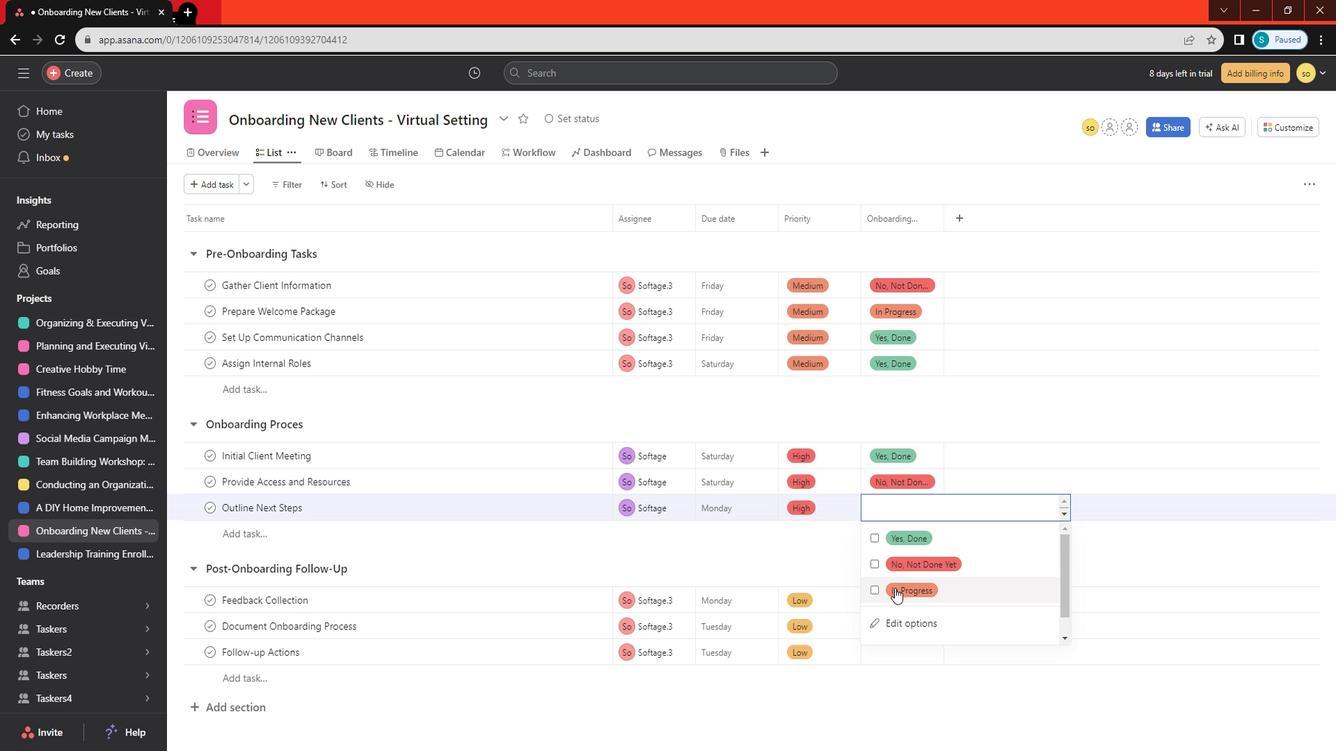 
Action: Mouse pressed left at (918, 591)
Screenshot: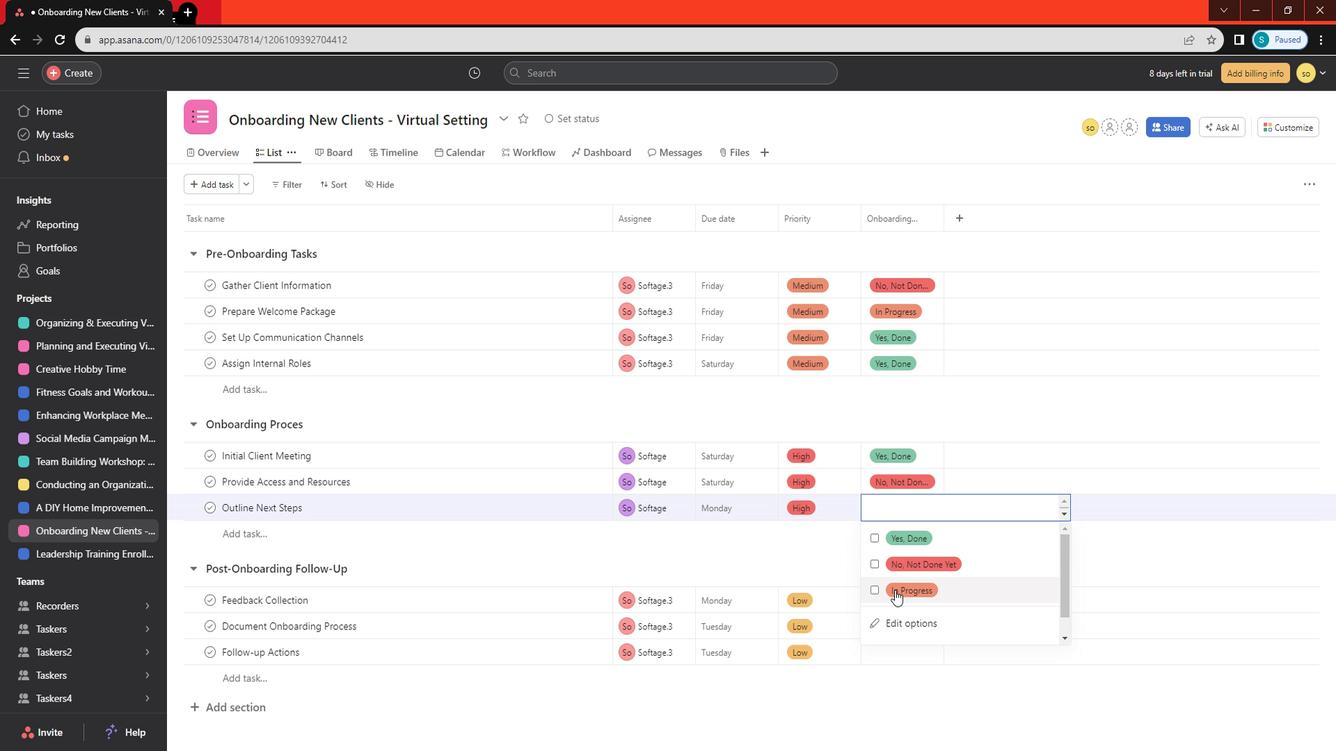 
Action: Mouse moved to (852, 569)
Screenshot: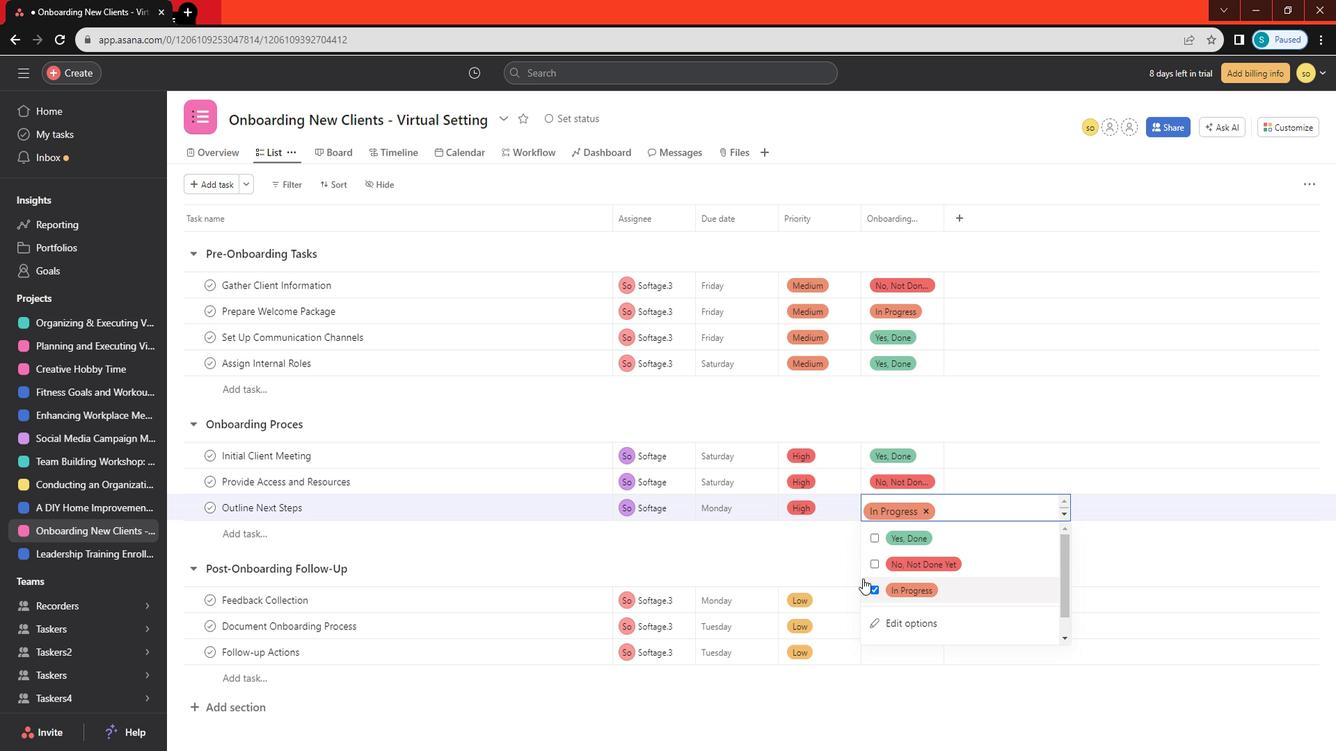 
Action: Mouse pressed left at (852, 569)
Screenshot: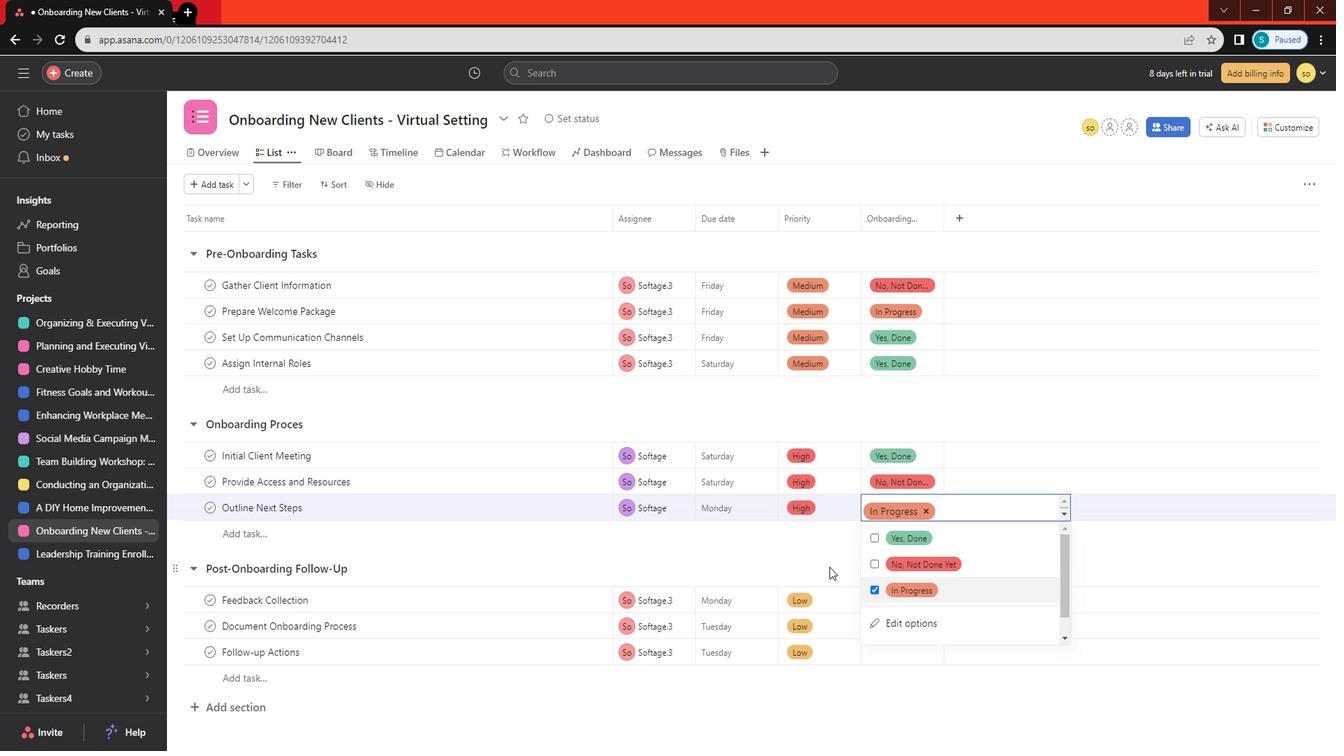 
Action: Mouse moved to (890, 599)
Screenshot: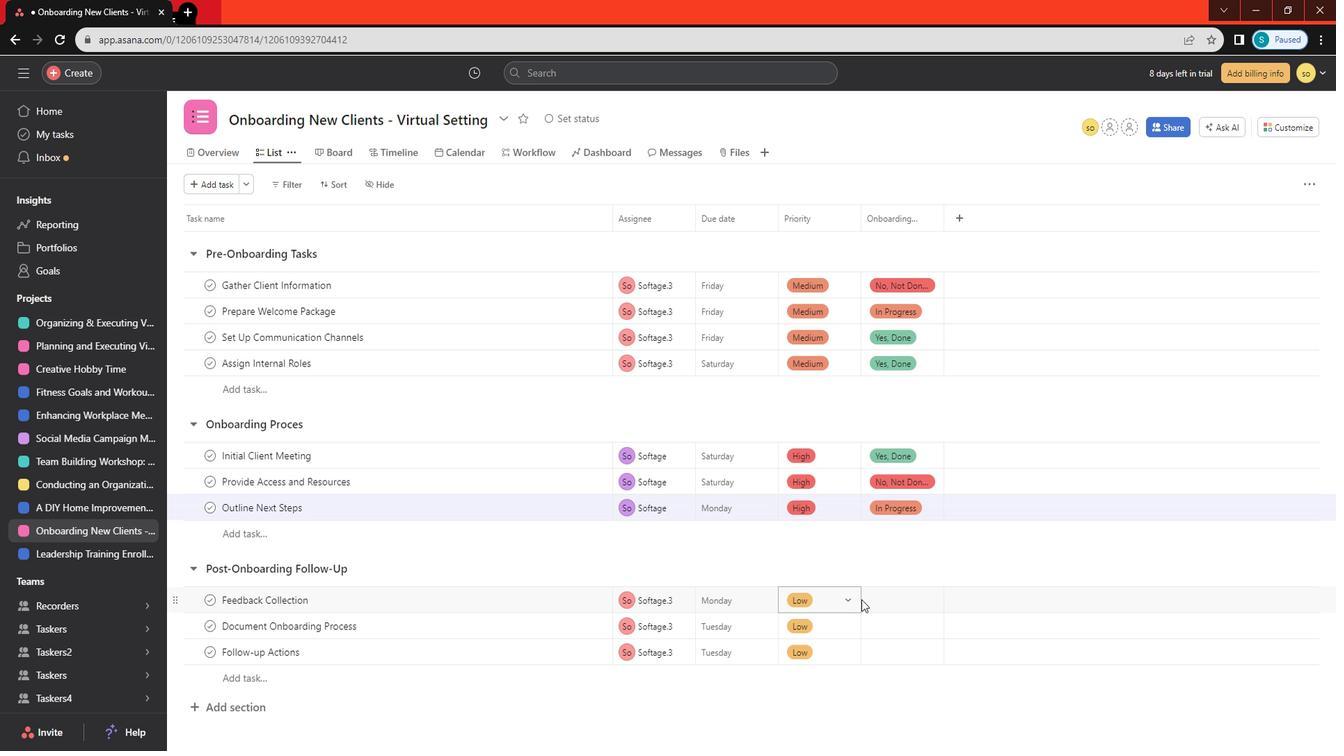 
Action: Mouse pressed left at (890, 599)
Screenshot: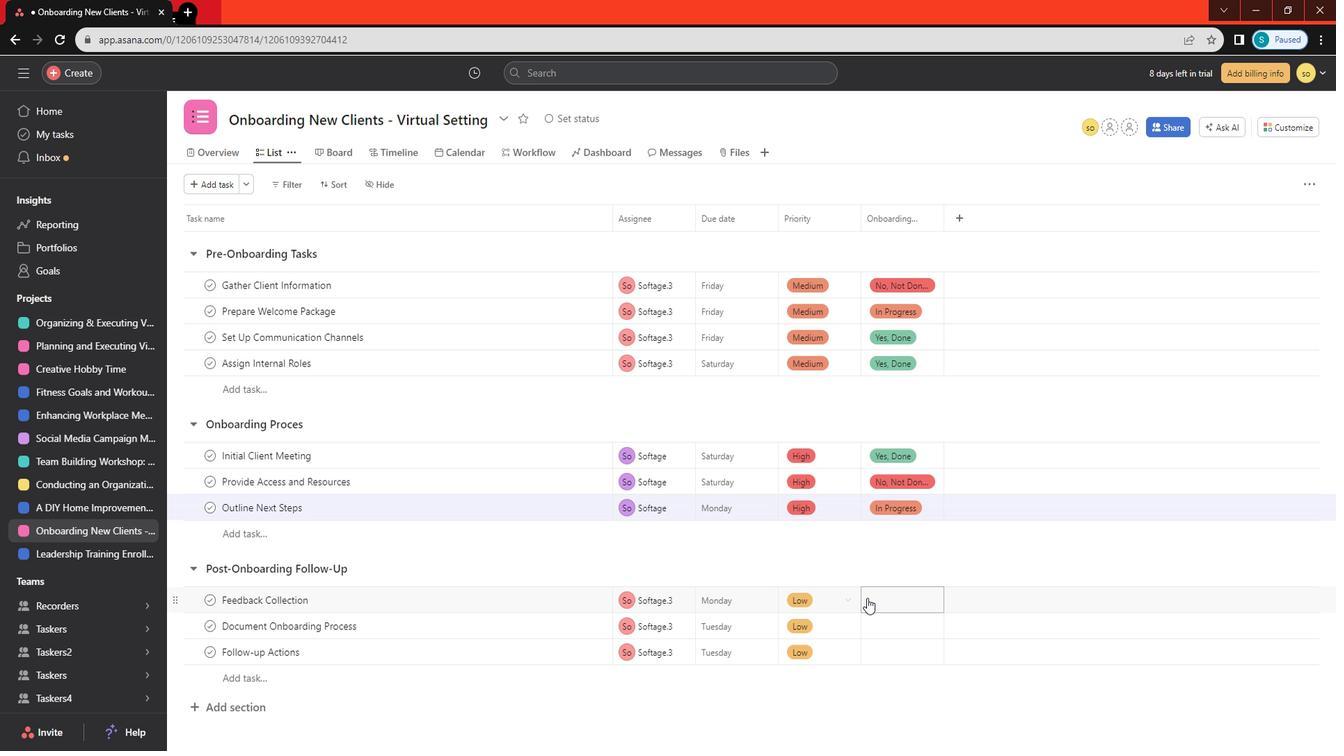 
Action: Mouse moved to (914, 618)
Screenshot: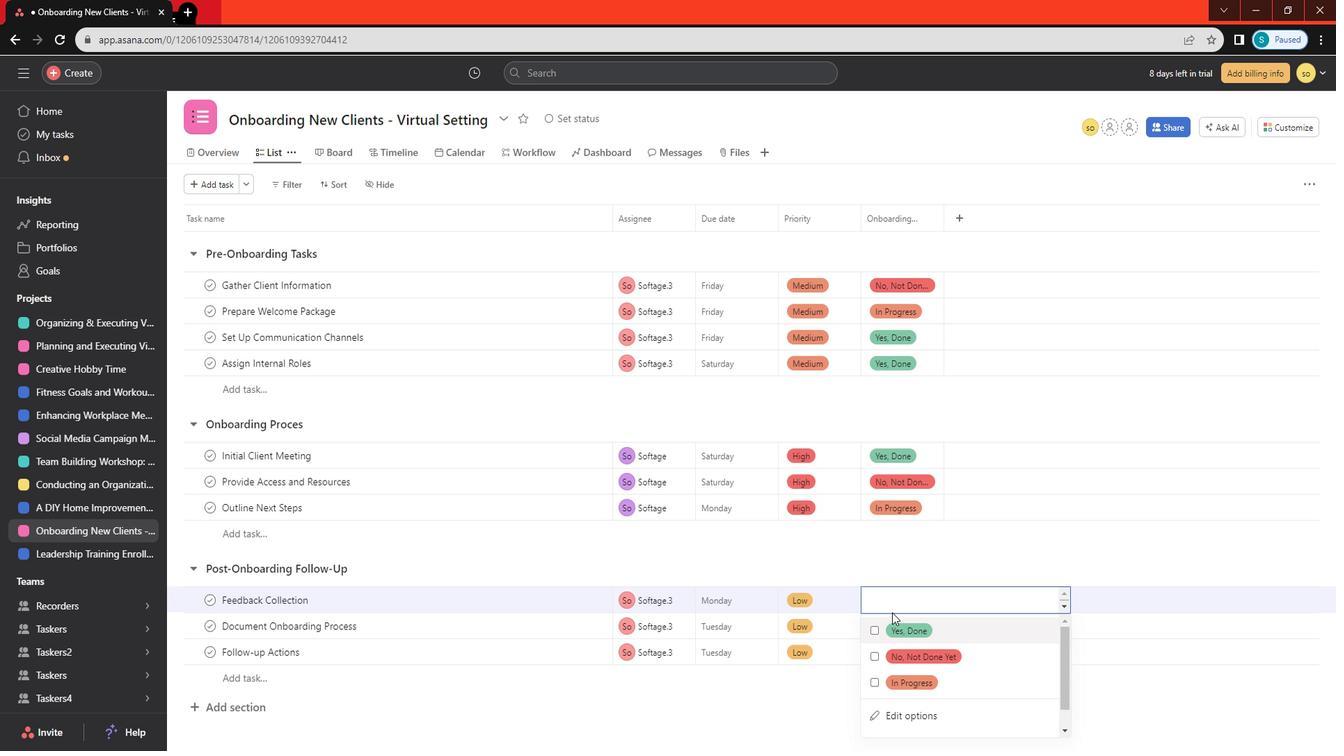 
Action: Mouse pressed left at (914, 618)
Screenshot: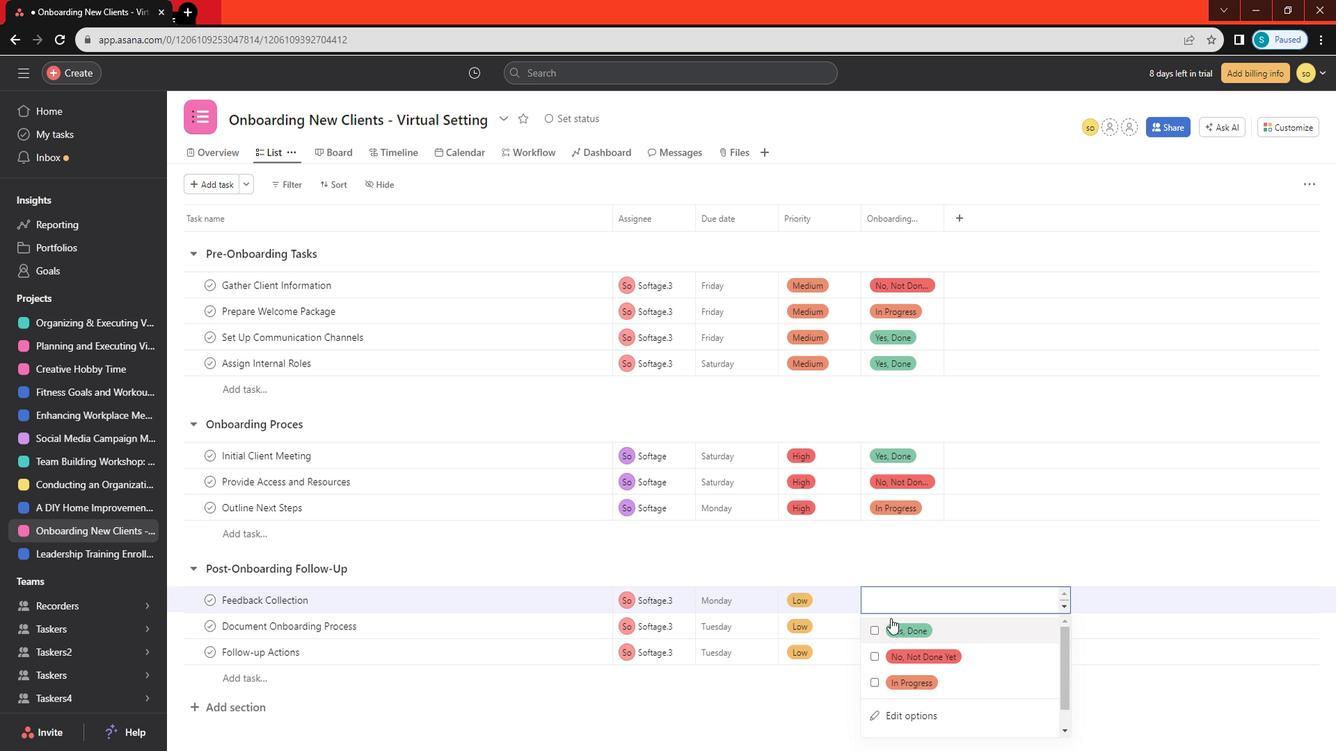 
Action: Mouse moved to (910, 555)
Screenshot: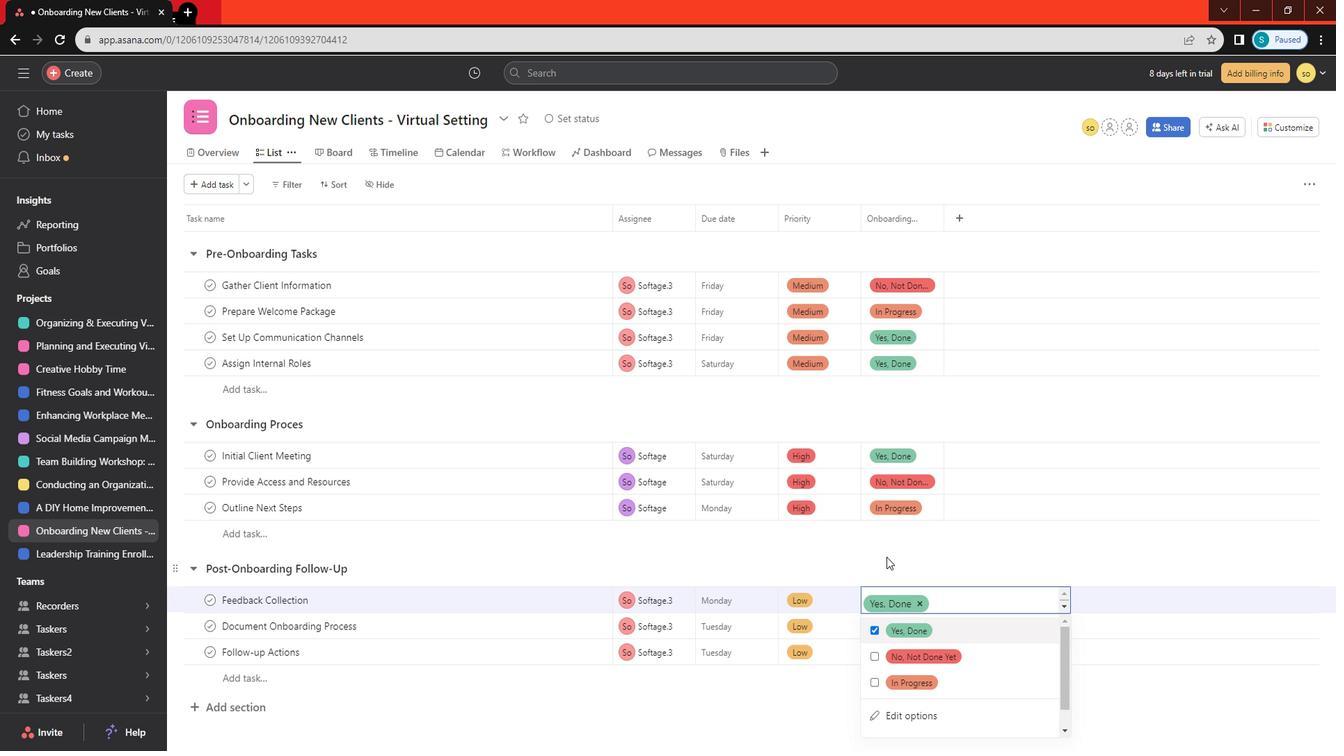 
Action: Mouse pressed left at (910, 555)
Screenshot: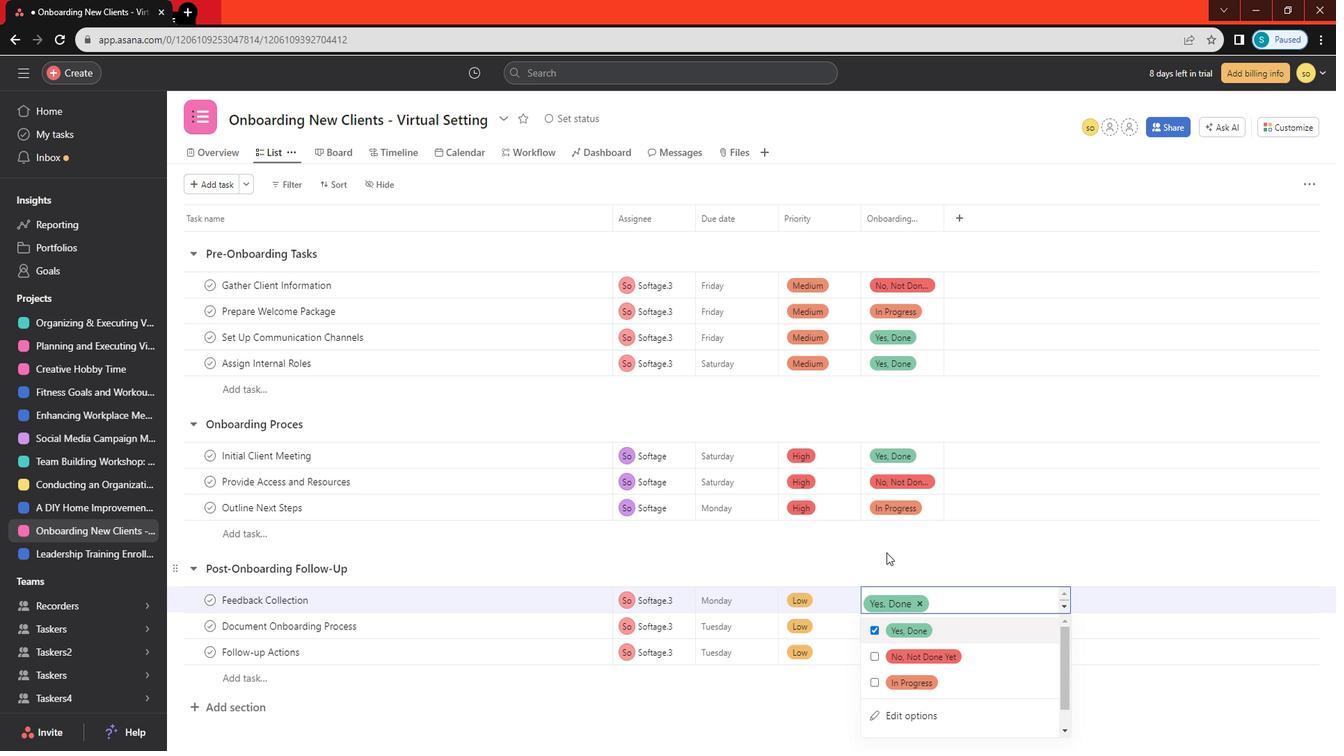 
Action: Mouse moved to (915, 630)
Screenshot: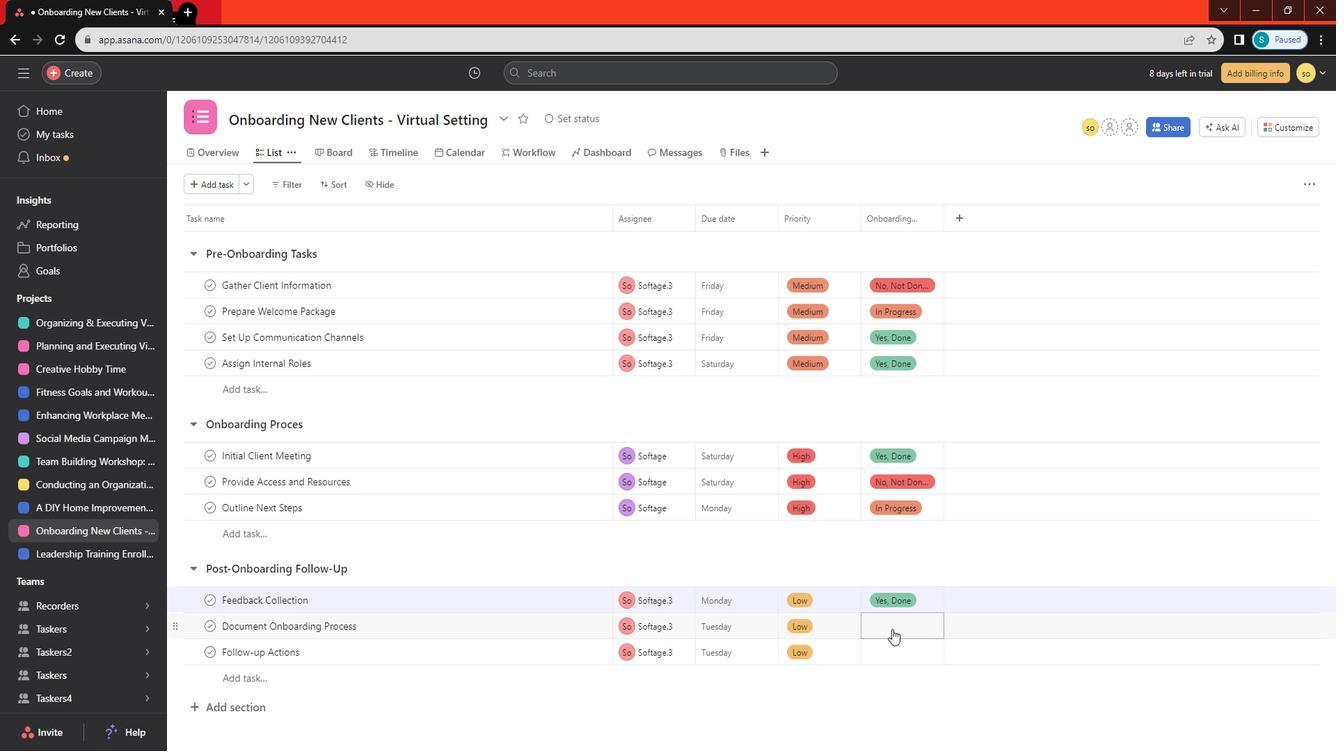 
Action: Mouse pressed left at (915, 630)
Screenshot: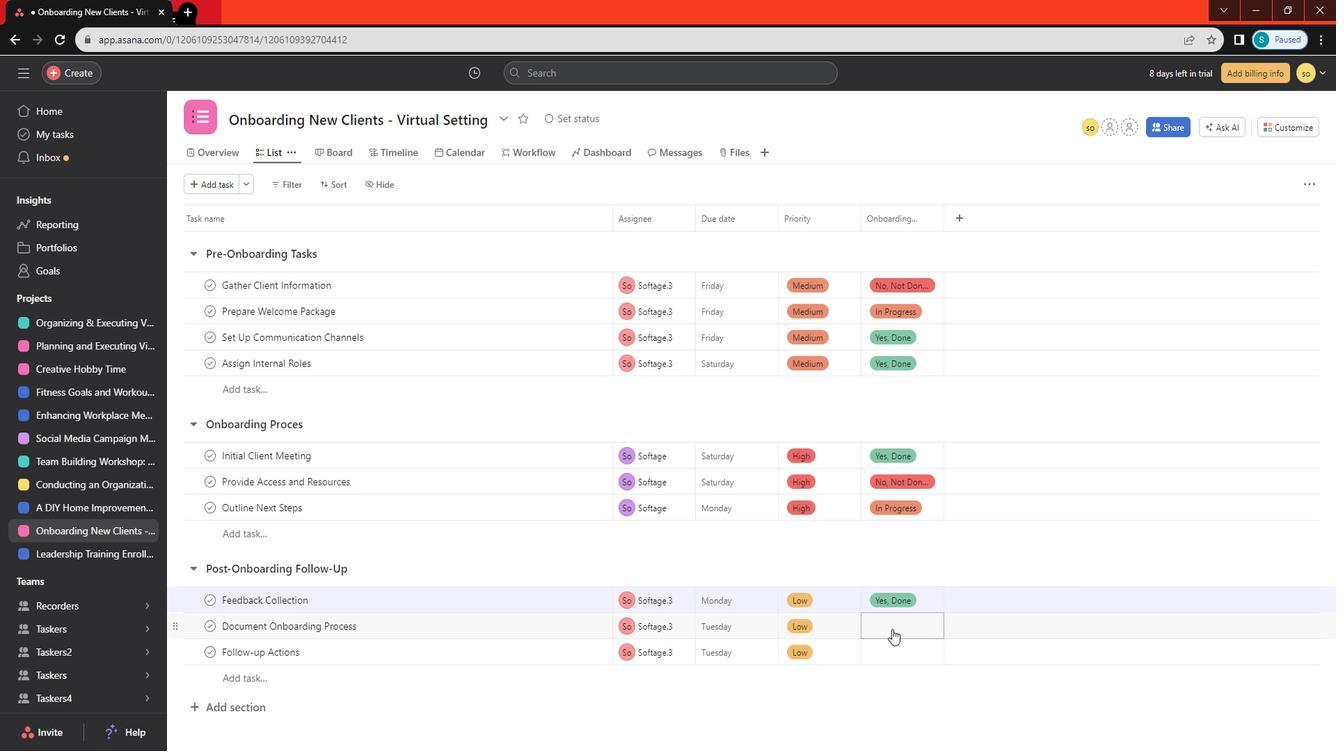 
Action: Mouse moved to (941, 577)
Screenshot: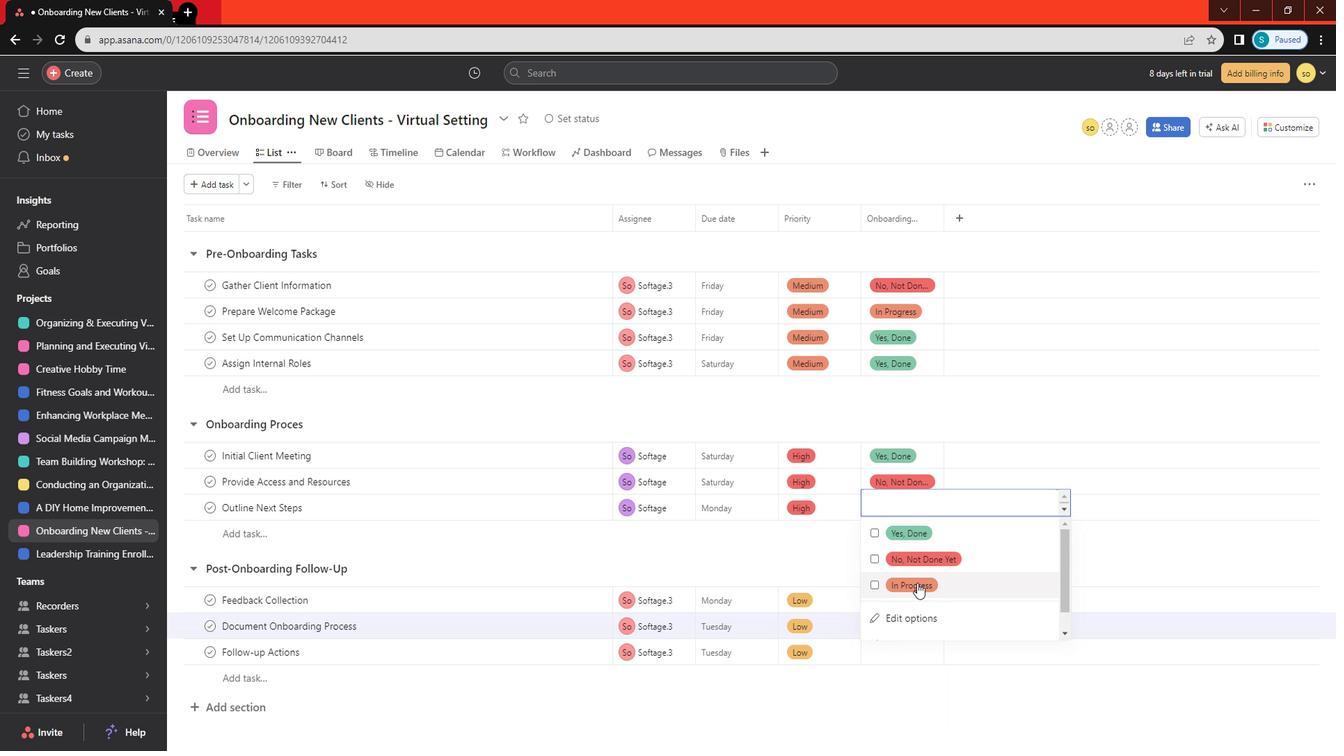 
Action: Mouse pressed left at (941, 577)
Screenshot: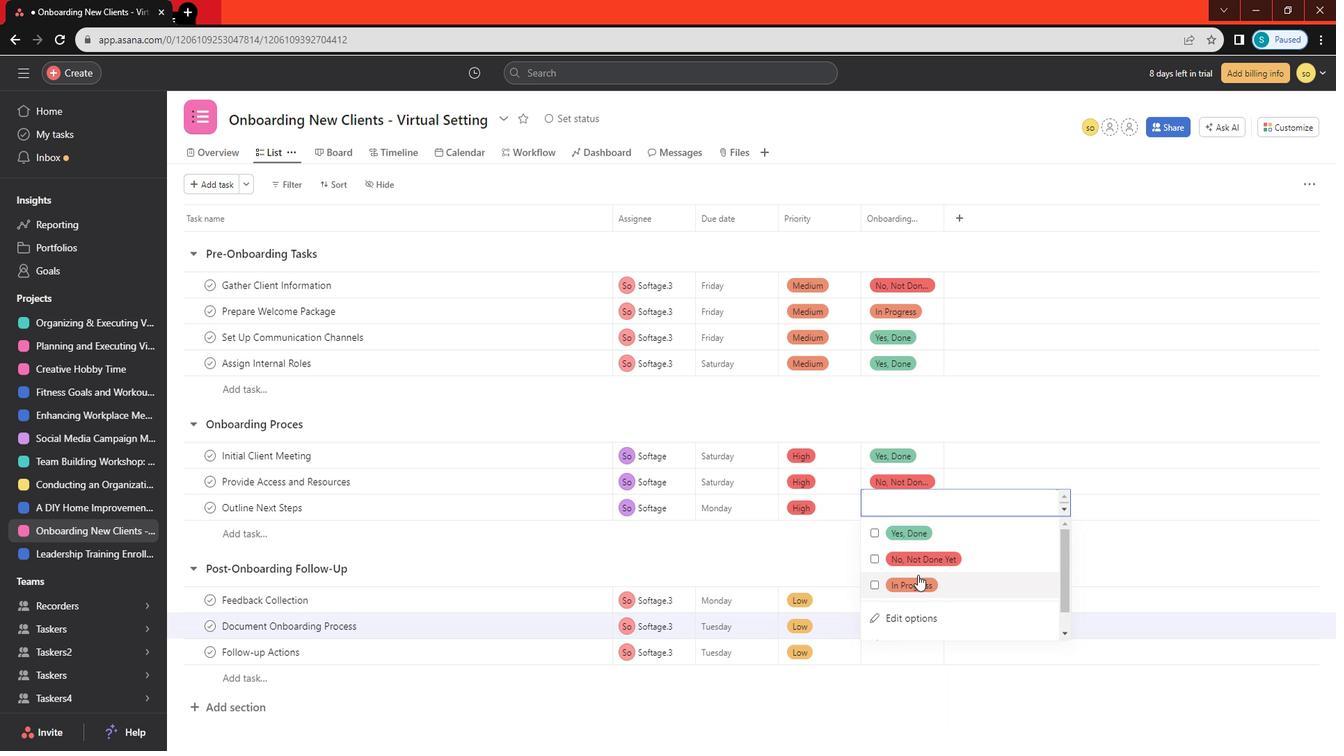 
Action: Mouse moved to (871, 564)
Screenshot: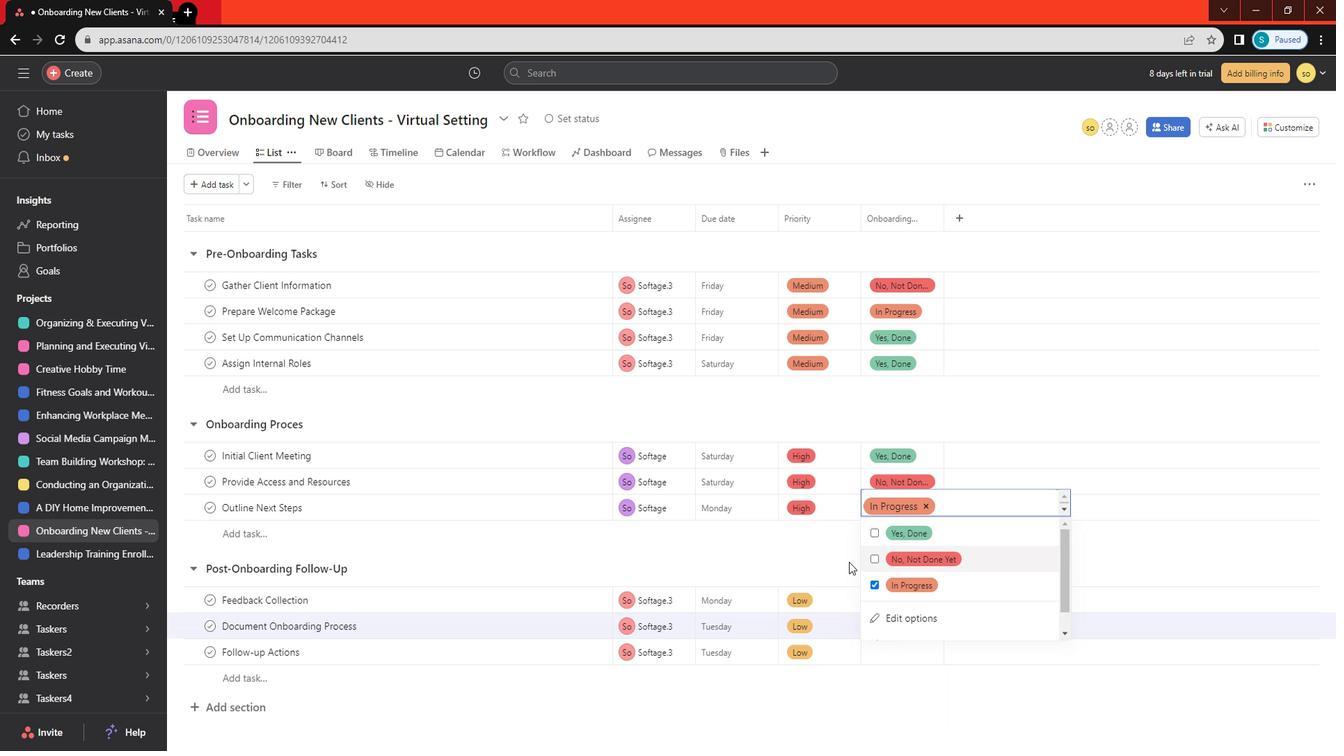 
Action: Mouse pressed left at (871, 564)
Screenshot: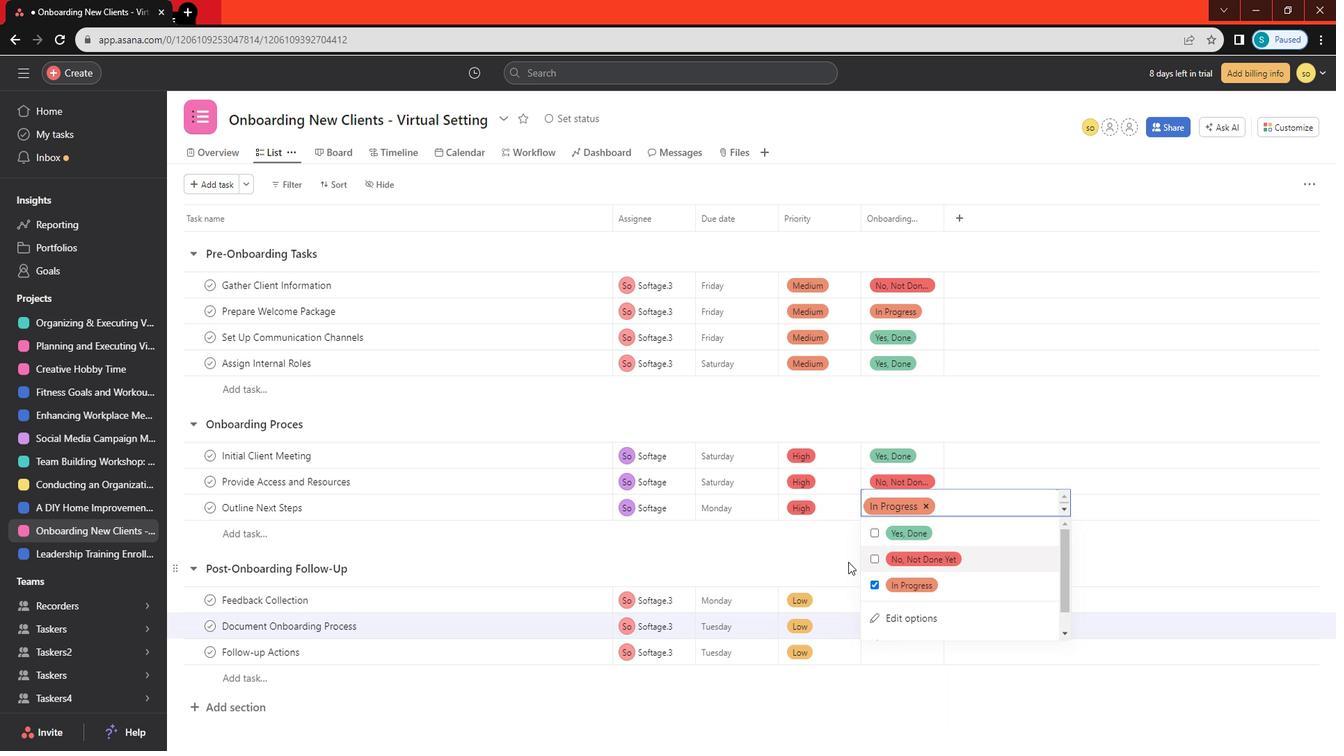 
Action: Mouse moved to (900, 641)
Screenshot: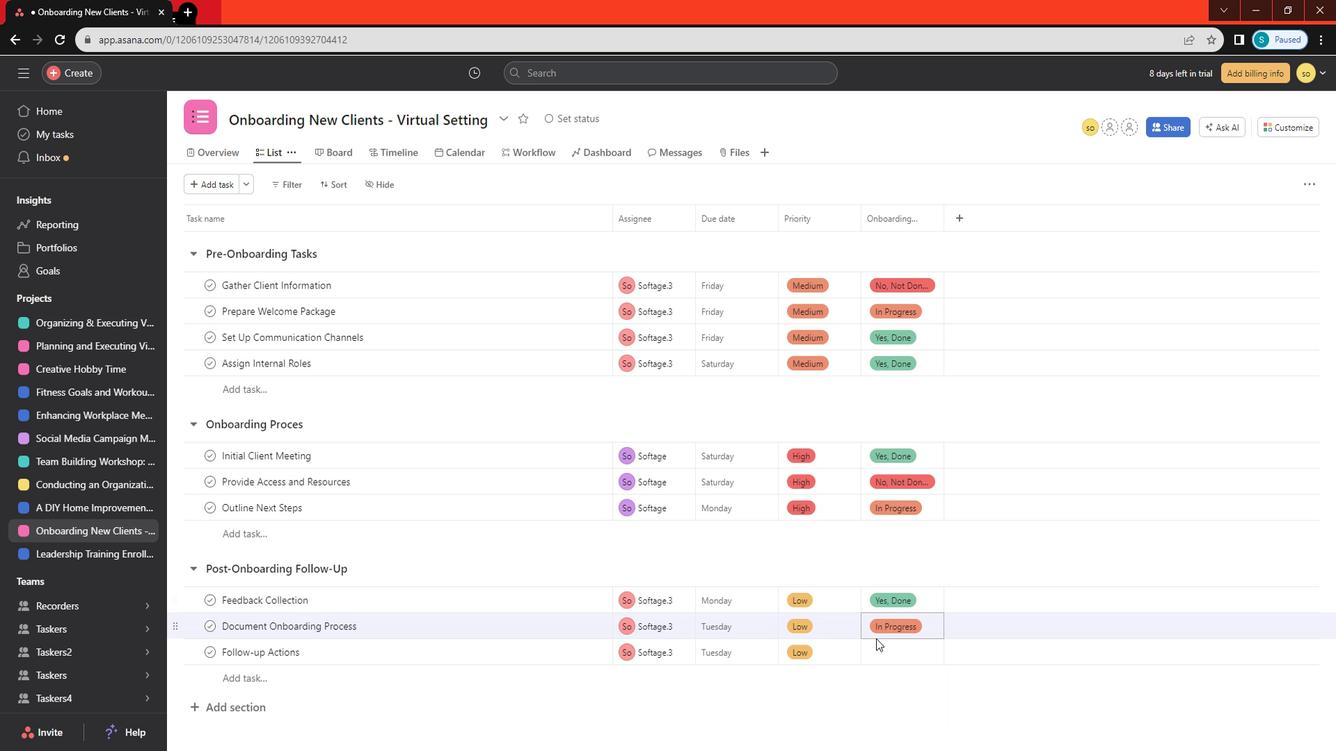 
Action: Mouse pressed left at (900, 641)
Screenshot: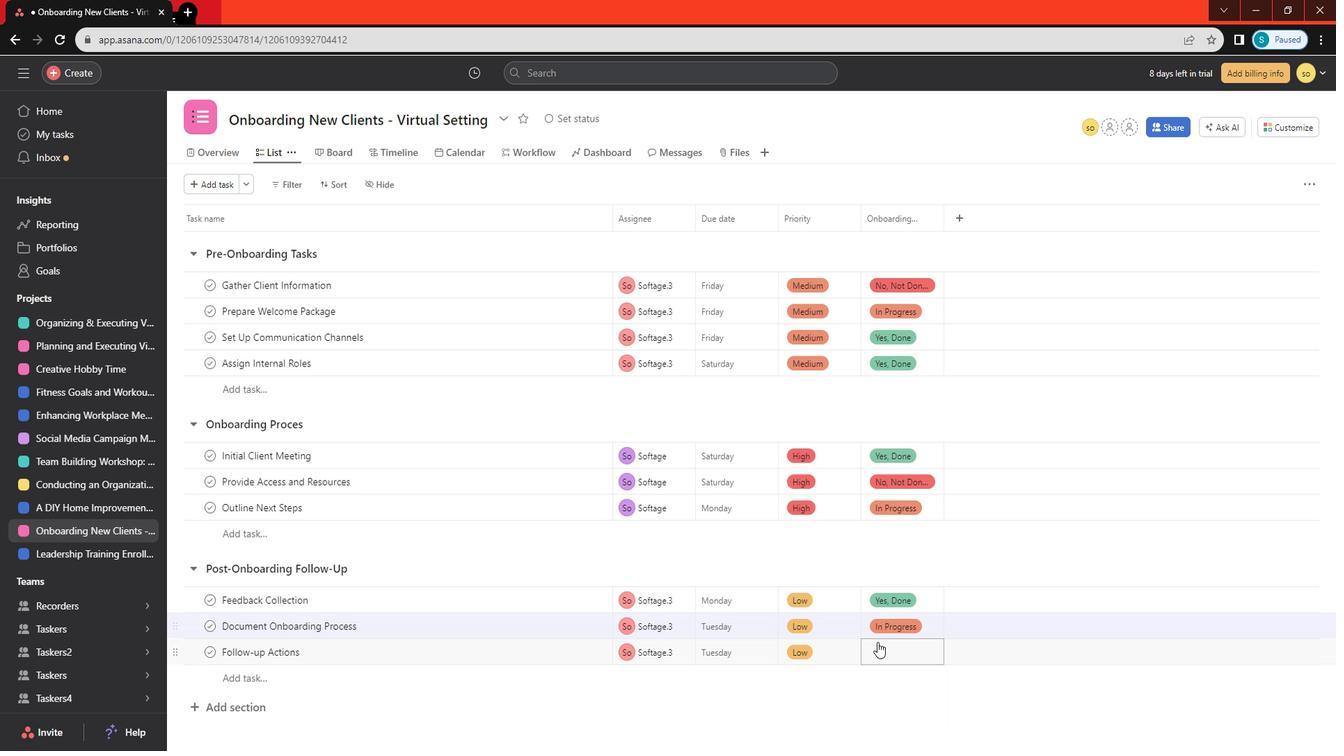 
Action: Mouse moved to (909, 602)
Screenshot: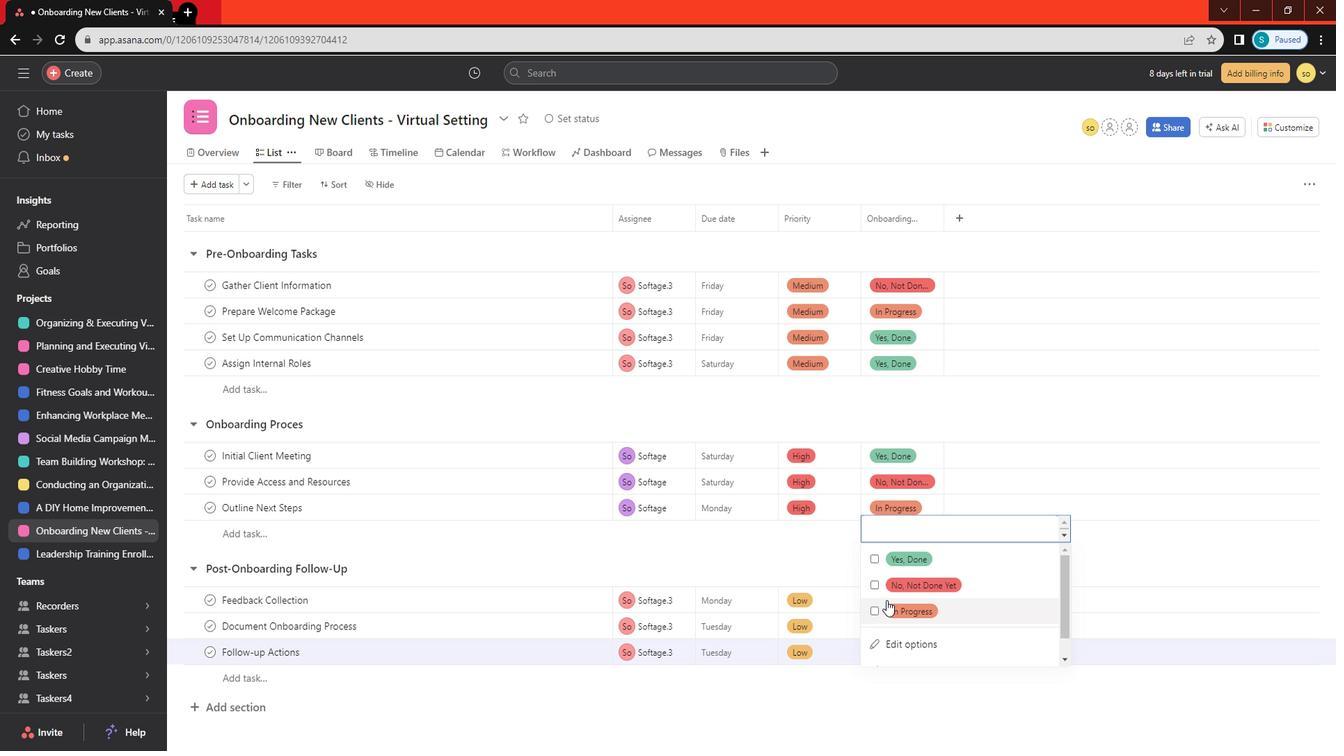
Action: Mouse pressed left at (909, 602)
Screenshot: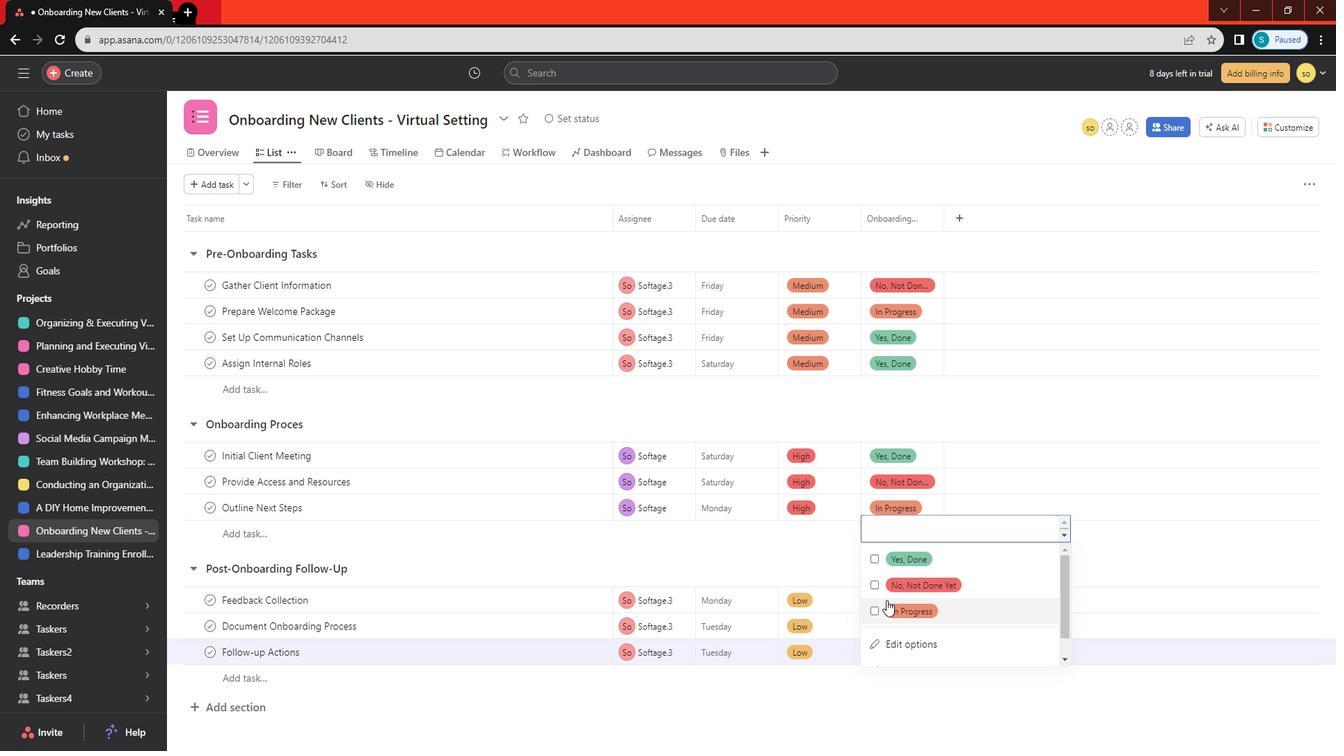 
Action: Mouse moved to (850, 578)
Screenshot: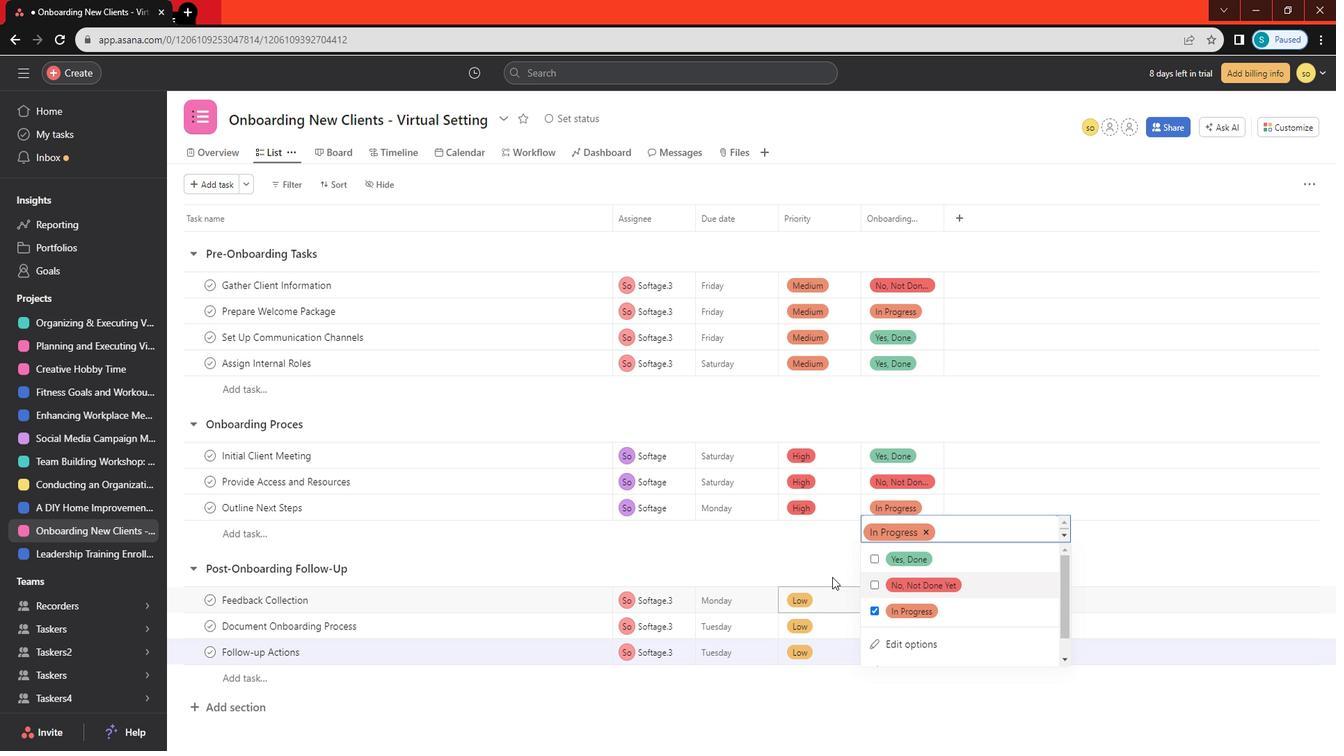 
Action: Mouse pressed left at (850, 578)
Screenshot: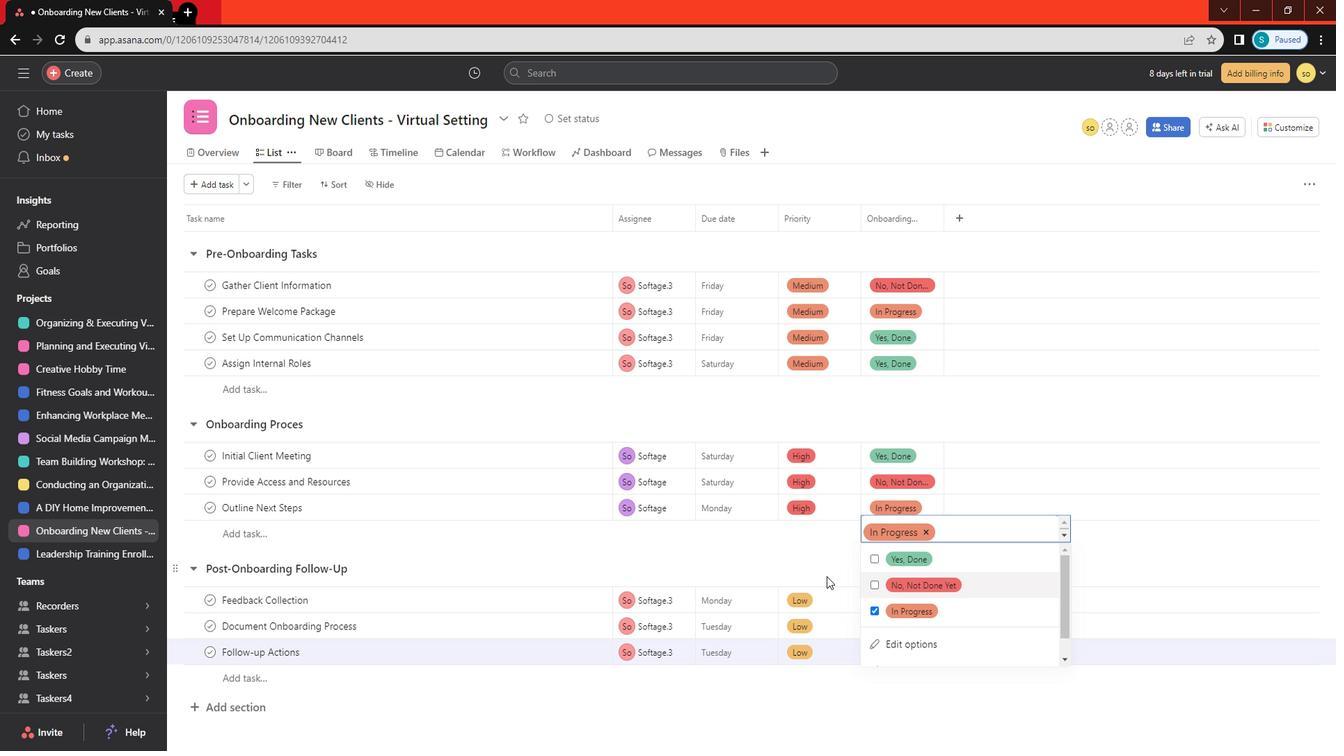 
Action: Mouse moved to (810, 531)
Screenshot: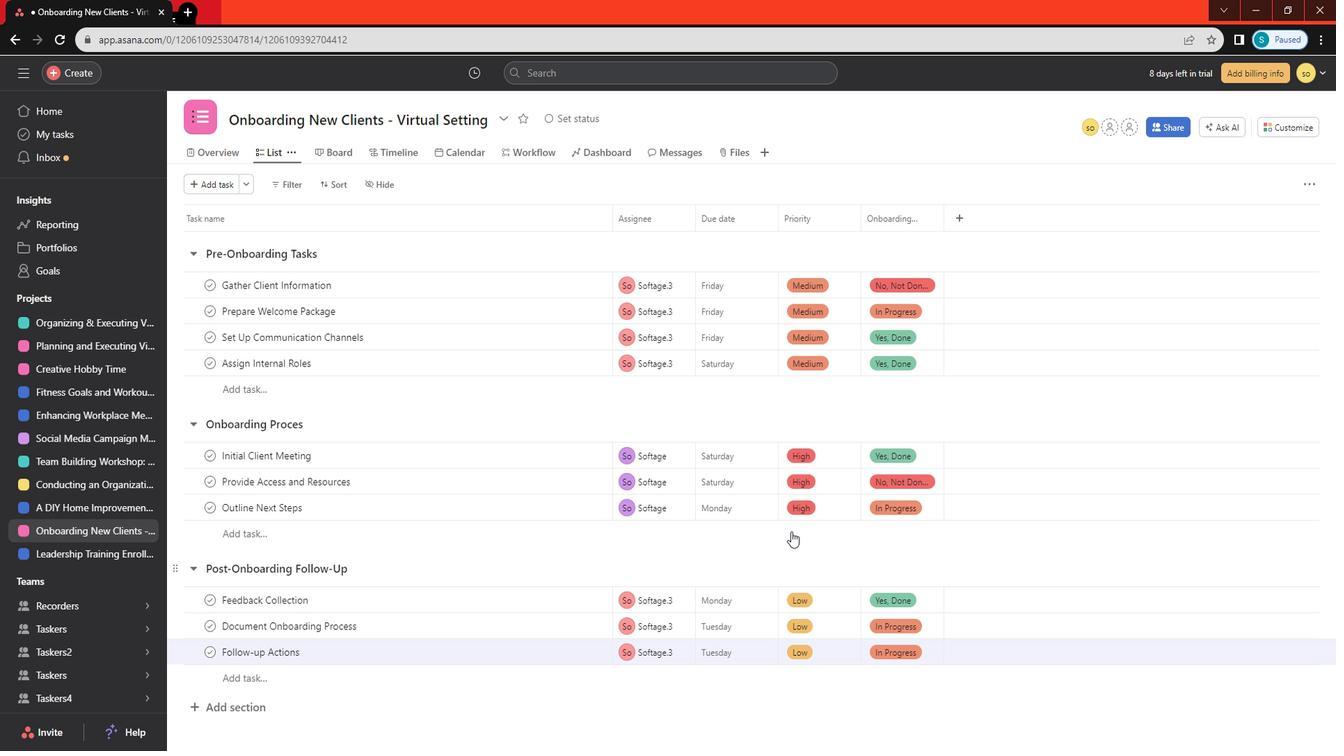 
Action: Mouse scrolled (810, 531) with delta (0, 0)
Screenshot: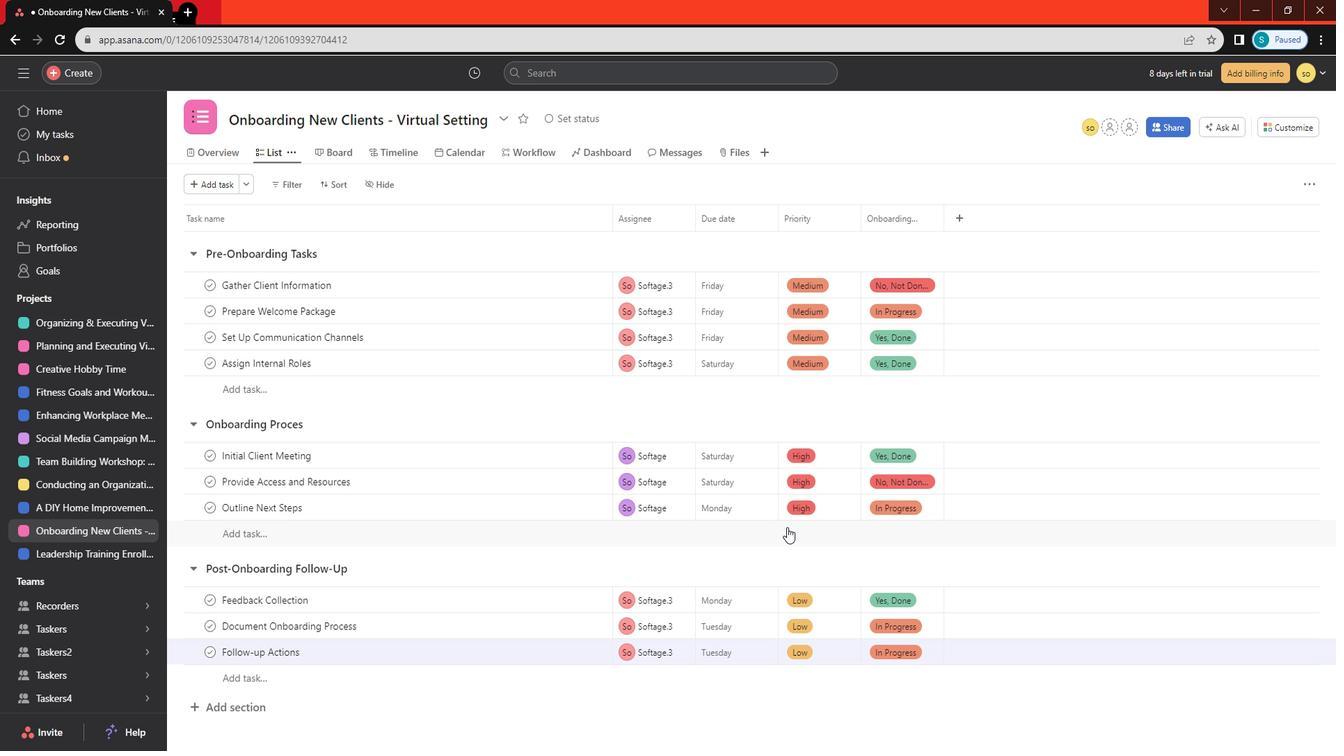 
Action: Mouse scrolled (810, 531) with delta (0, 0)
Screenshot: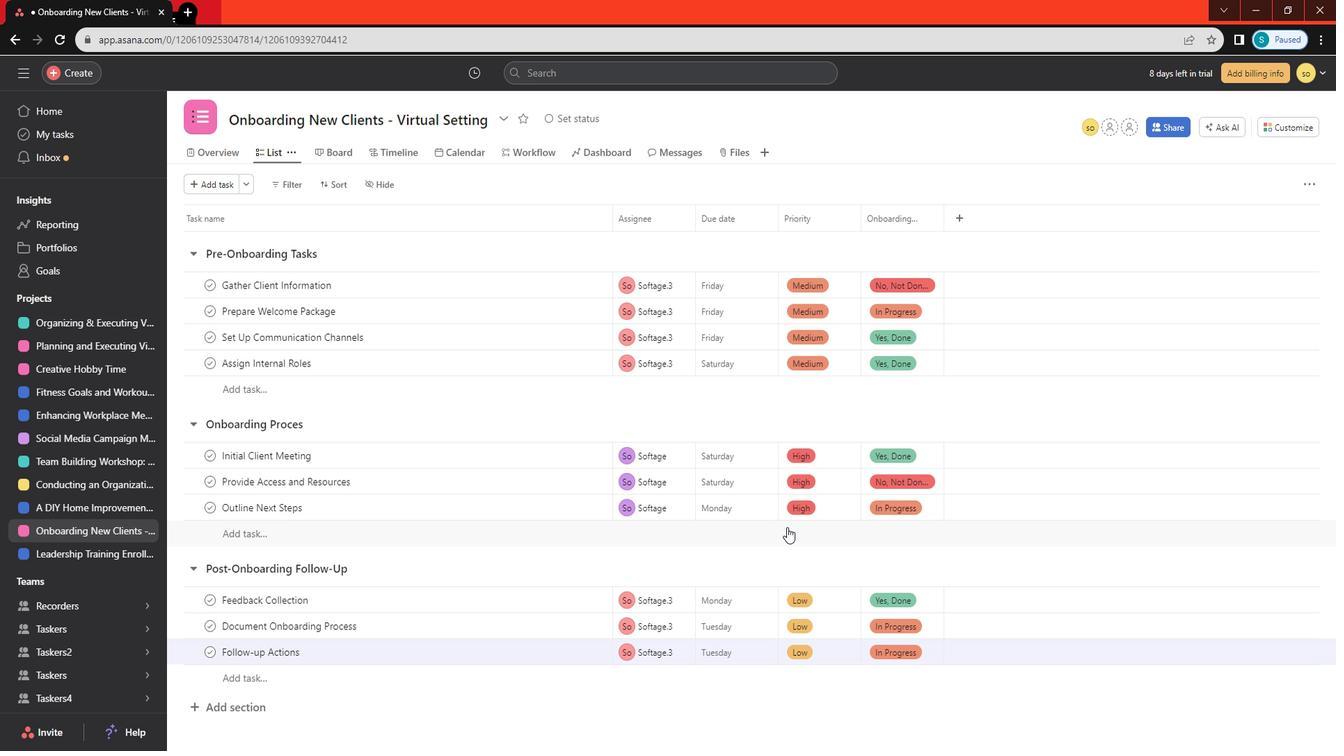 
Action: Mouse scrolled (810, 531) with delta (0, 0)
Screenshot: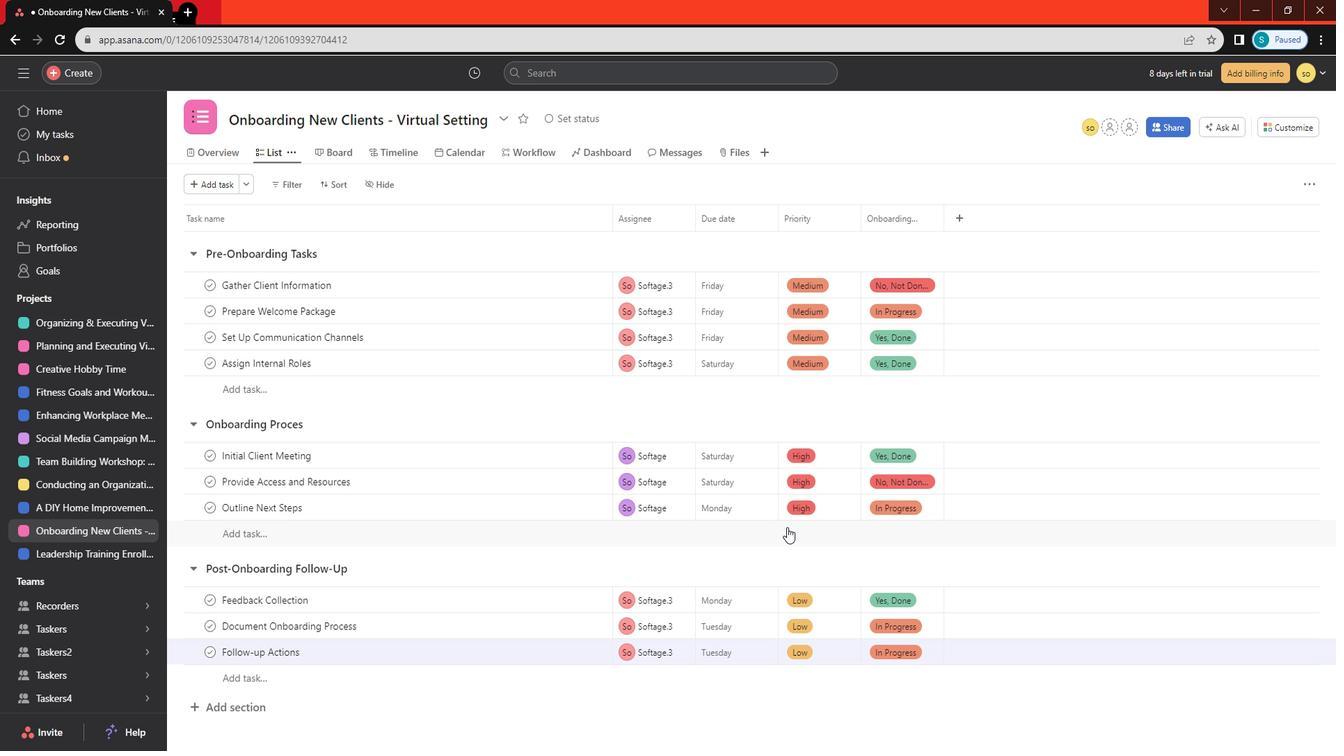 
Action: Mouse scrolled (810, 531) with delta (0, 0)
Screenshot: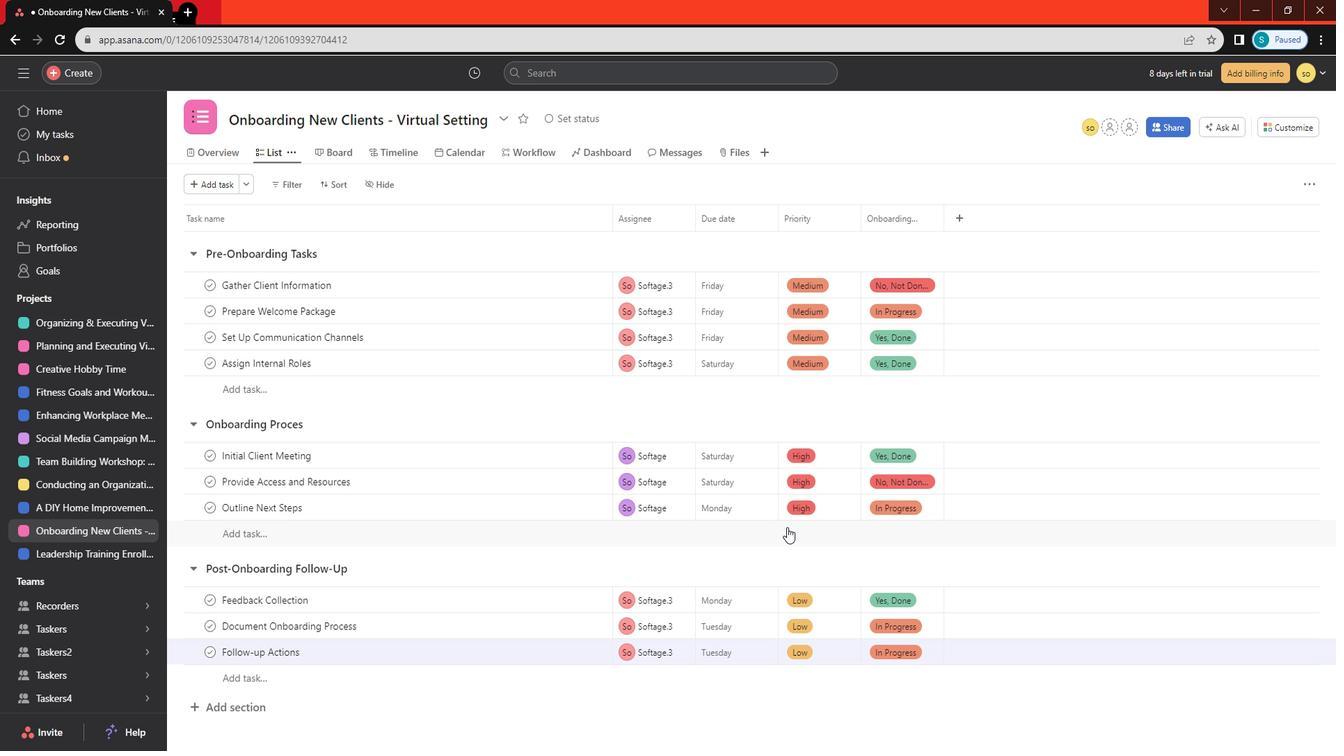 
